 Task: Create a due date automation trigger when advanced on, 2 days after a card is due add fields without custom field "Resume" set to a date between 1 and 7 days from now at 11:00 AM.
Action: Mouse moved to (1146, 331)
Screenshot: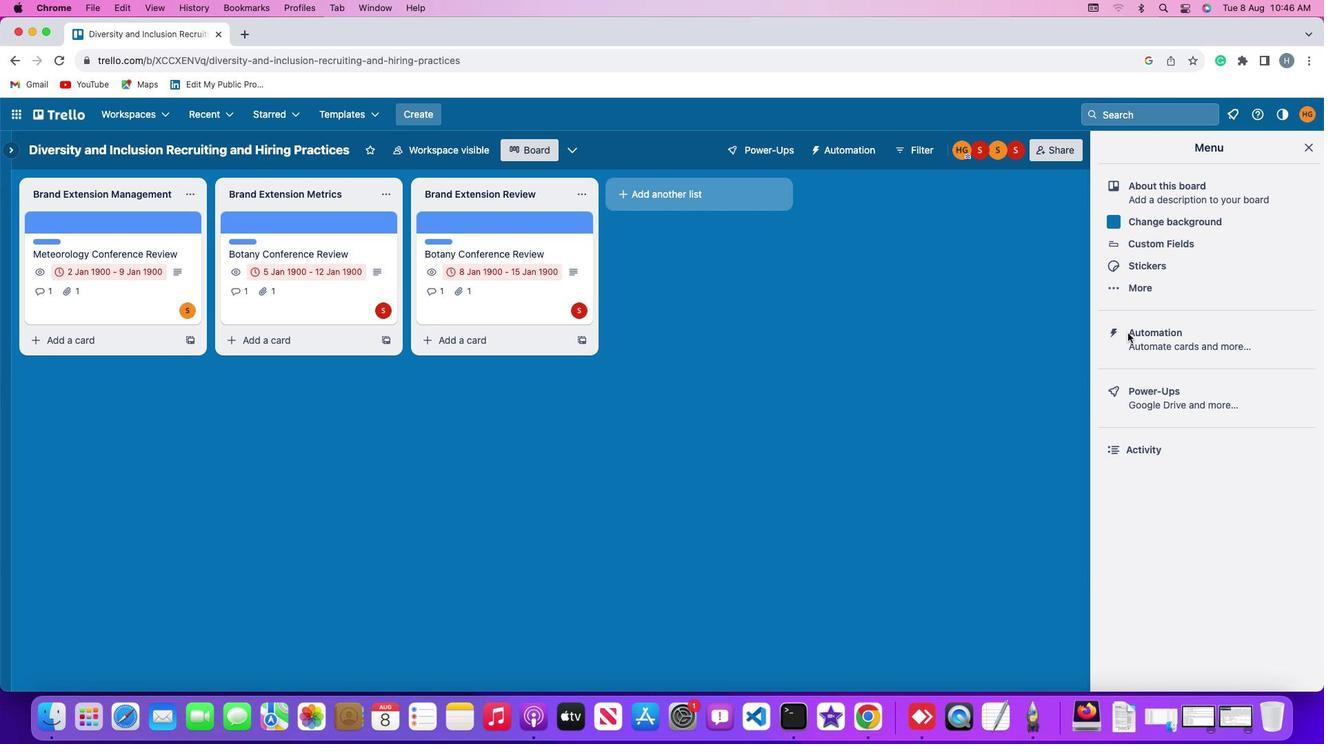 
Action: Mouse pressed left at (1146, 331)
Screenshot: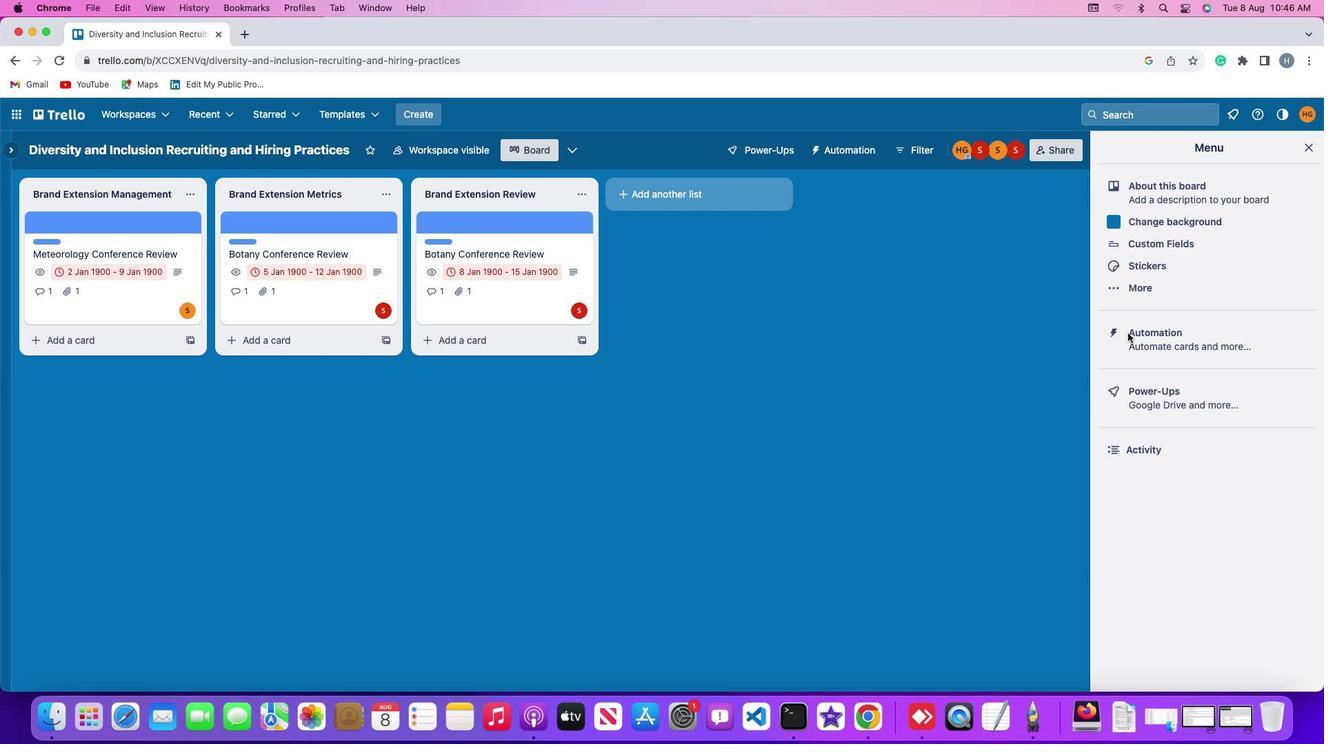 
Action: Mouse pressed left at (1146, 331)
Screenshot: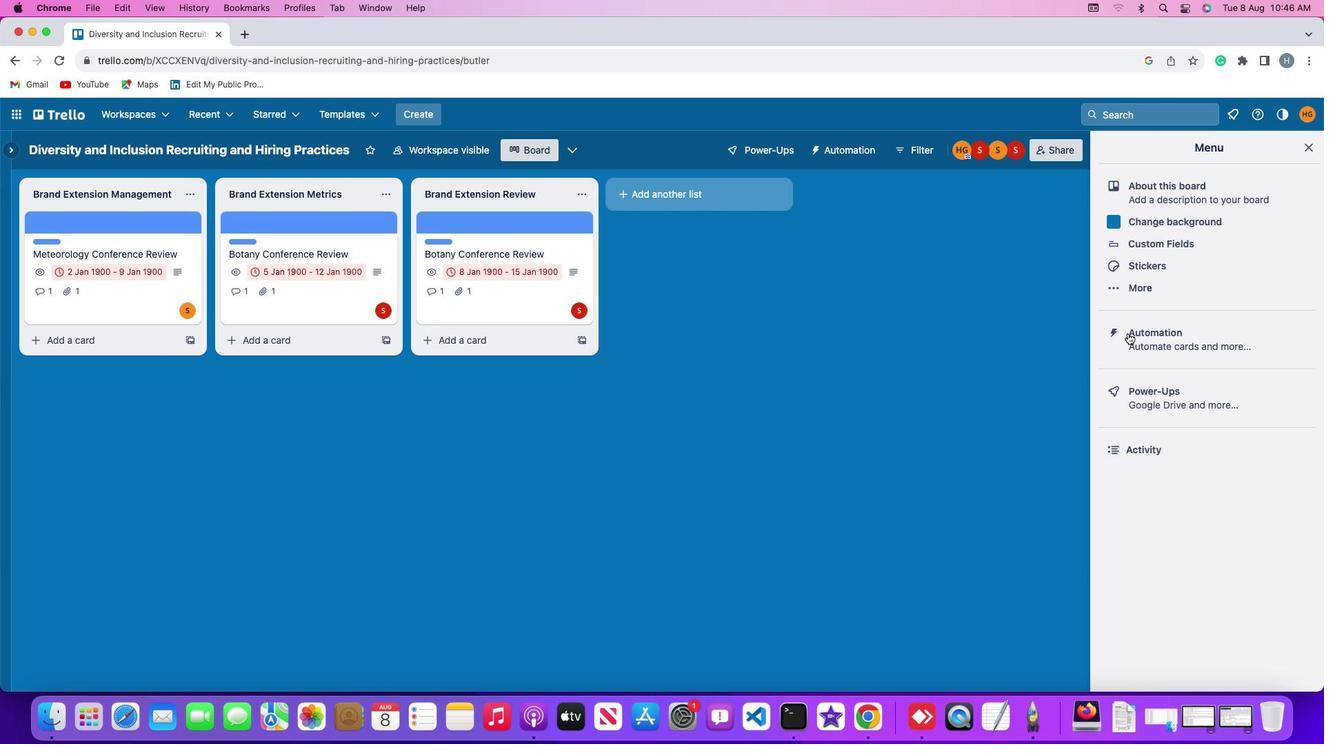 
Action: Mouse moved to (113, 329)
Screenshot: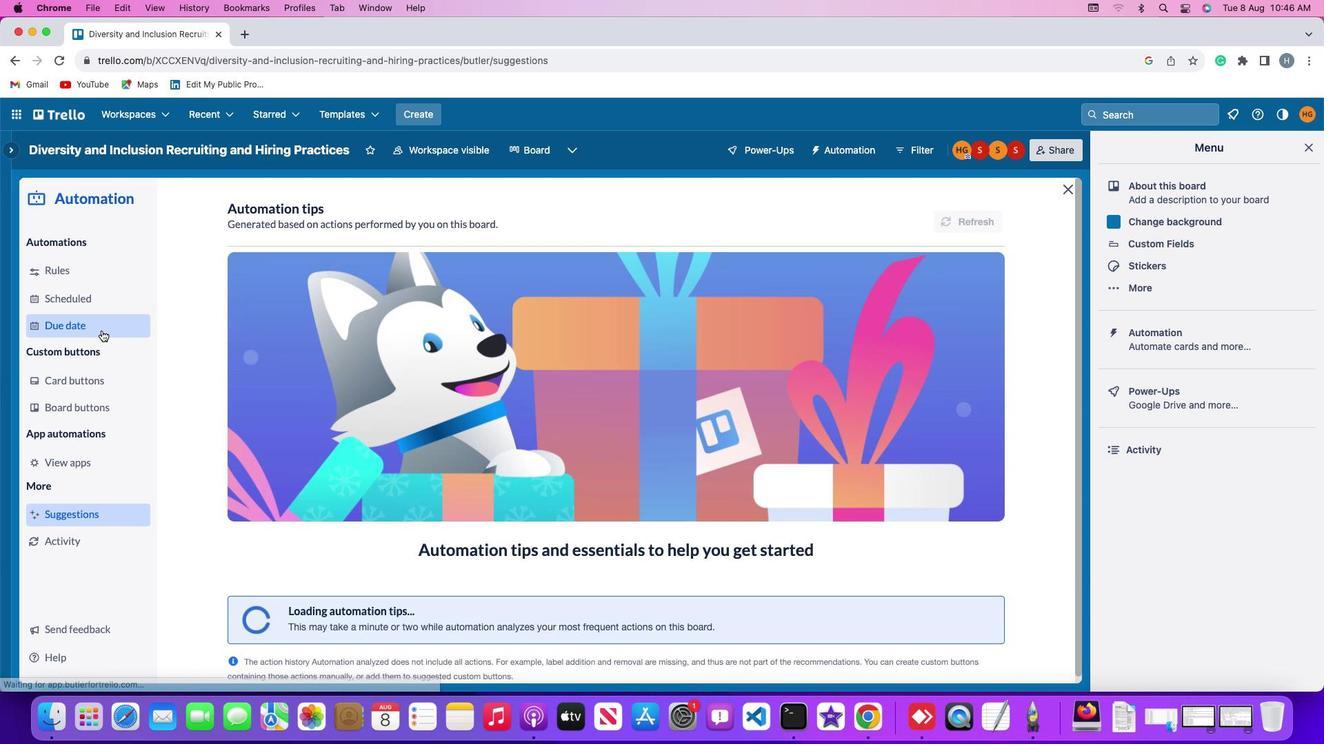 
Action: Mouse pressed left at (113, 329)
Screenshot: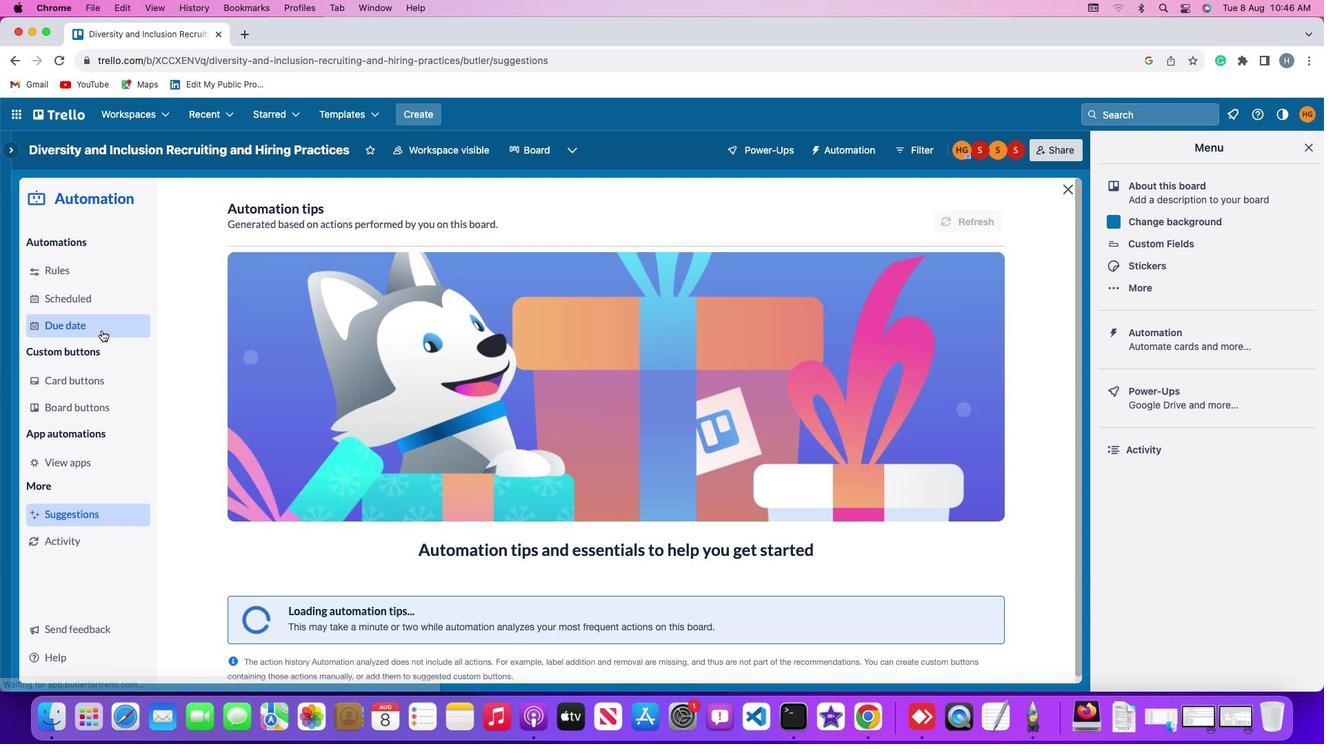 
Action: Mouse moved to (939, 222)
Screenshot: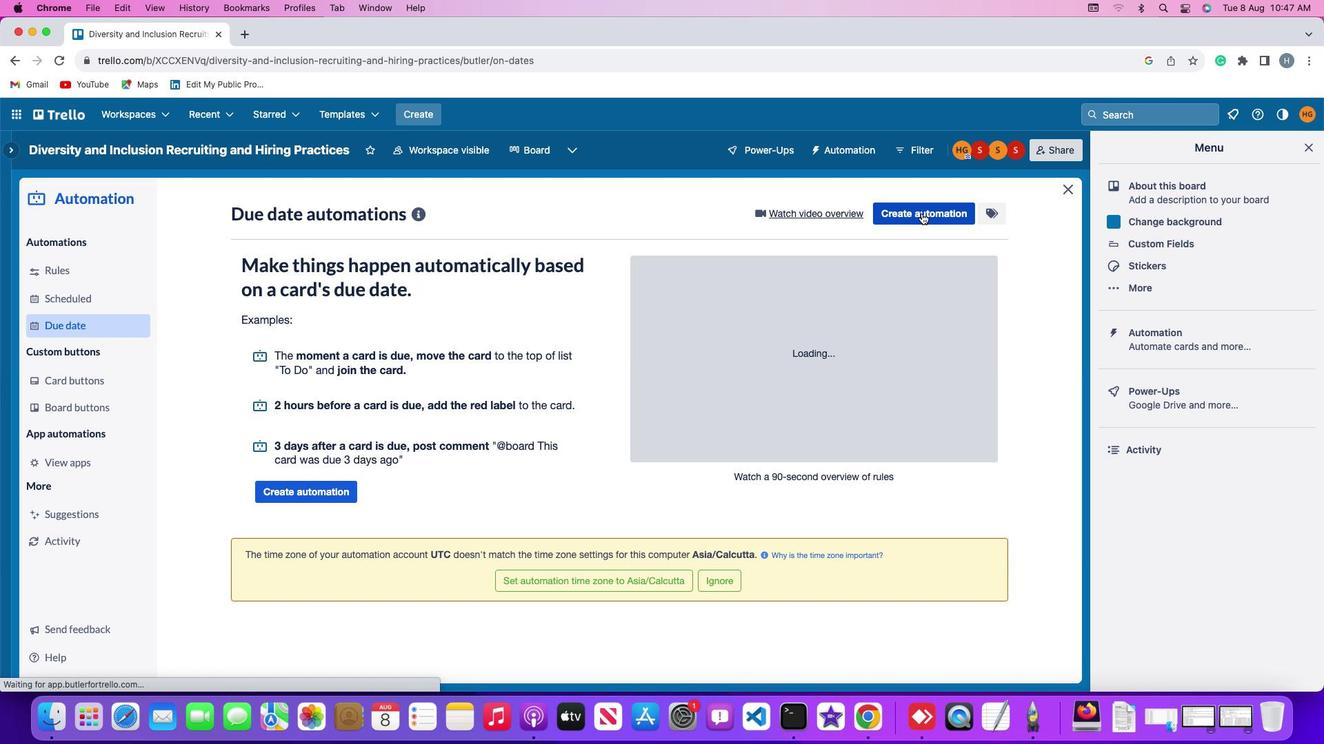 
Action: Mouse pressed left at (939, 222)
Screenshot: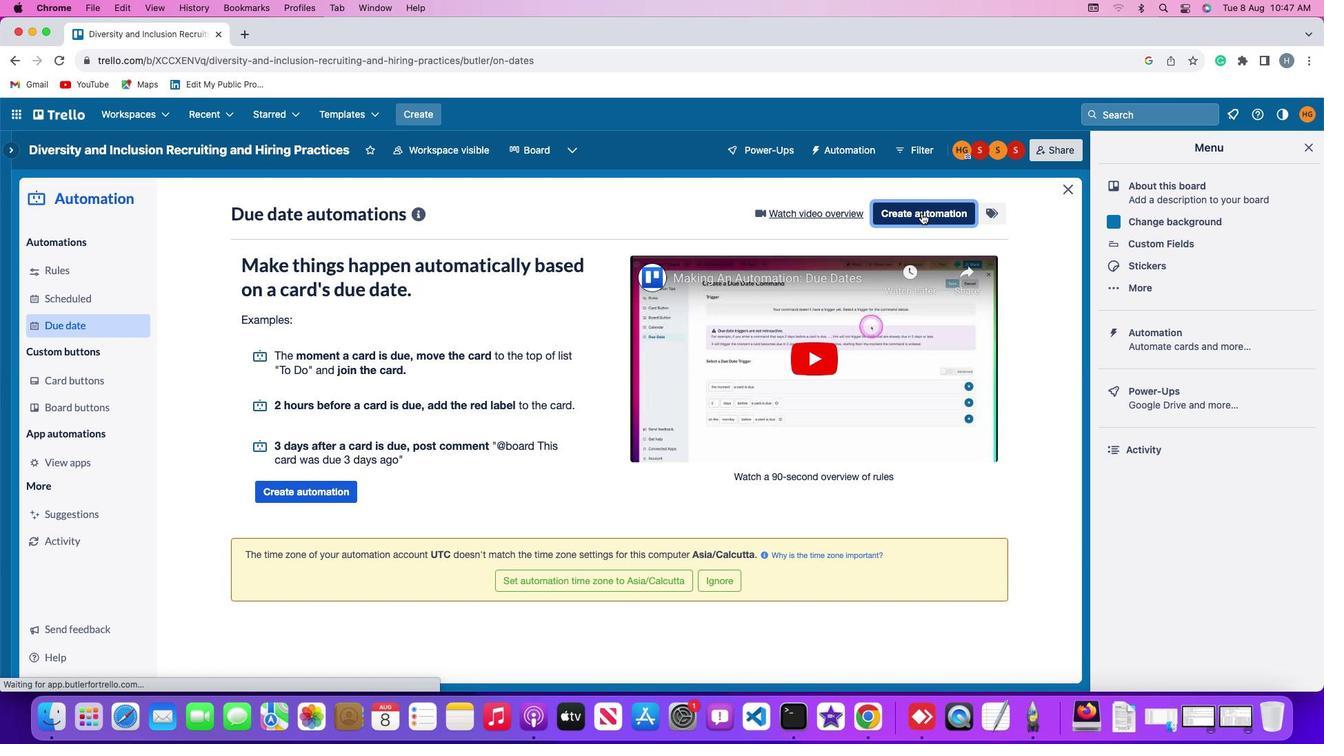 
Action: Mouse moved to (379, 343)
Screenshot: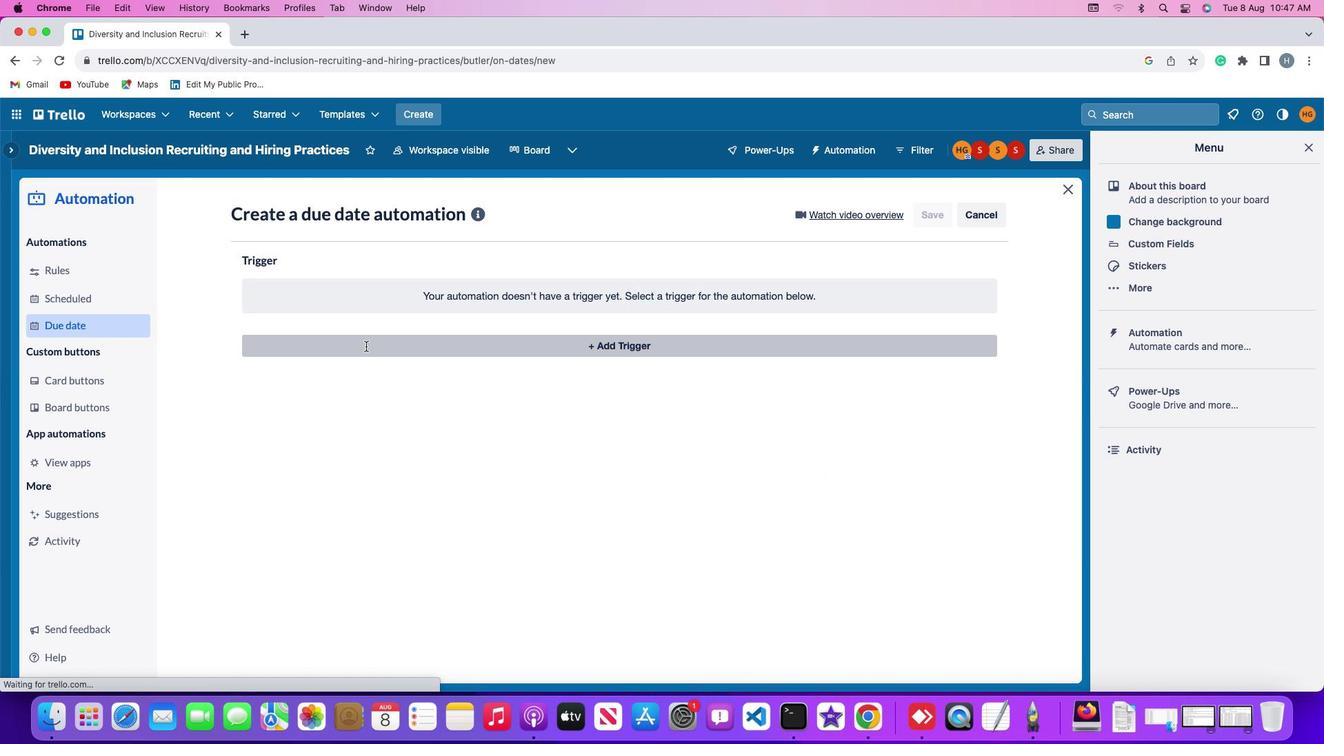
Action: Mouse pressed left at (379, 343)
Screenshot: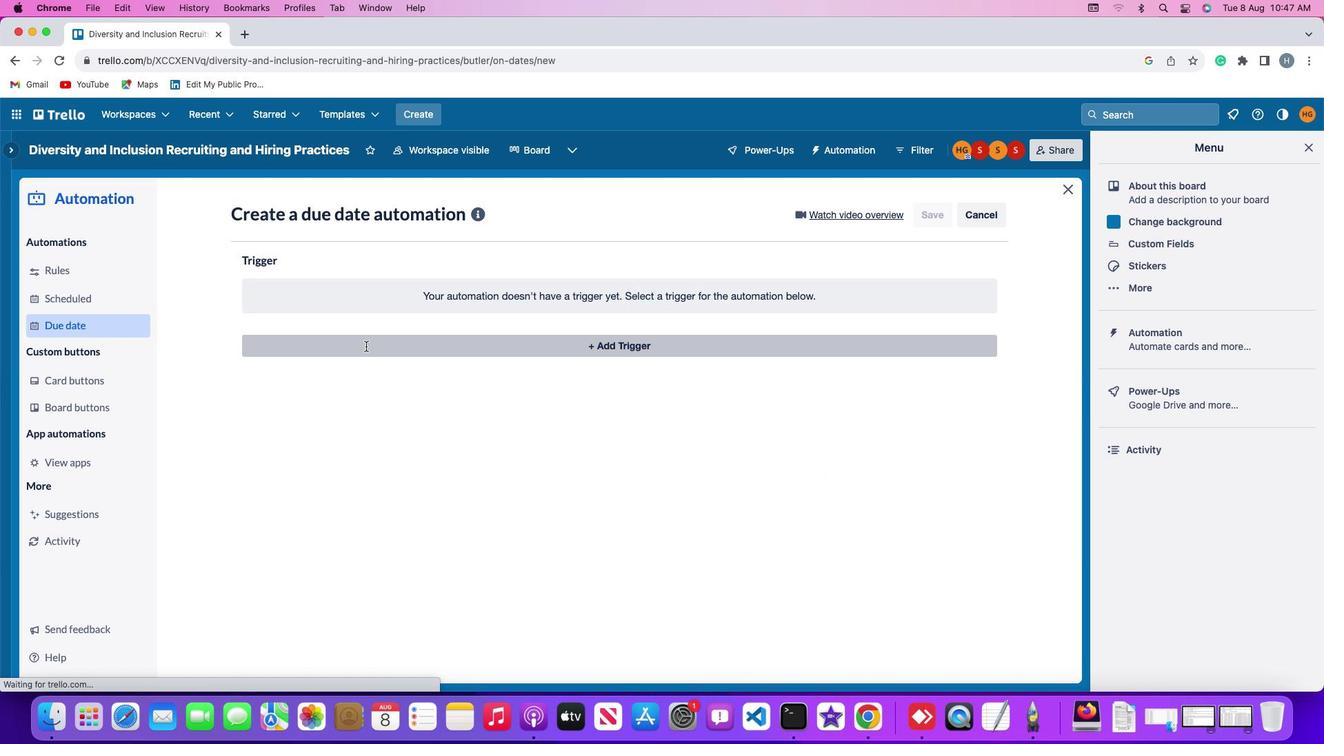 
Action: Mouse moved to (280, 528)
Screenshot: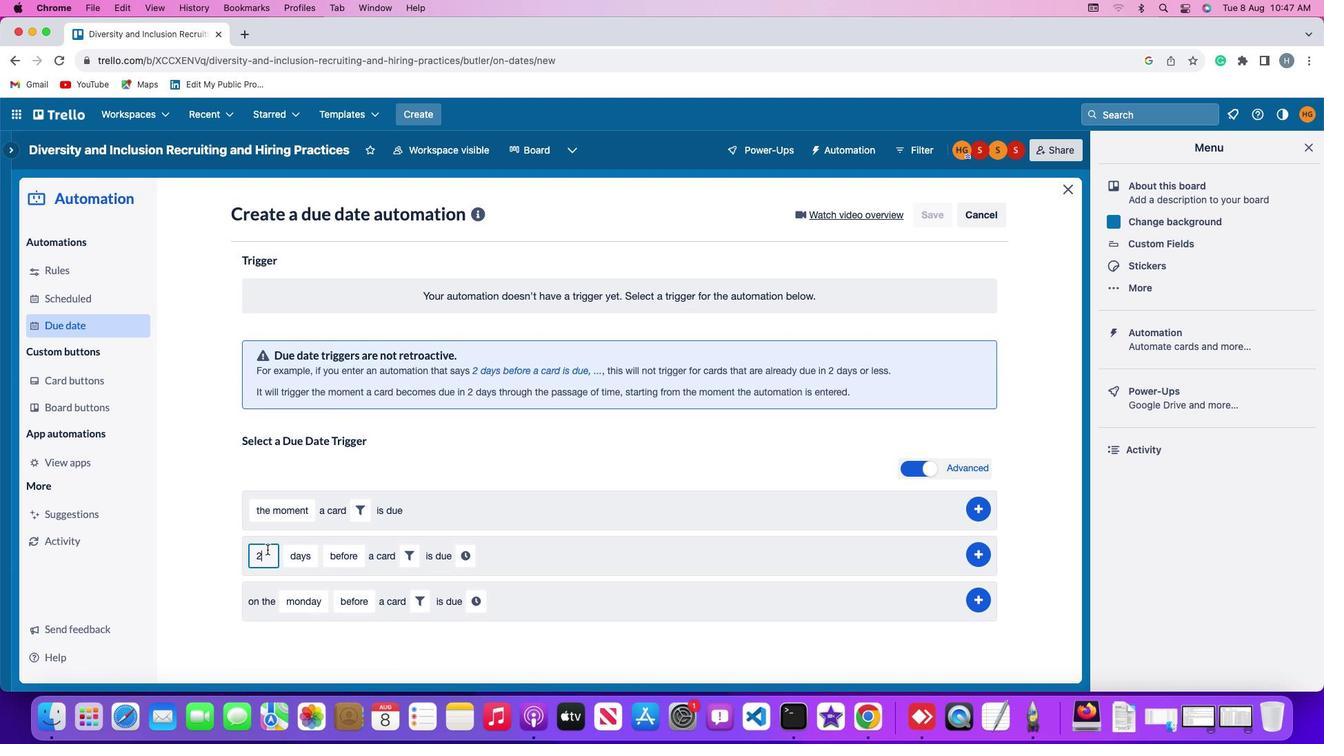 
Action: Mouse pressed left at (280, 528)
Screenshot: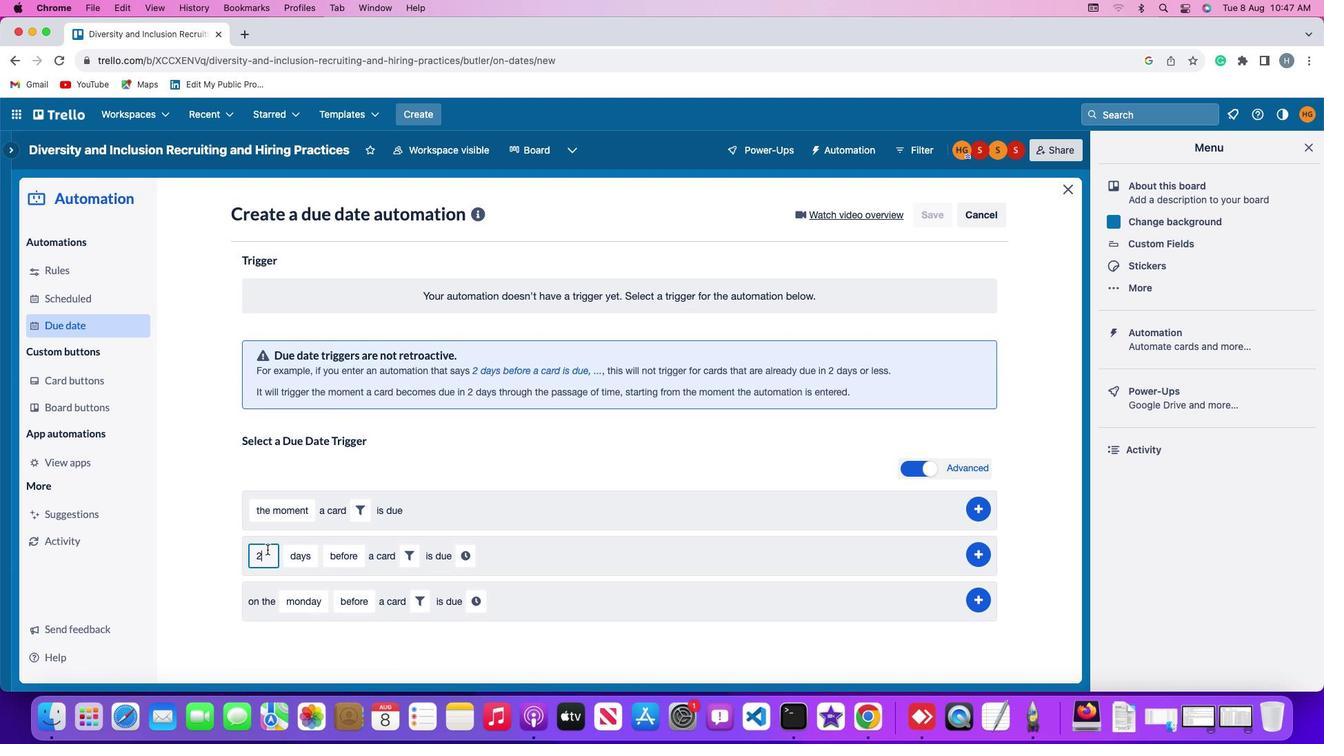 
Action: Mouse moved to (280, 528)
Screenshot: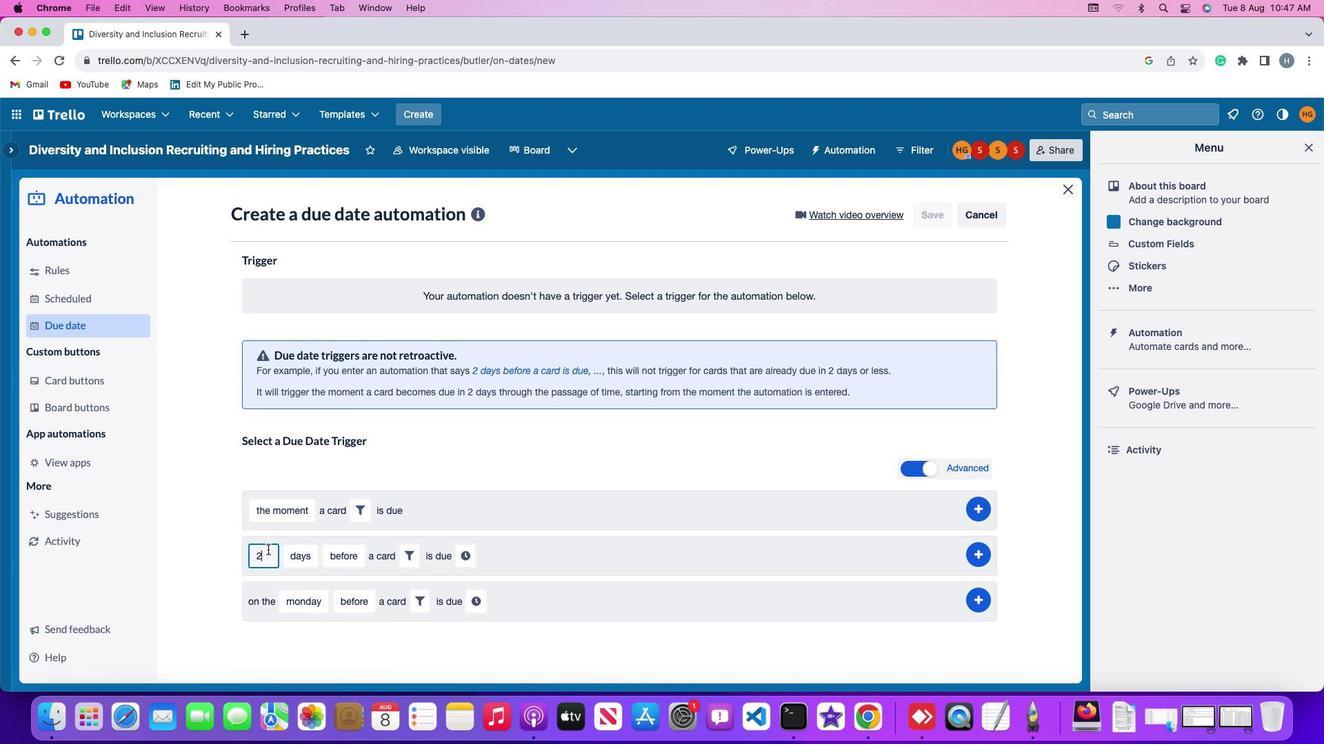 
Action: Key pressed Key.backspace'2'
Screenshot: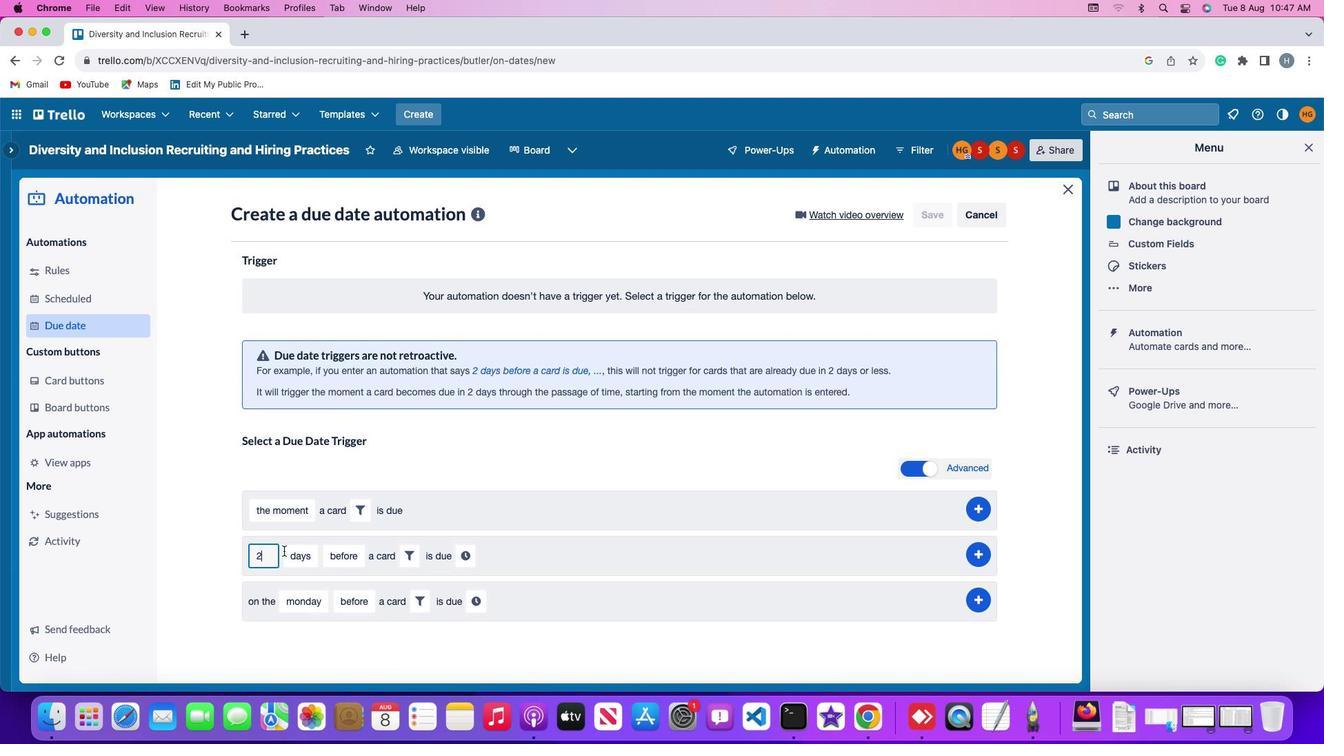 
Action: Mouse moved to (304, 529)
Screenshot: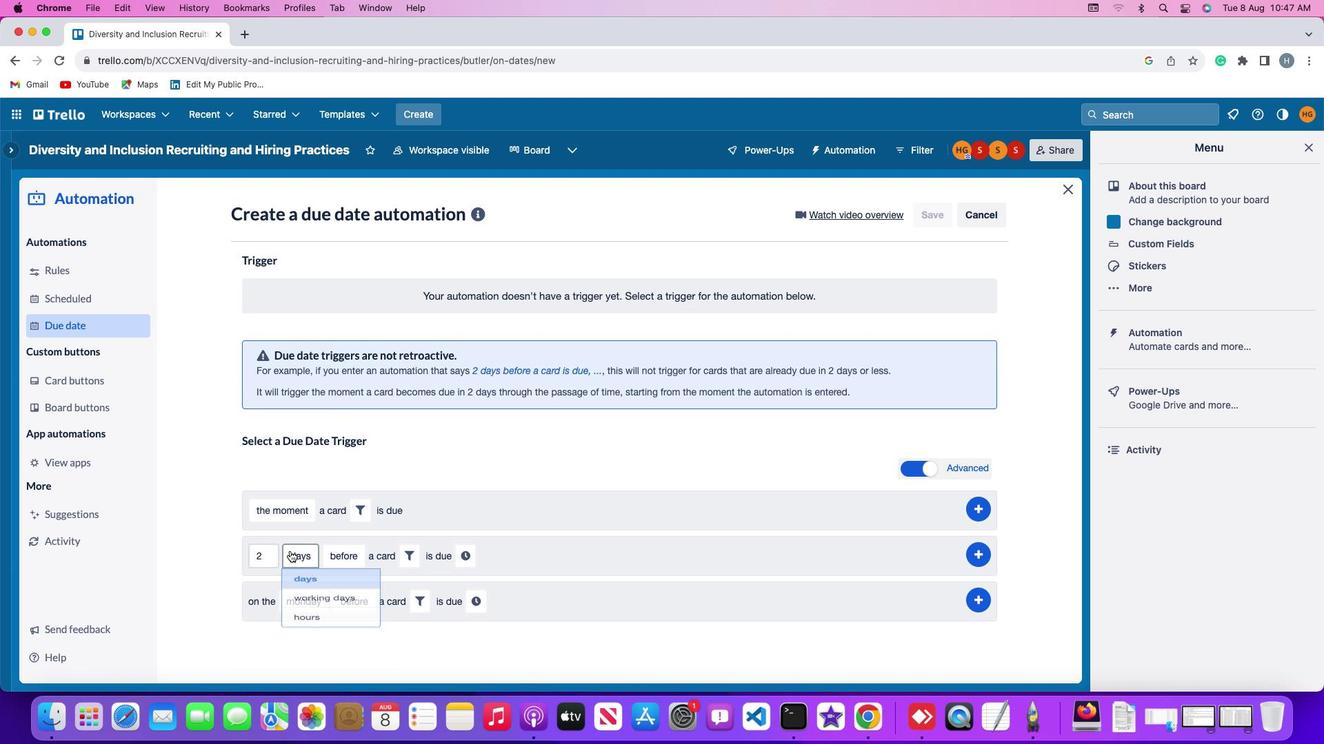 
Action: Mouse pressed left at (304, 529)
Screenshot: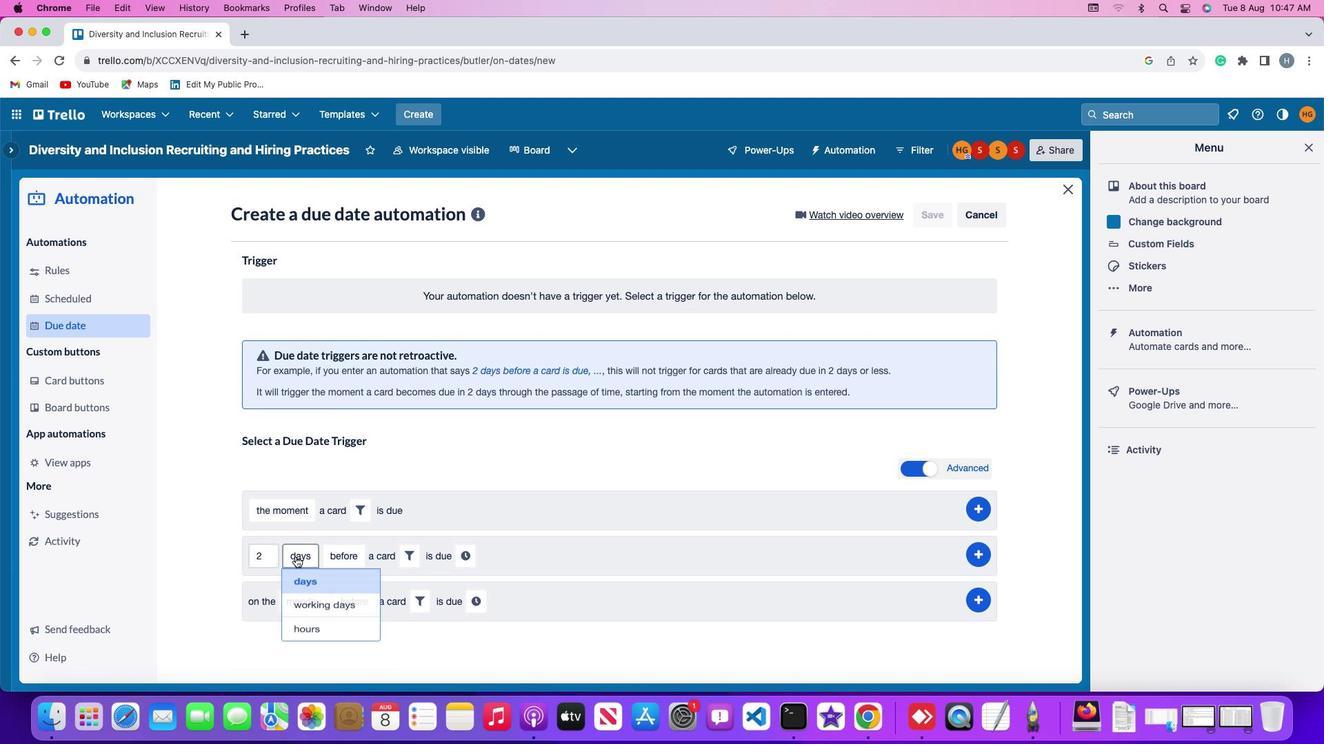 
Action: Mouse moved to (319, 558)
Screenshot: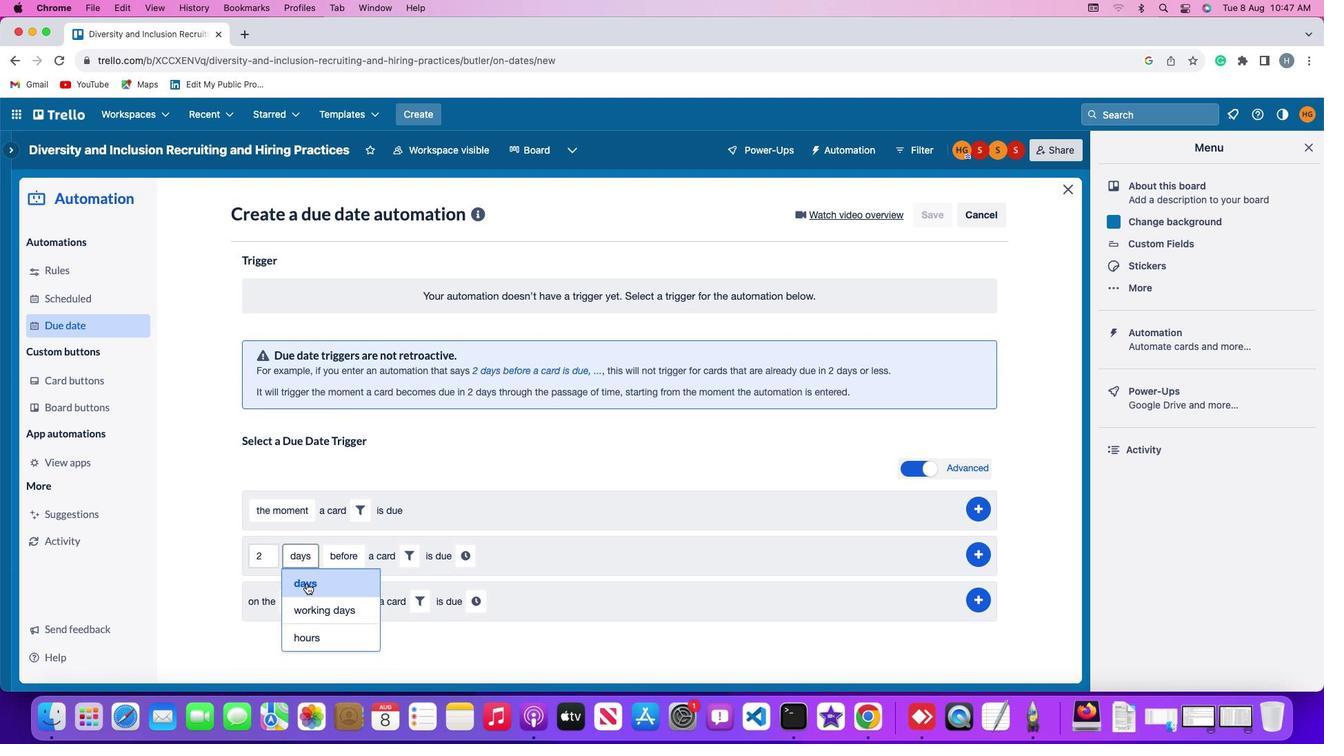 
Action: Mouse pressed left at (319, 558)
Screenshot: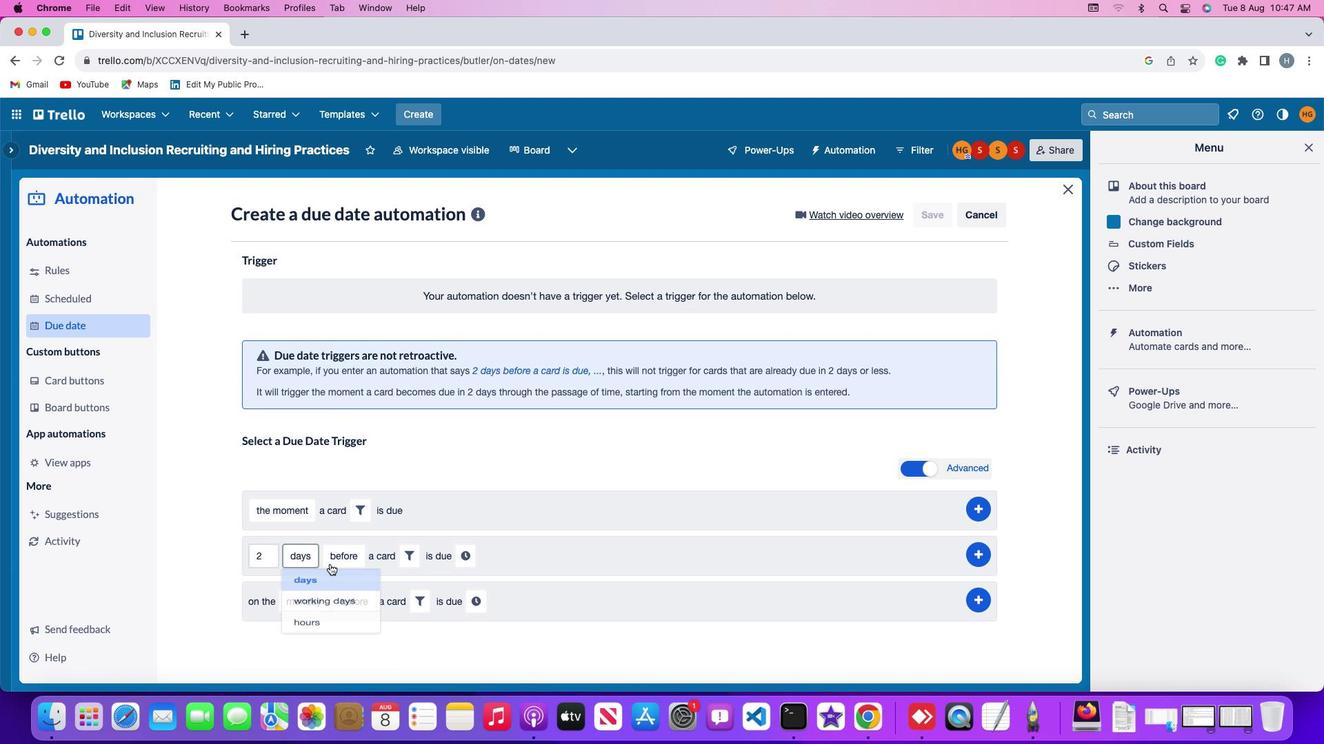 
Action: Mouse moved to (345, 536)
Screenshot: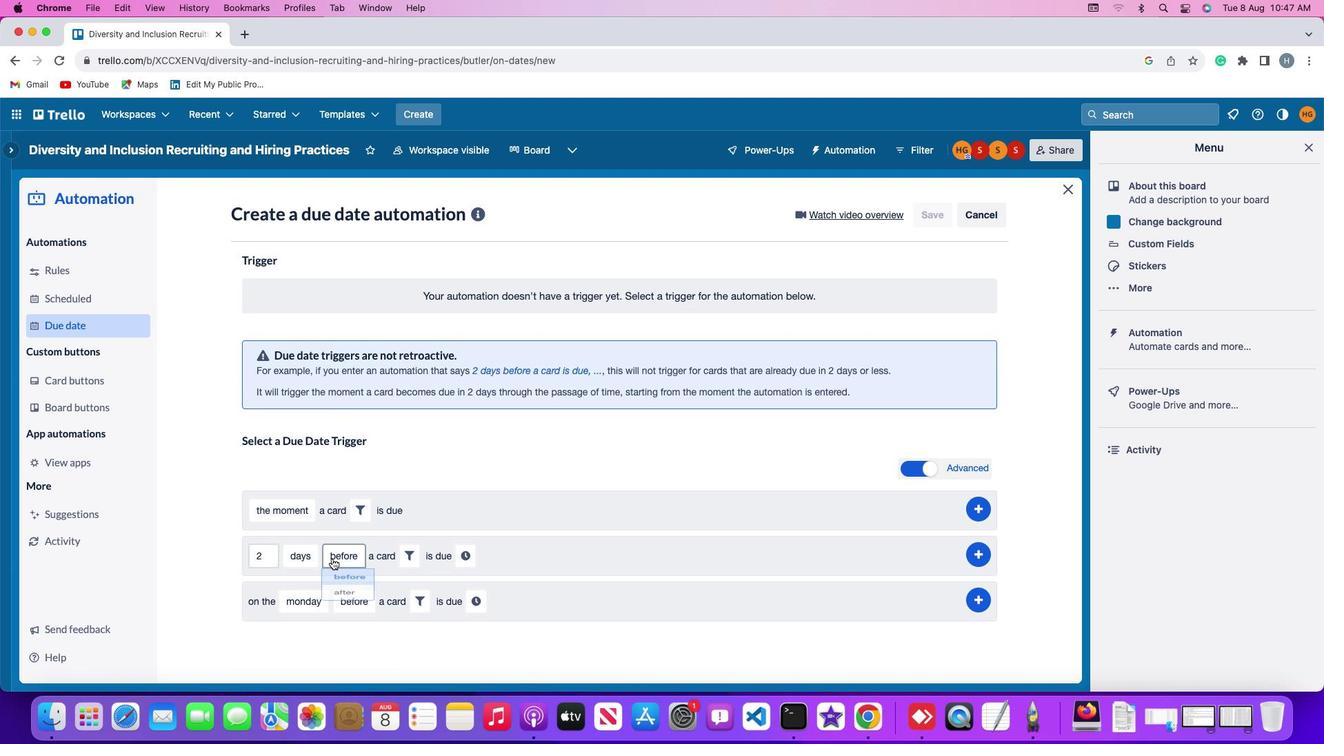 
Action: Mouse pressed left at (345, 536)
Screenshot: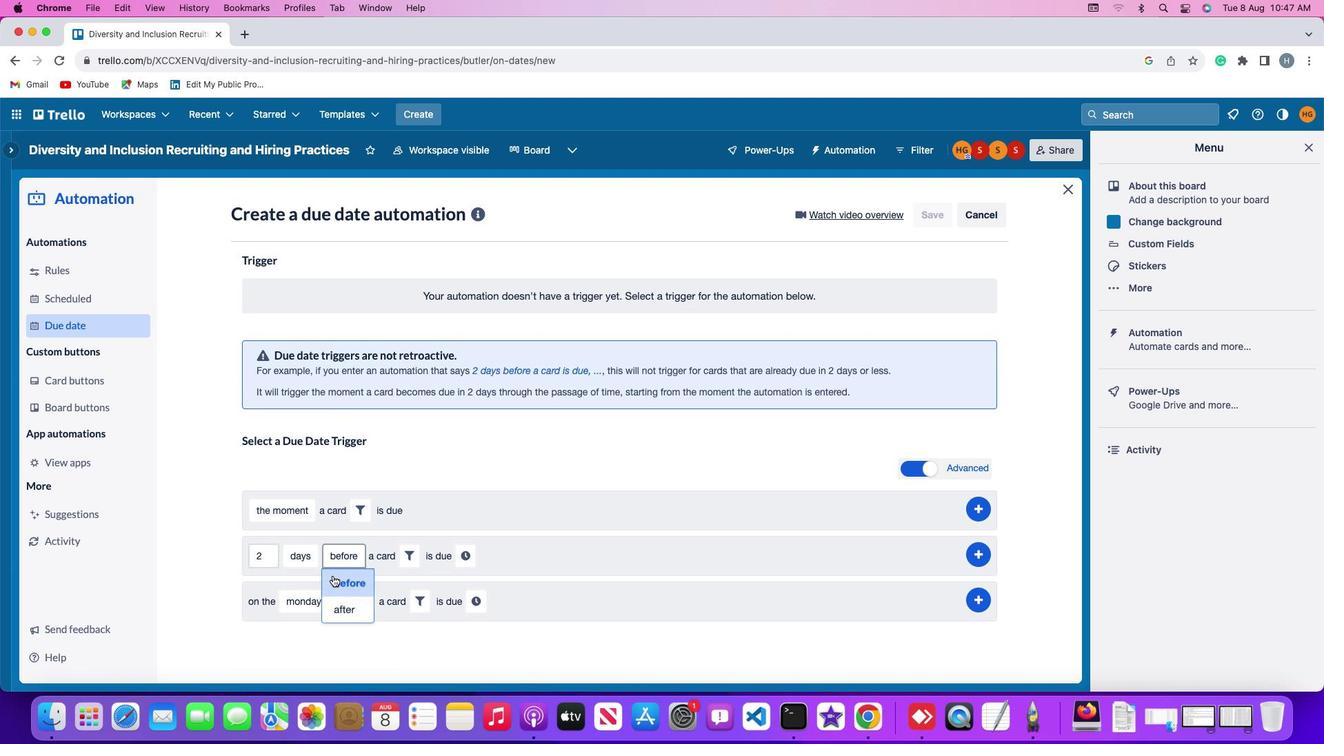 
Action: Mouse moved to (345, 582)
Screenshot: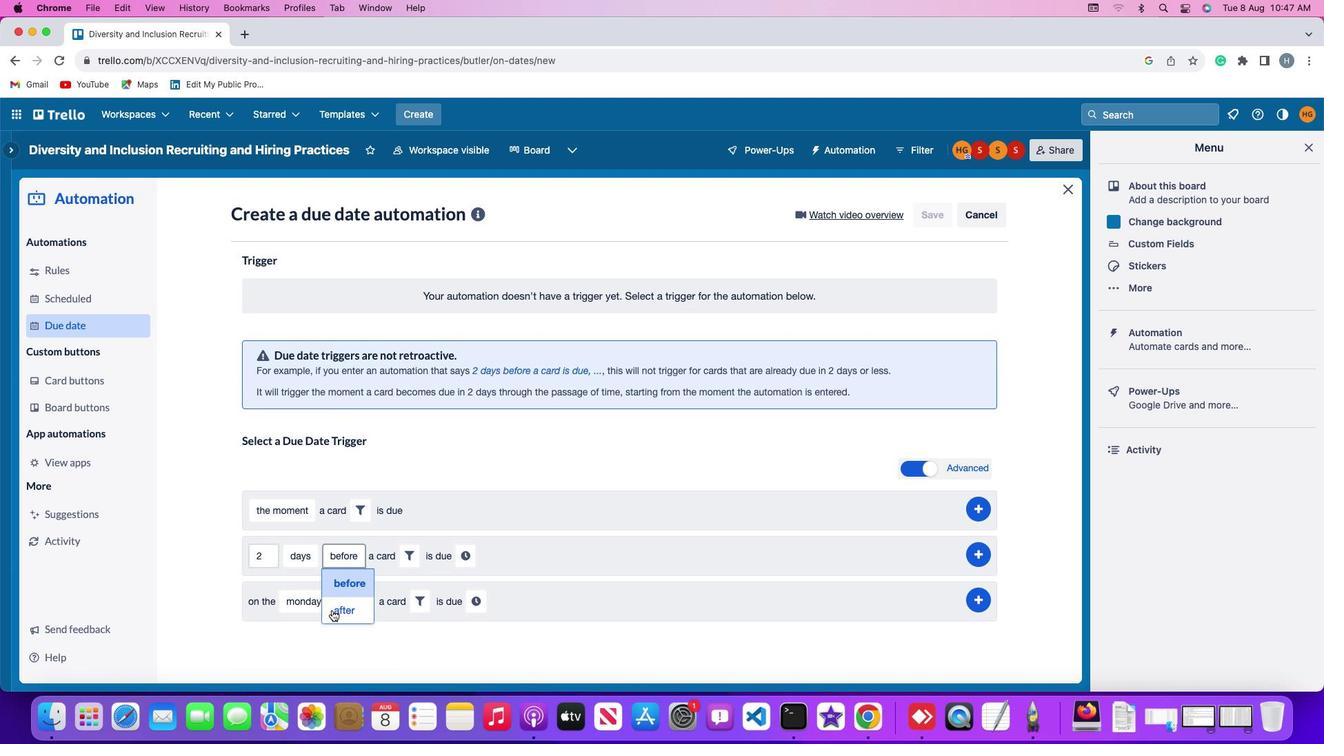 
Action: Mouse pressed left at (345, 582)
Screenshot: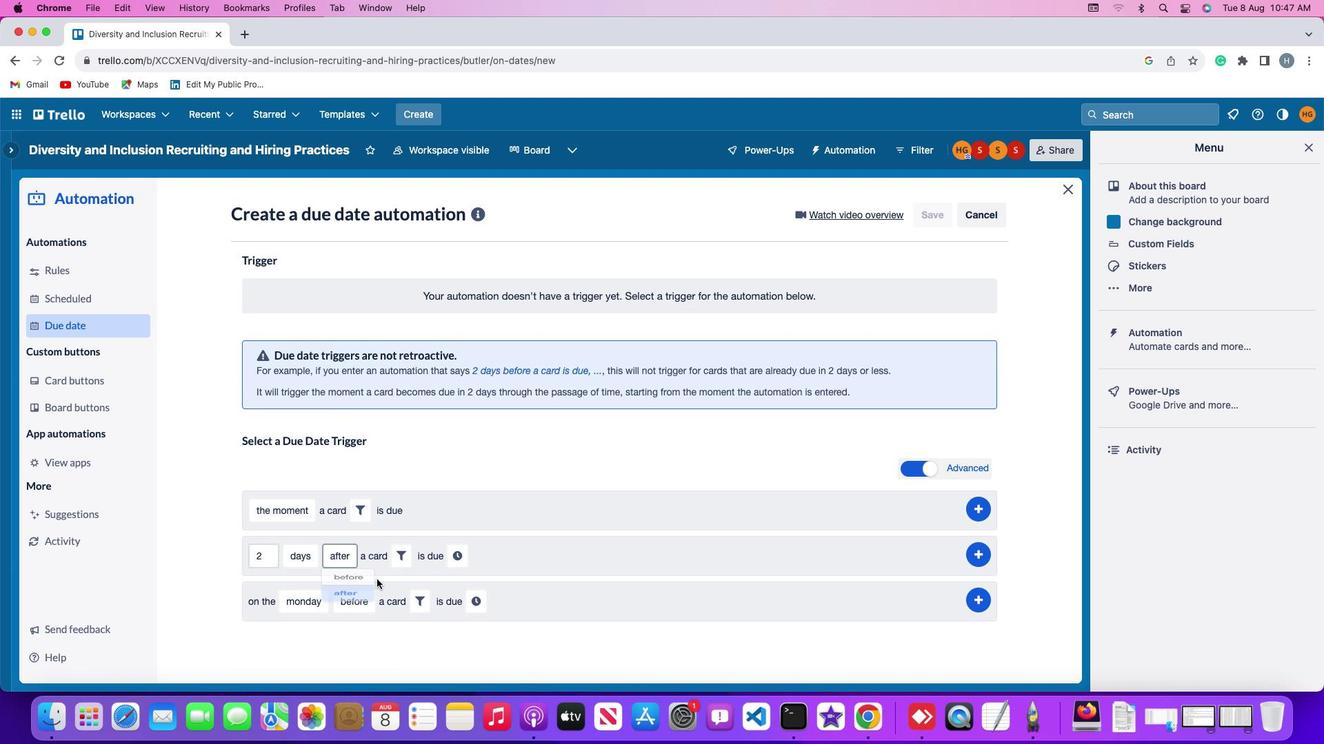 
Action: Mouse moved to (413, 533)
Screenshot: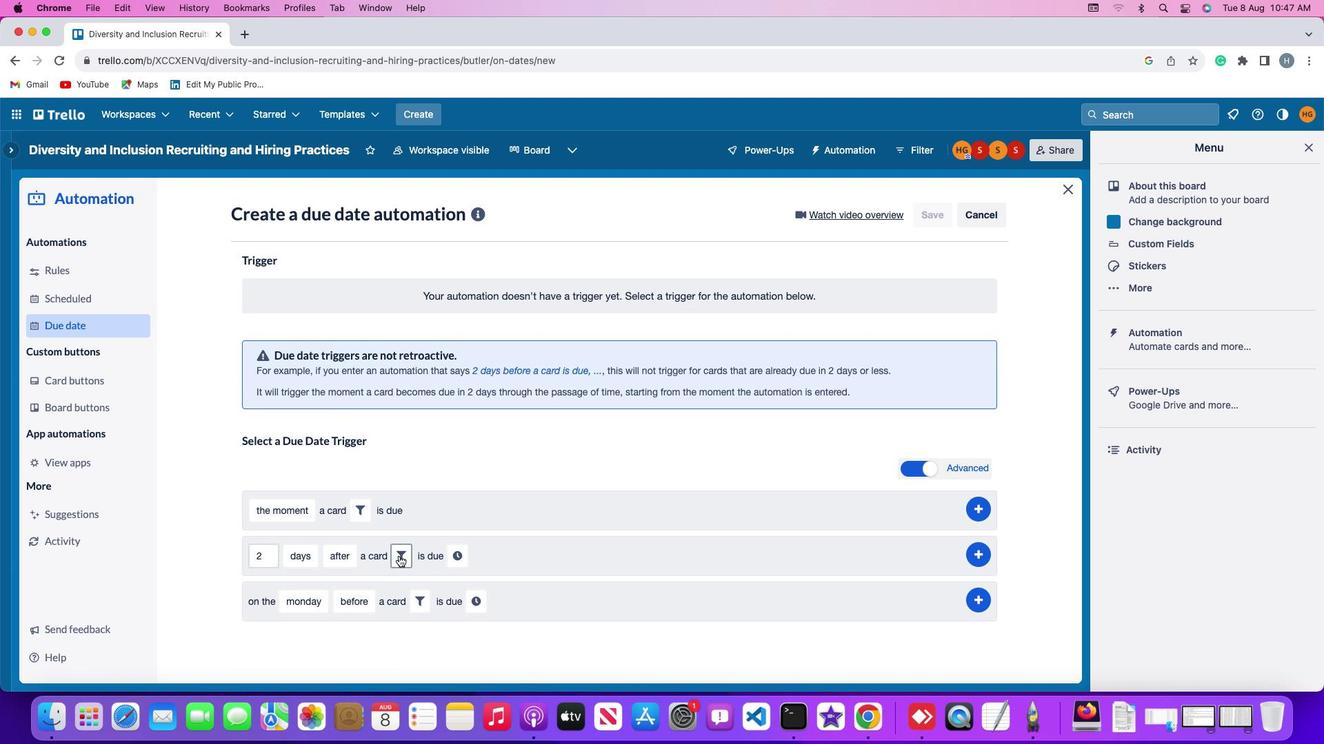 
Action: Mouse pressed left at (413, 533)
Screenshot: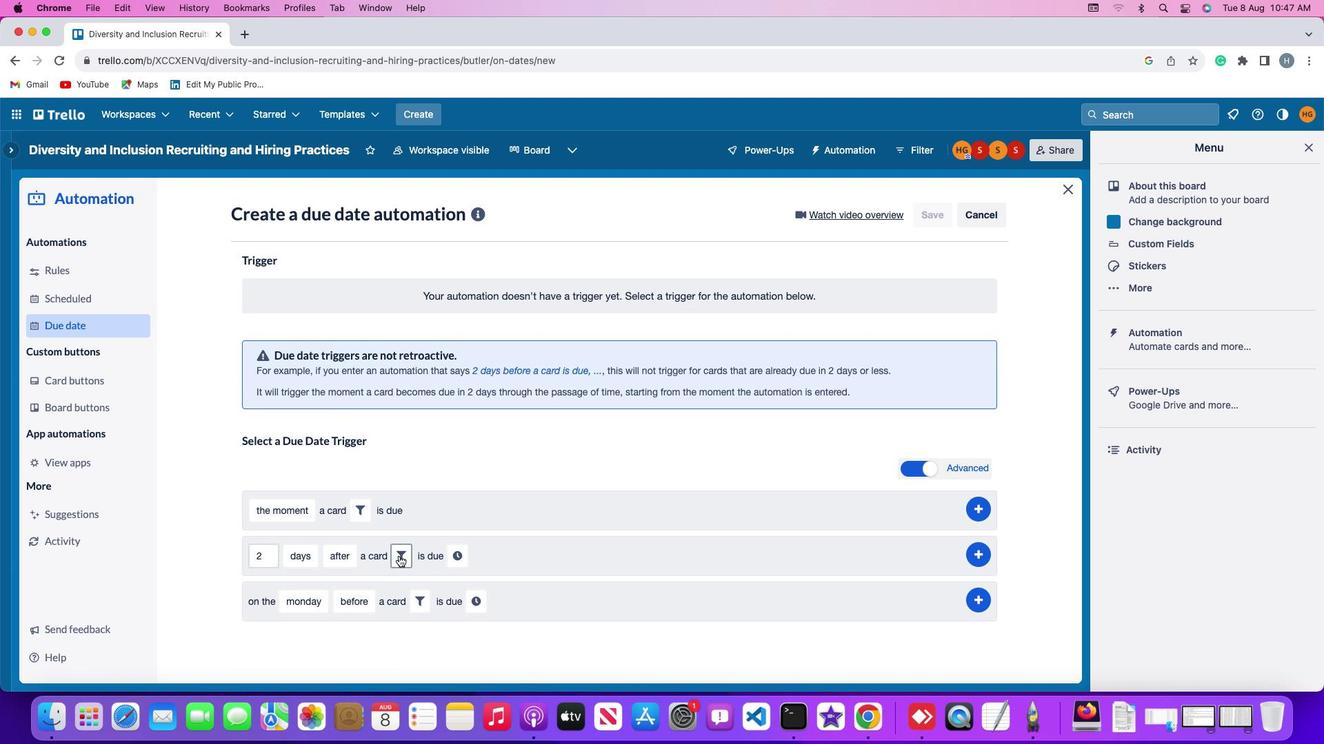 
Action: Mouse moved to (641, 570)
Screenshot: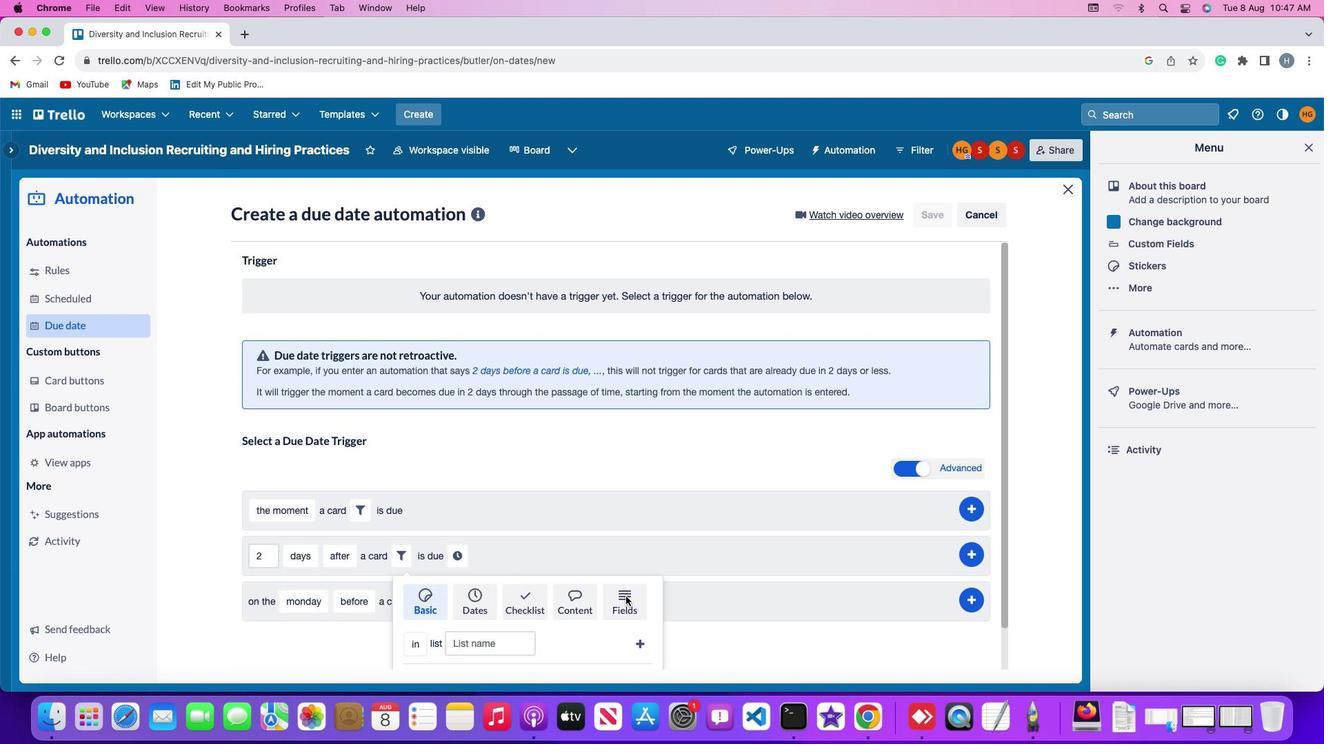 
Action: Mouse pressed left at (641, 570)
Screenshot: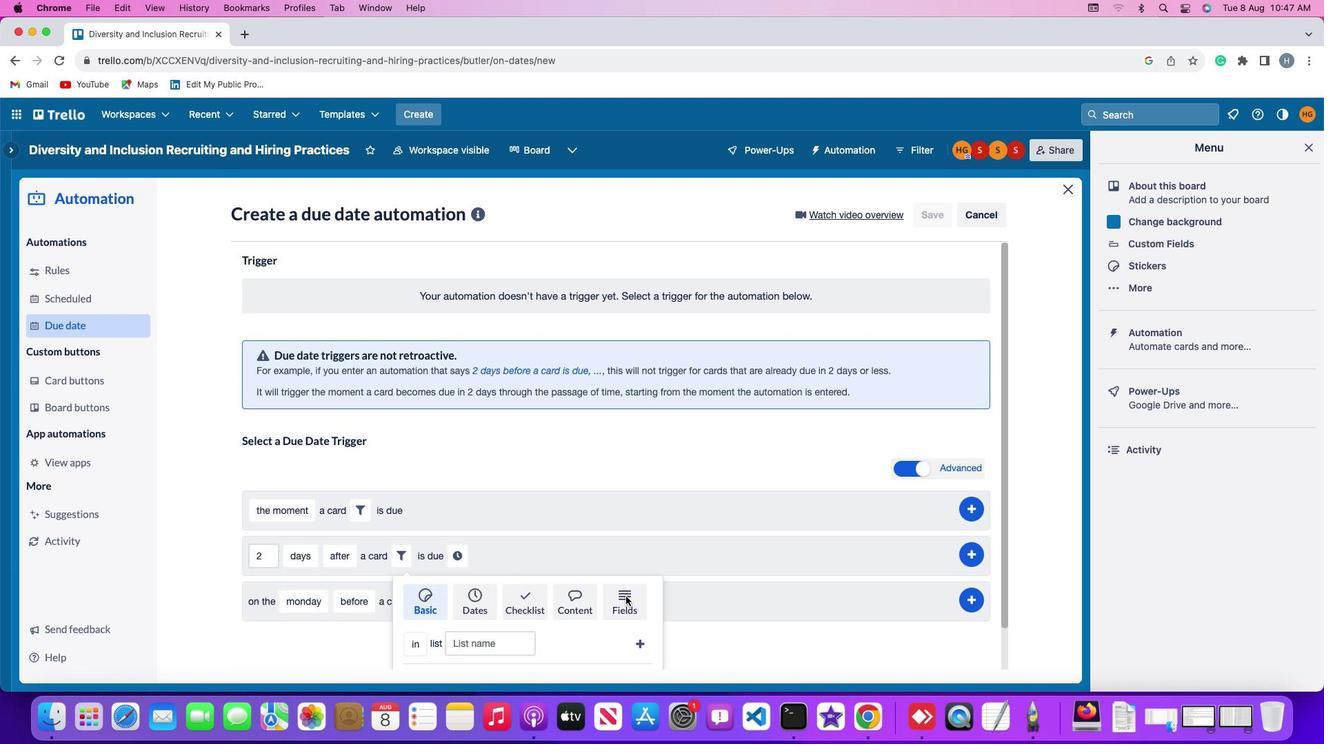 
Action: Mouse moved to (383, 600)
Screenshot: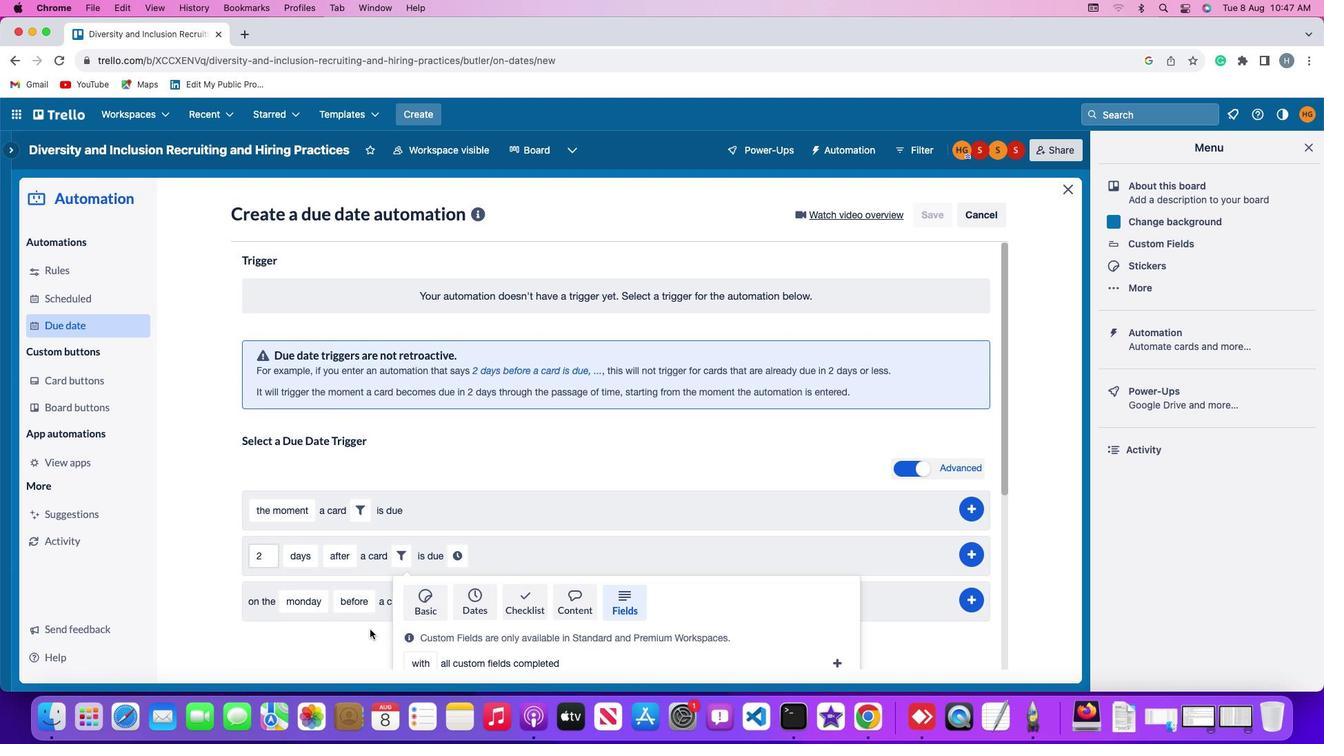 
Action: Mouse scrolled (383, 600) with delta (11, 28)
Screenshot: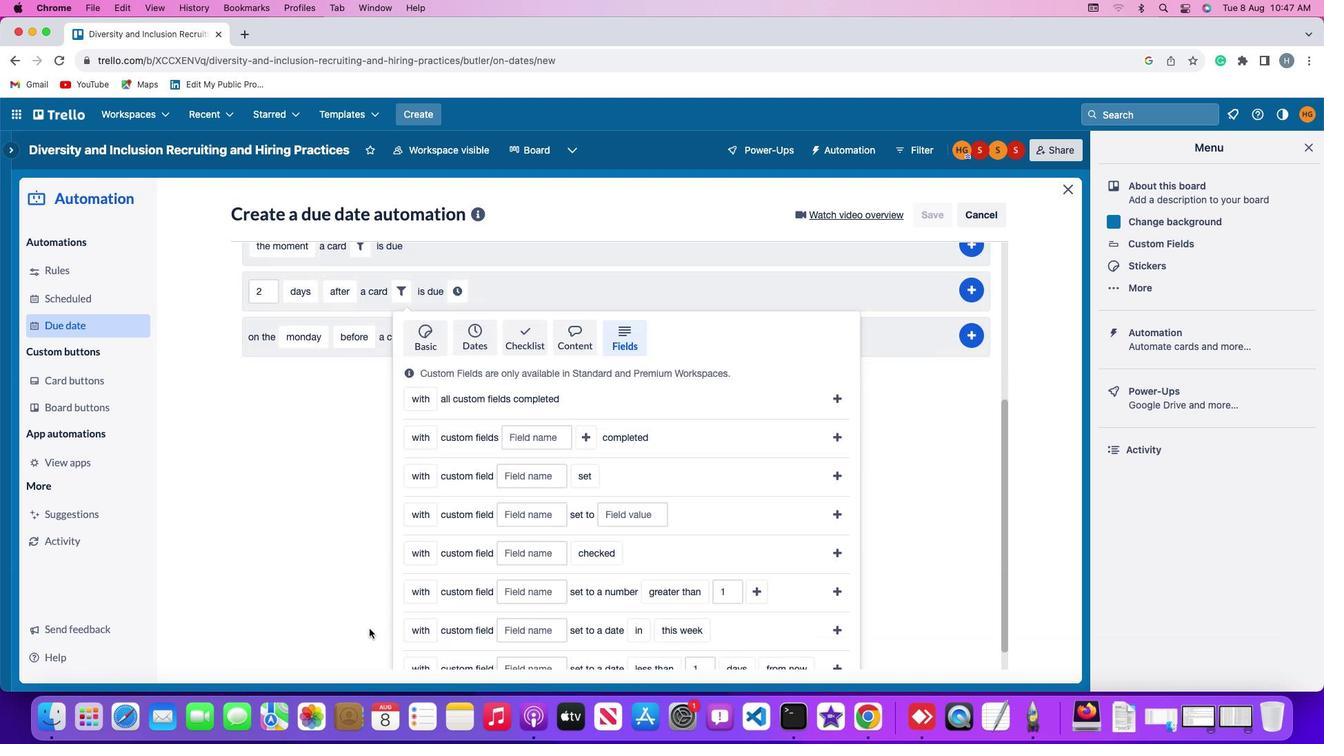 
Action: Mouse scrolled (383, 600) with delta (11, 28)
Screenshot: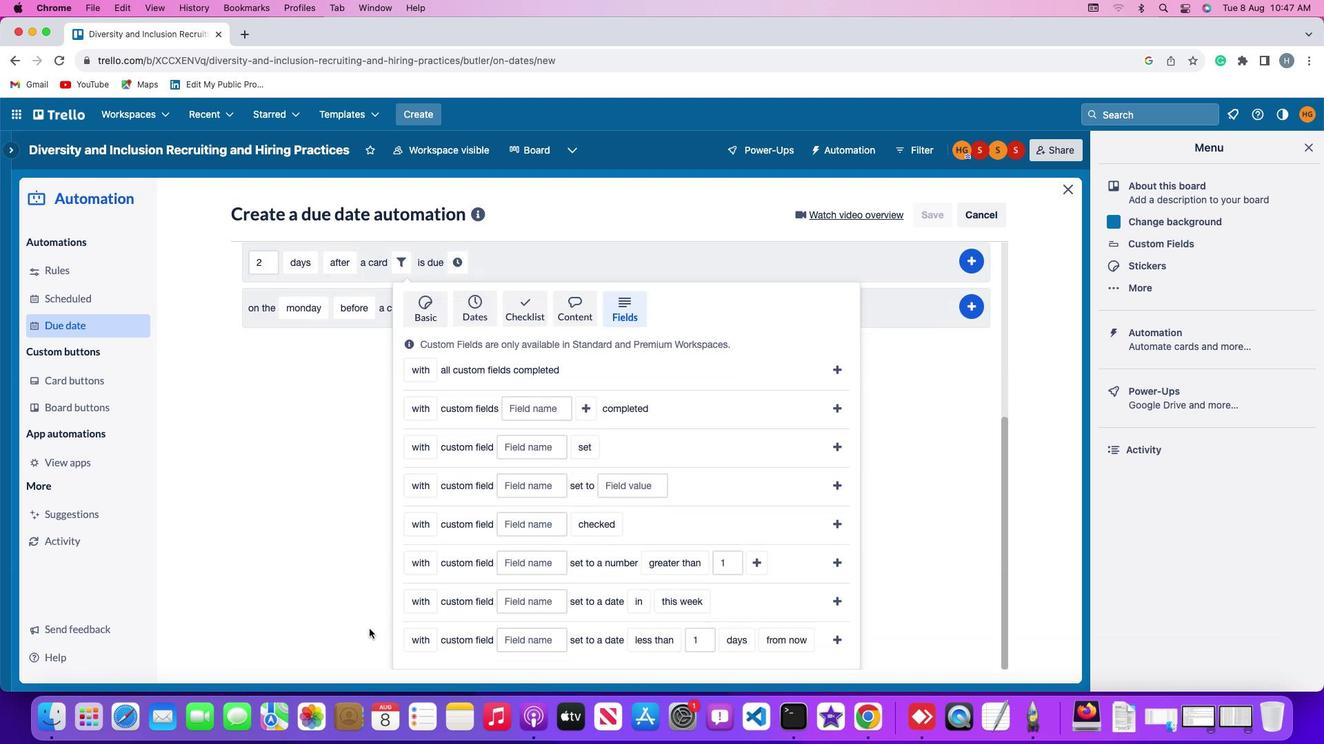
Action: Mouse scrolled (383, 600) with delta (11, 26)
Screenshot: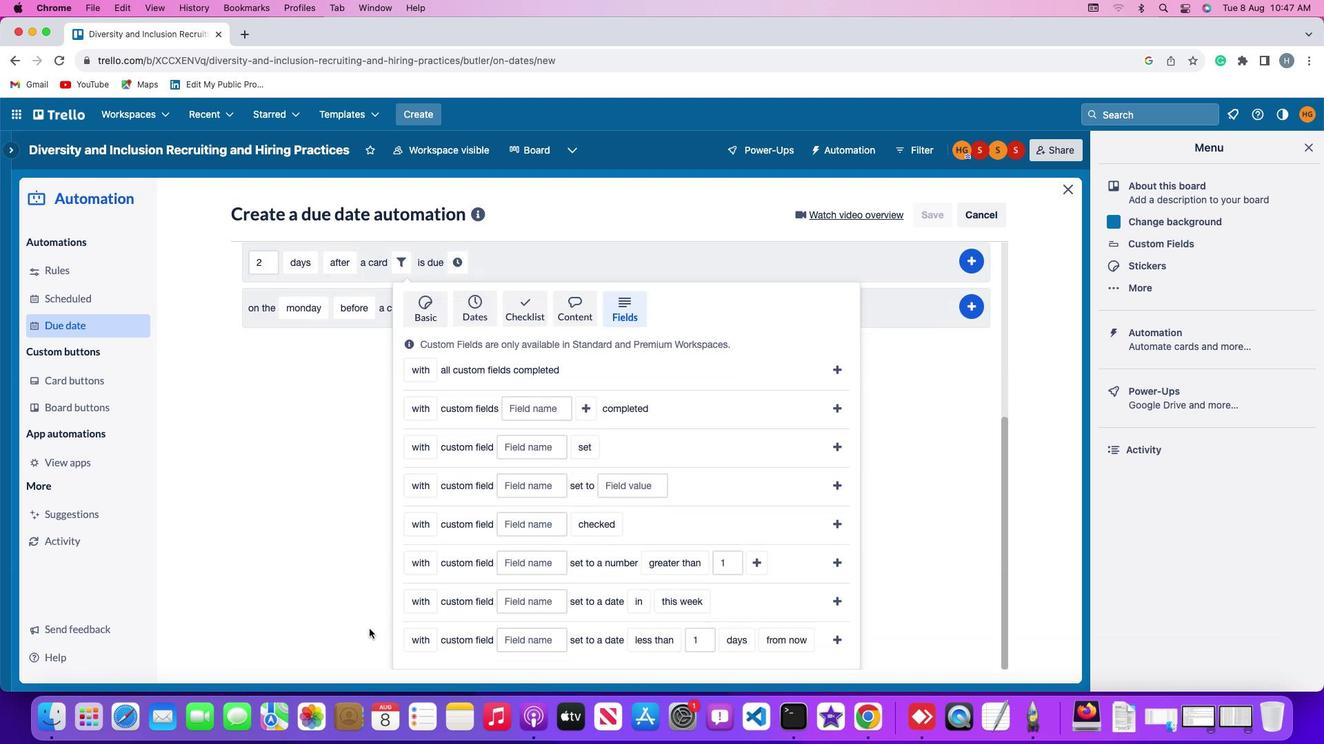 
Action: Mouse scrolled (383, 600) with delta (11, 25)
Screenshot: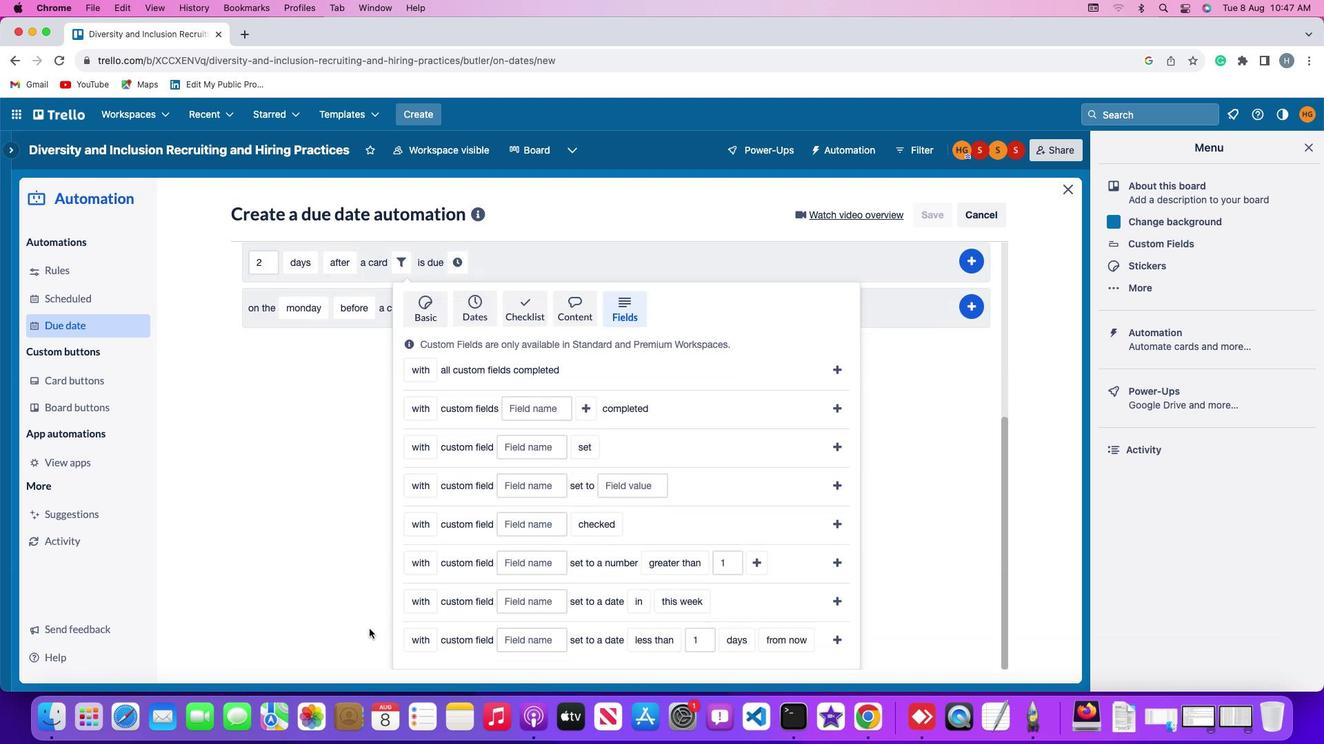 
Action: Mouse scrolled (383, 600) with delta (11, 24)
Screenshot: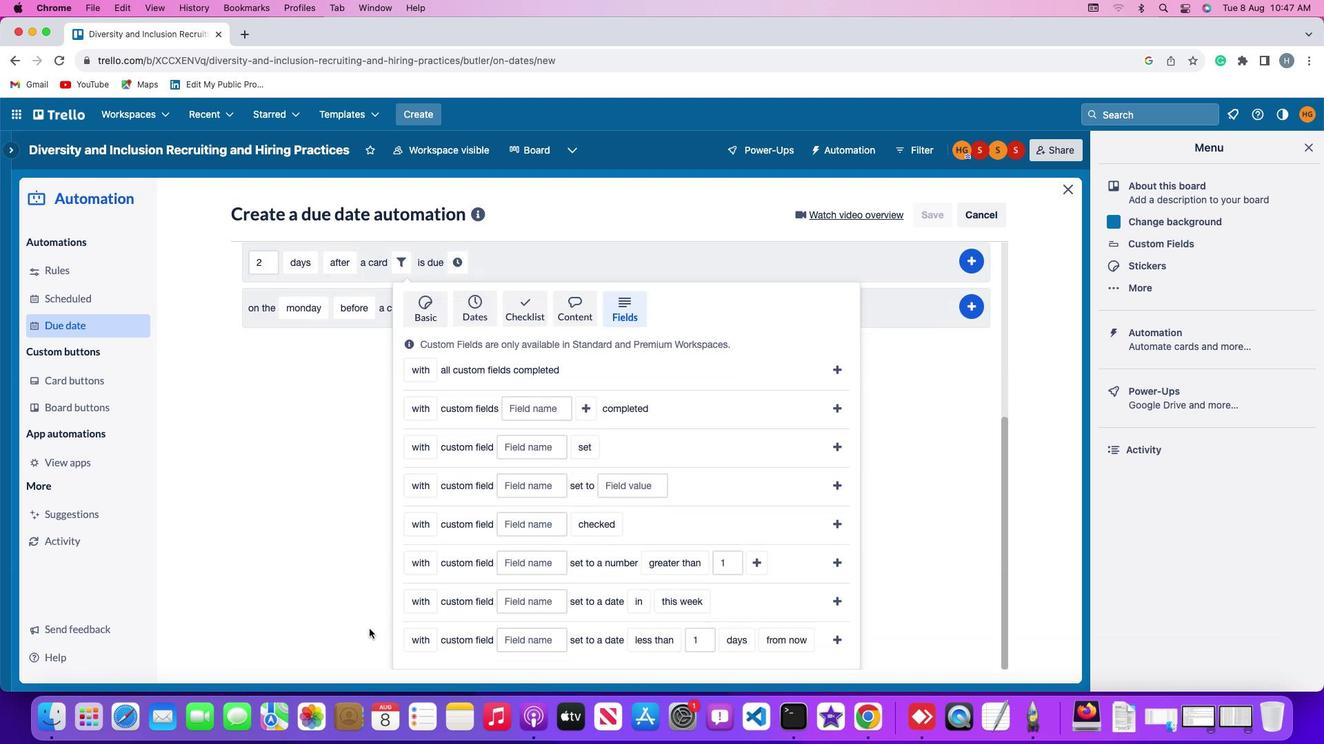 
Action: Mouse scrolled (383, 600) with delta (11, 24)
Screenshot: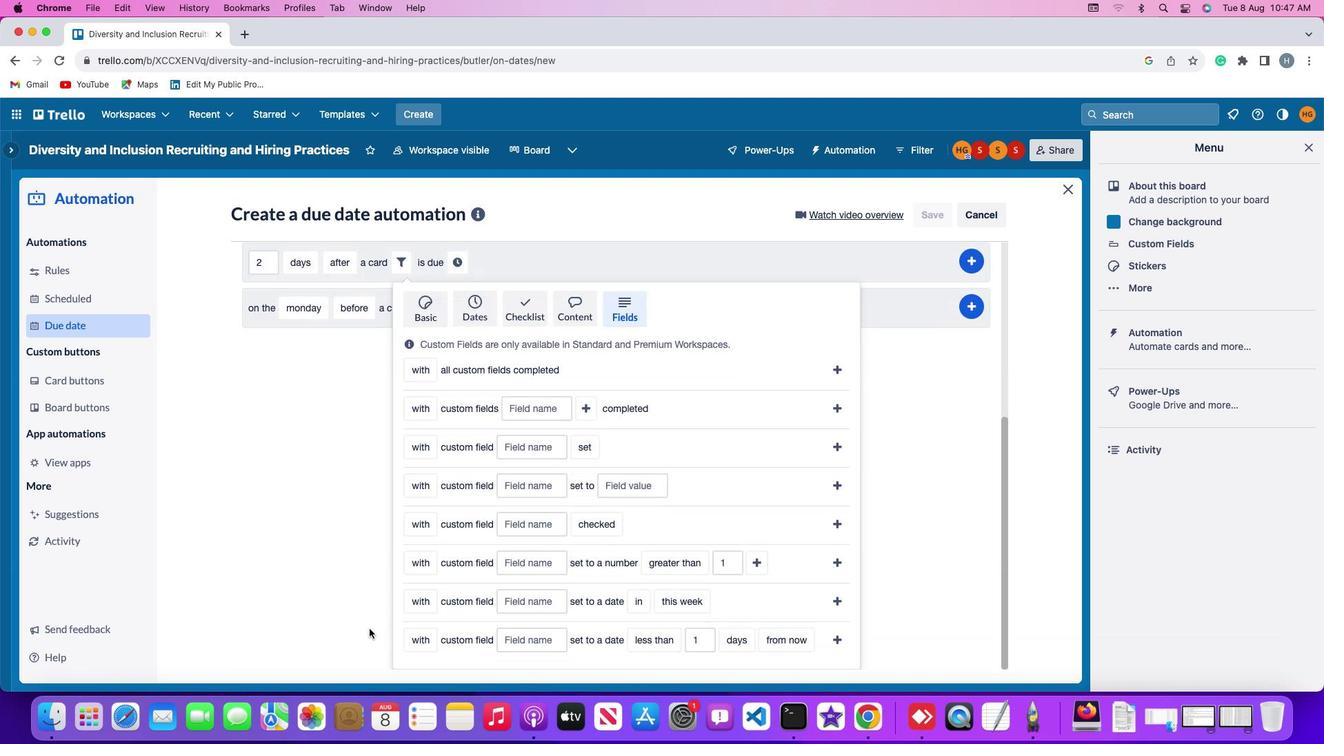 
Action: Mouse scrolled (383, 600) with delta (11, 24)
Screenshot: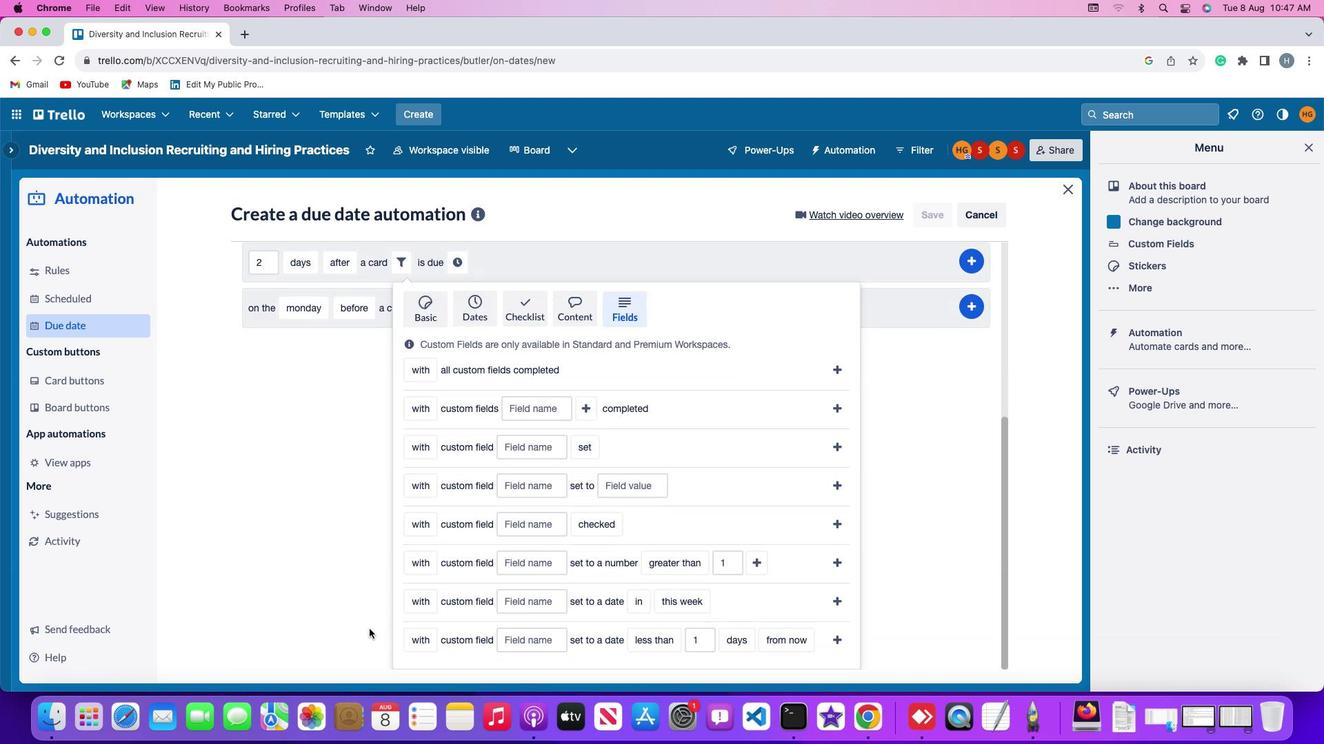 
Action: Mouse moved to (383, 600)
Screenshot: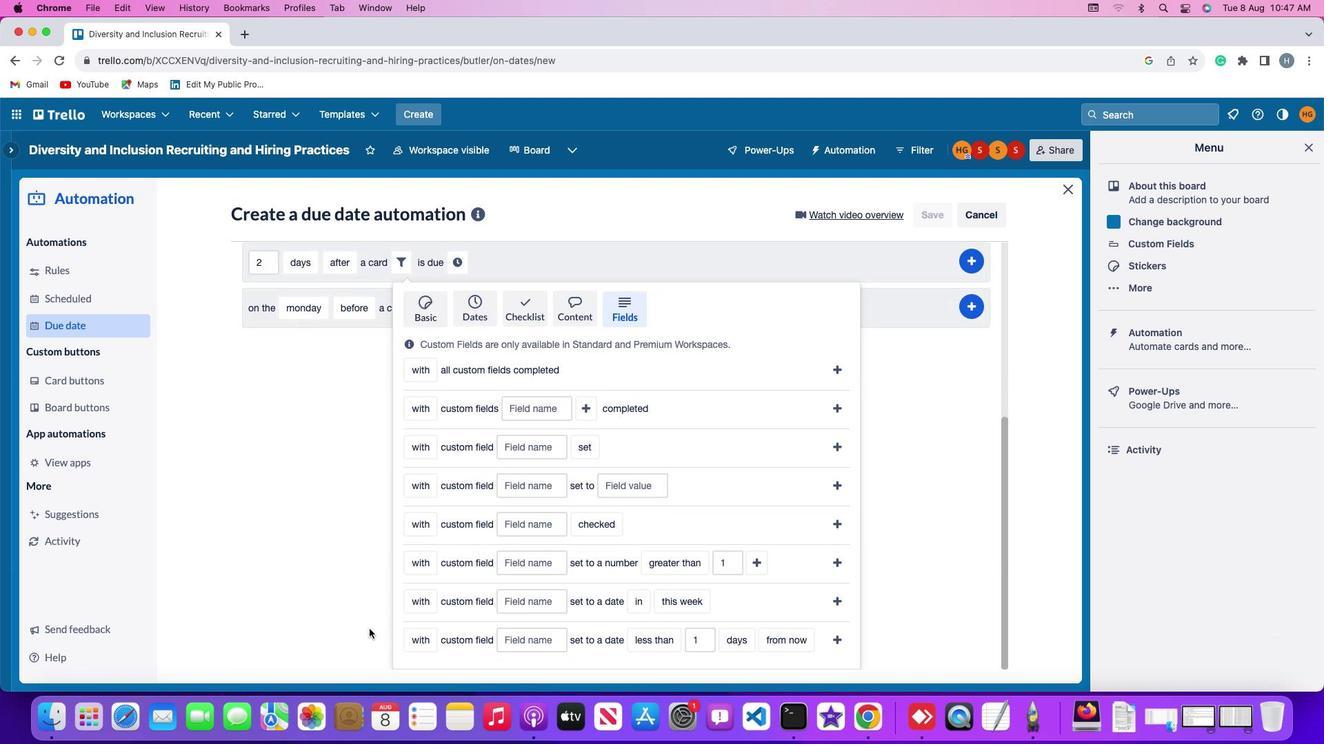 
Action: Mouse scrolled (383, 600) with delta (11, 28)
Screenshot: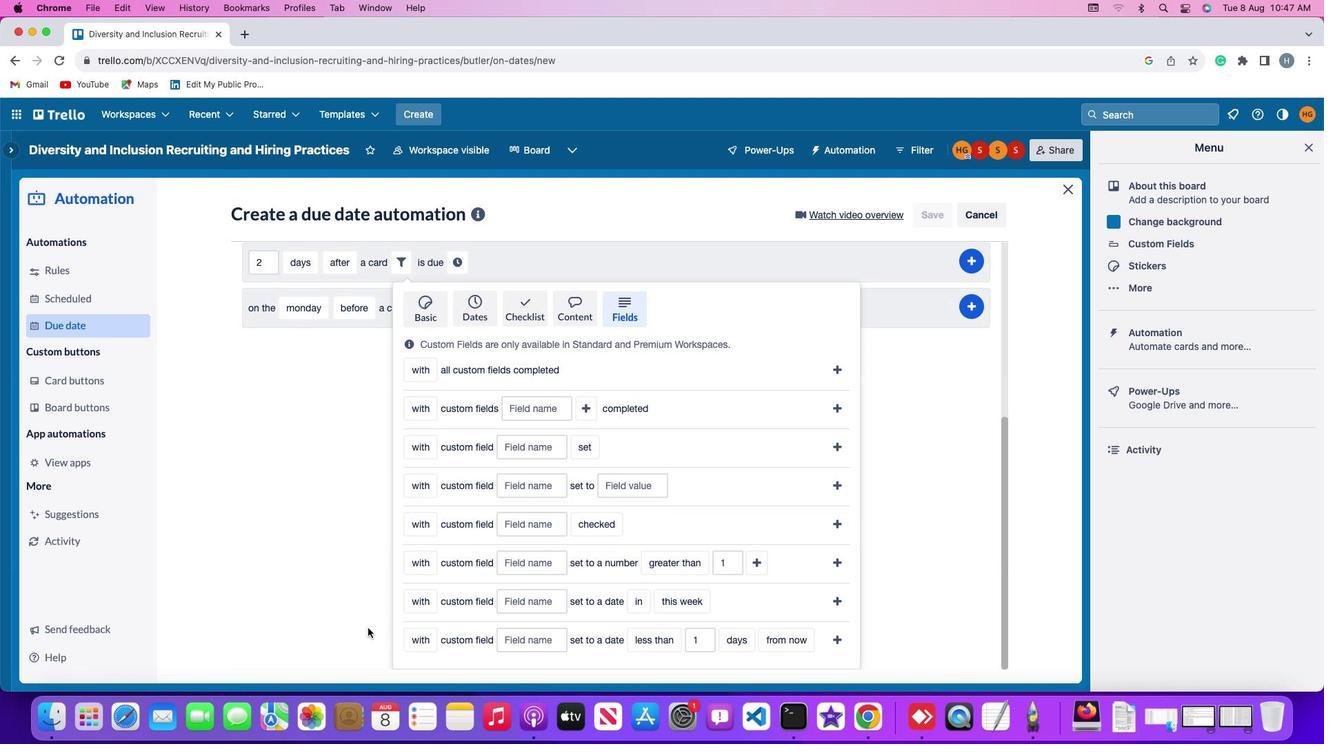 
Action: Mouse scrolled (383, 600) with delta (11, 28)
Screenshot: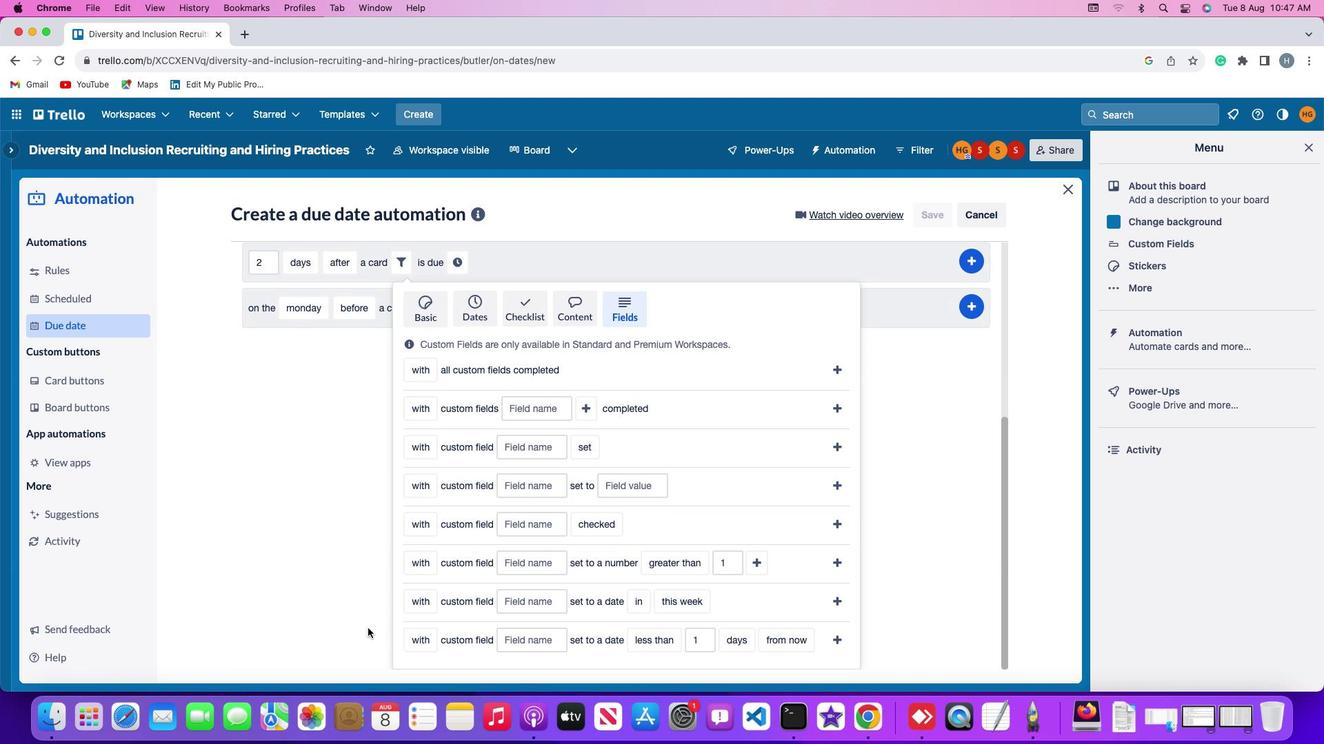 
Action: Mouse scrolled (383, 600) with delta (11, 26)
Screenshot: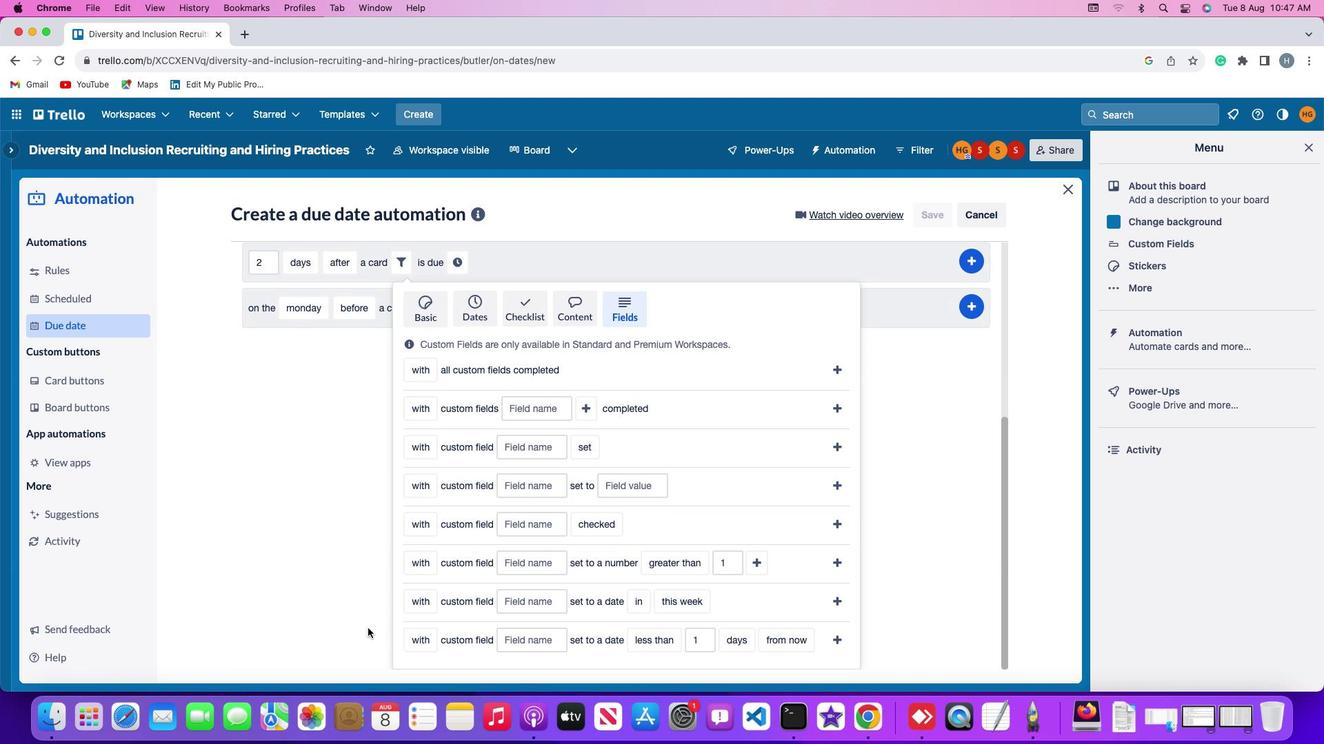 
Action: Mouse scrolled (383, 600) with delta (11, 25)
Screenshot: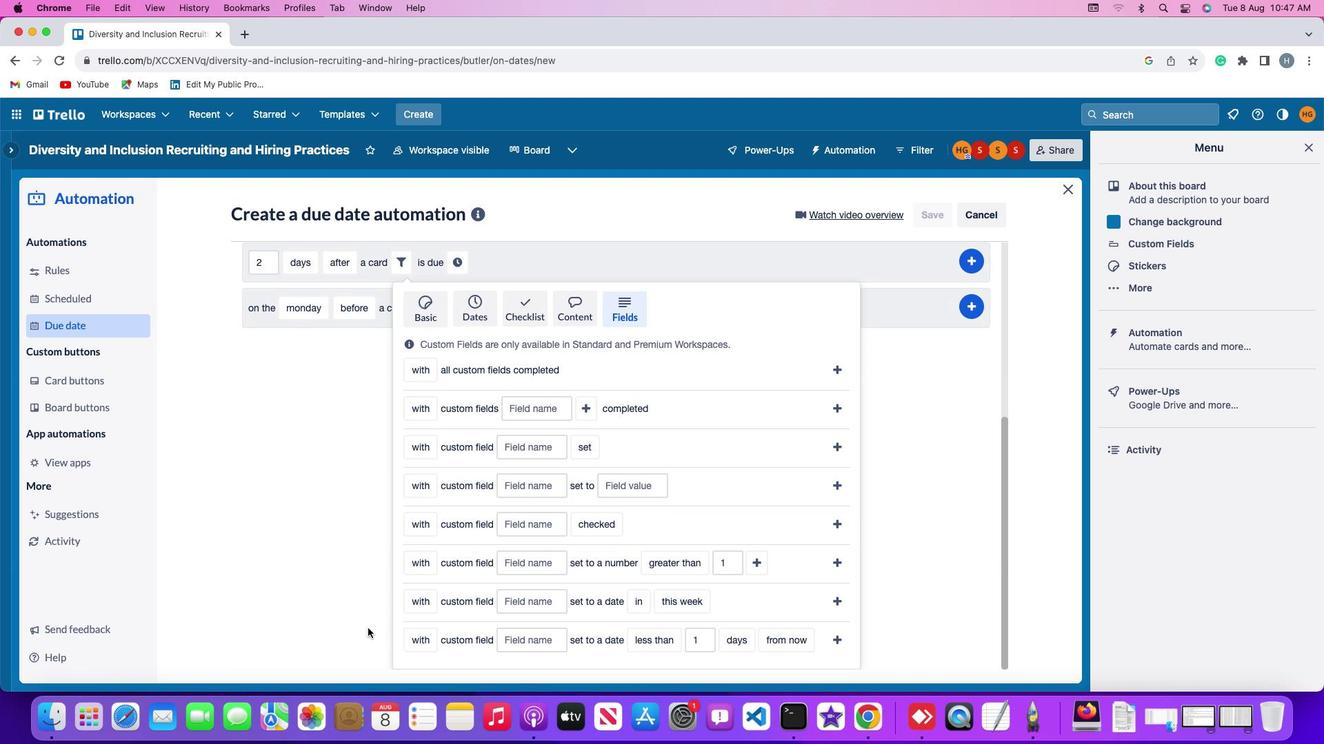 
Action: Mouse scrolled (383, 600) with delta (11, 24)
Screenshot: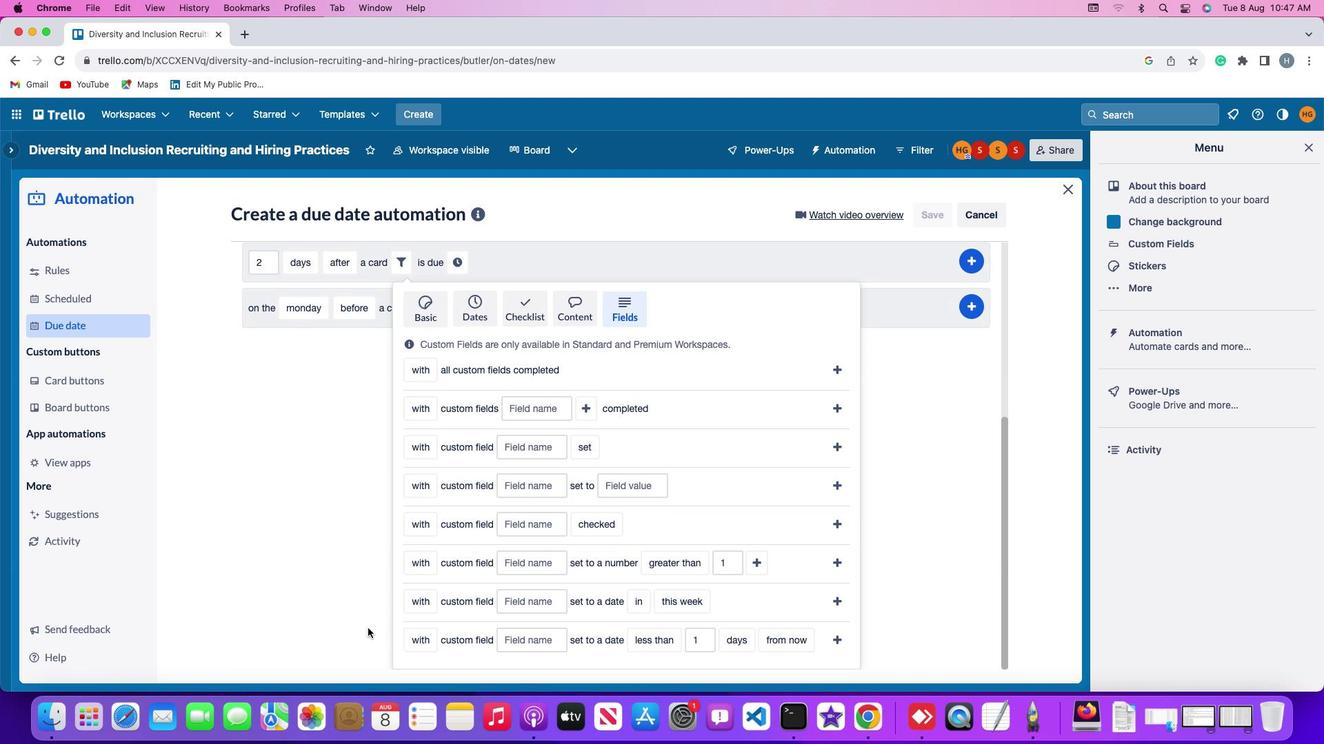 
Action: Mouse moved to (427, 611)
Screenshot: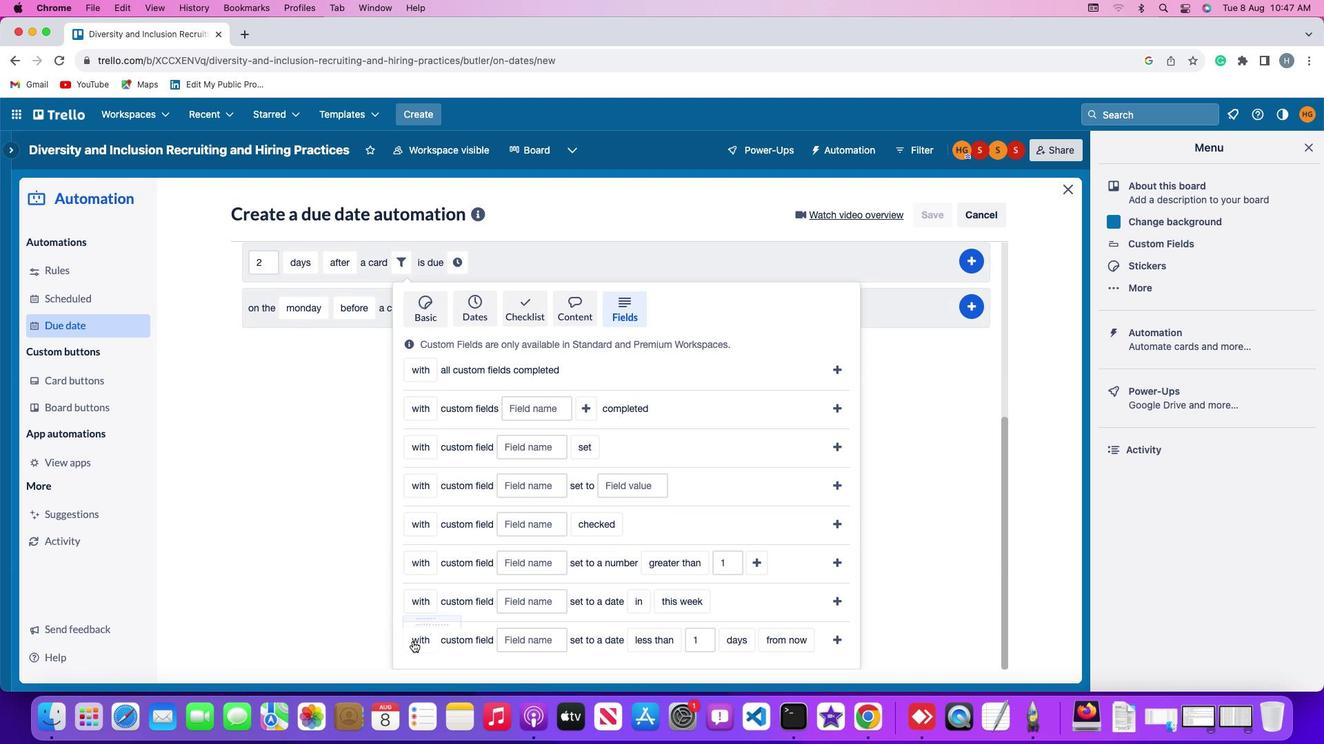 
Action: Mouse pressed left at (427, 611)
Screenshot: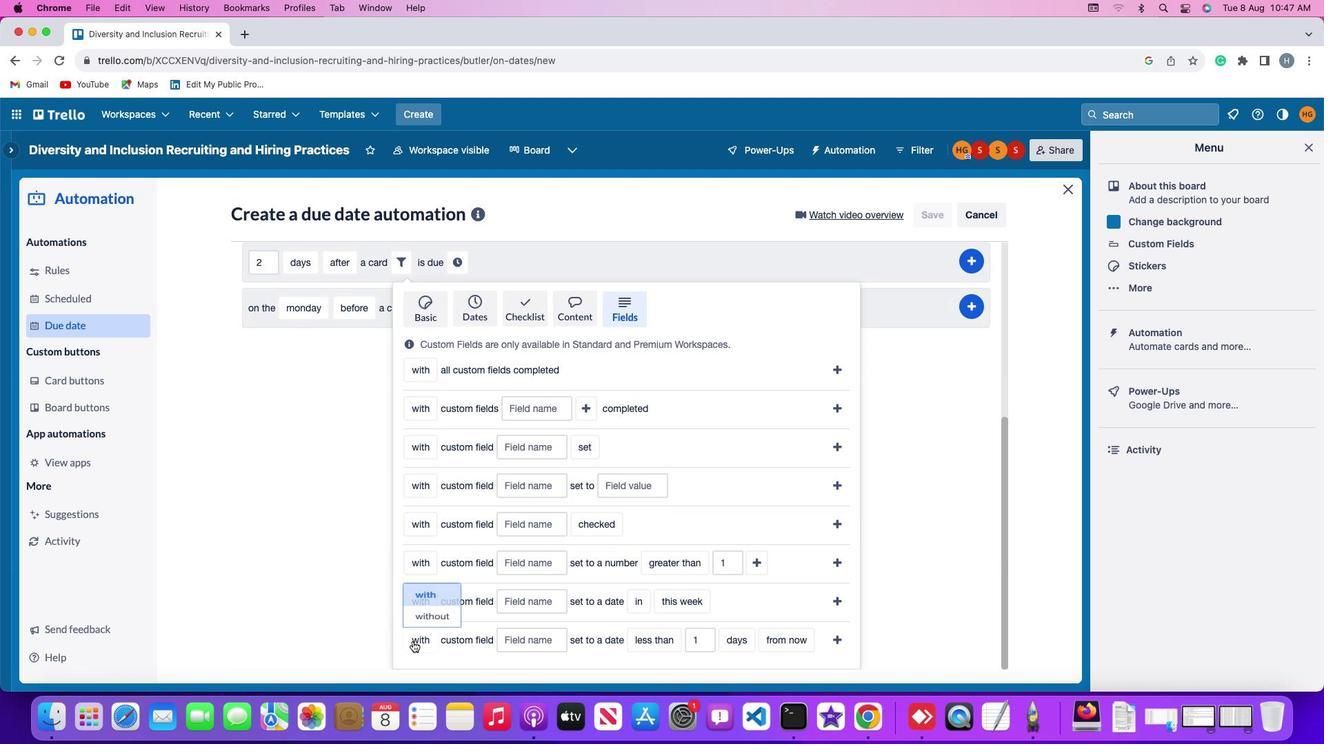 
Action: Mouse moved to (438, 582)
Screenshot: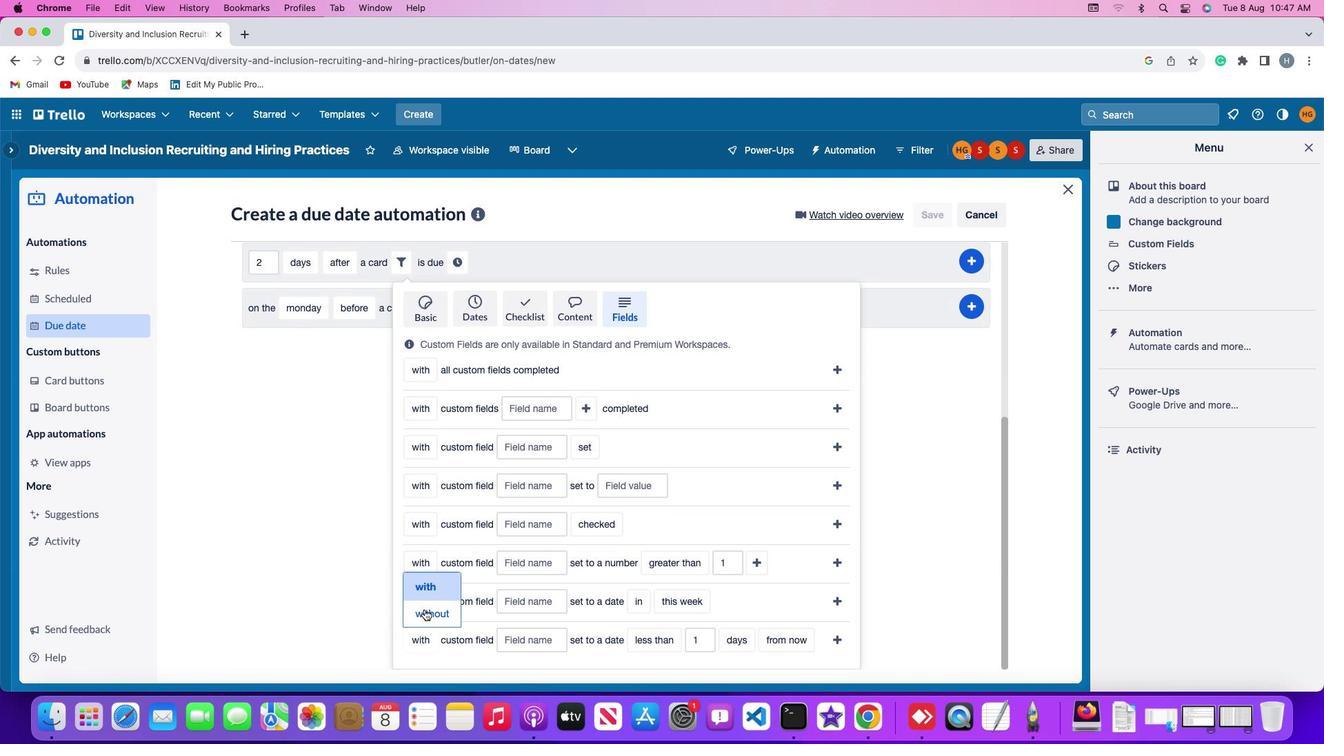 
Action: Mouse pressed left at (438, 582)
Screenshot: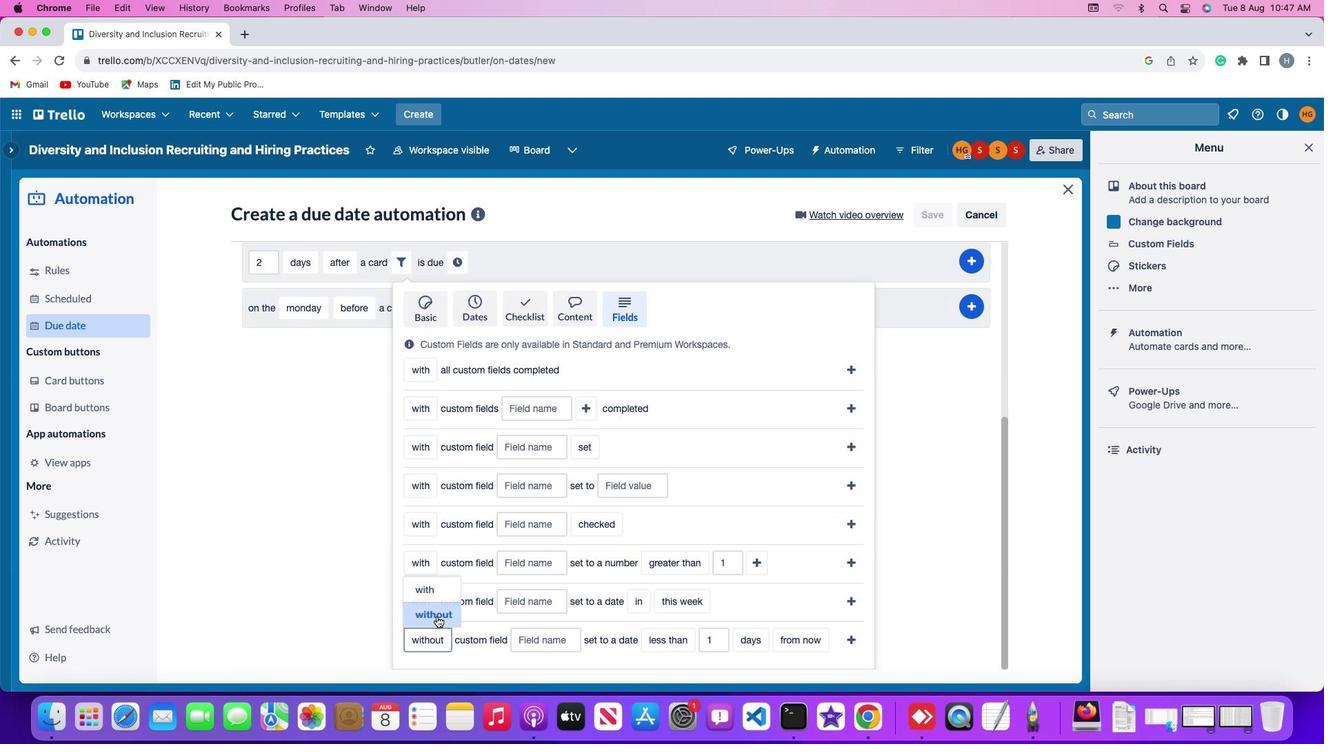 
Action: Mouse moved to (535, 607)
Screenshot: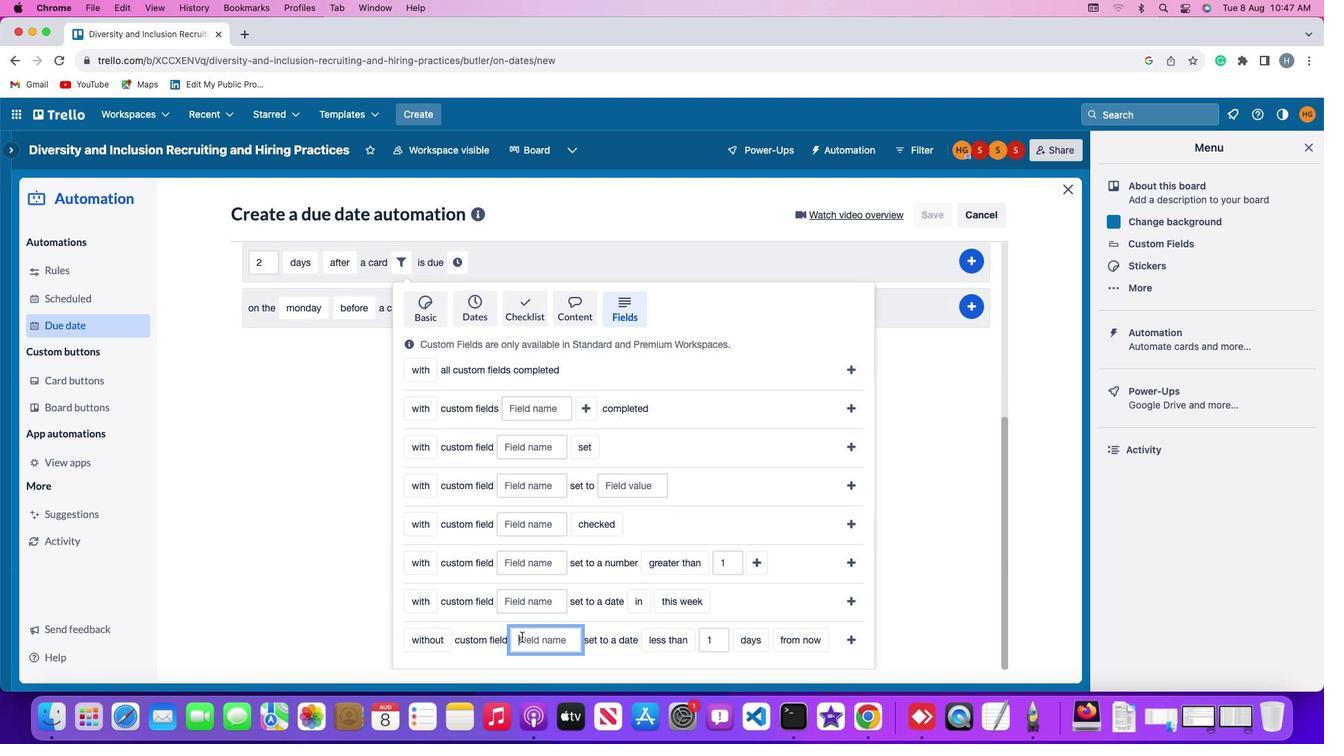 
Action: Mouse pressed left at (535, 607)
Screenshot: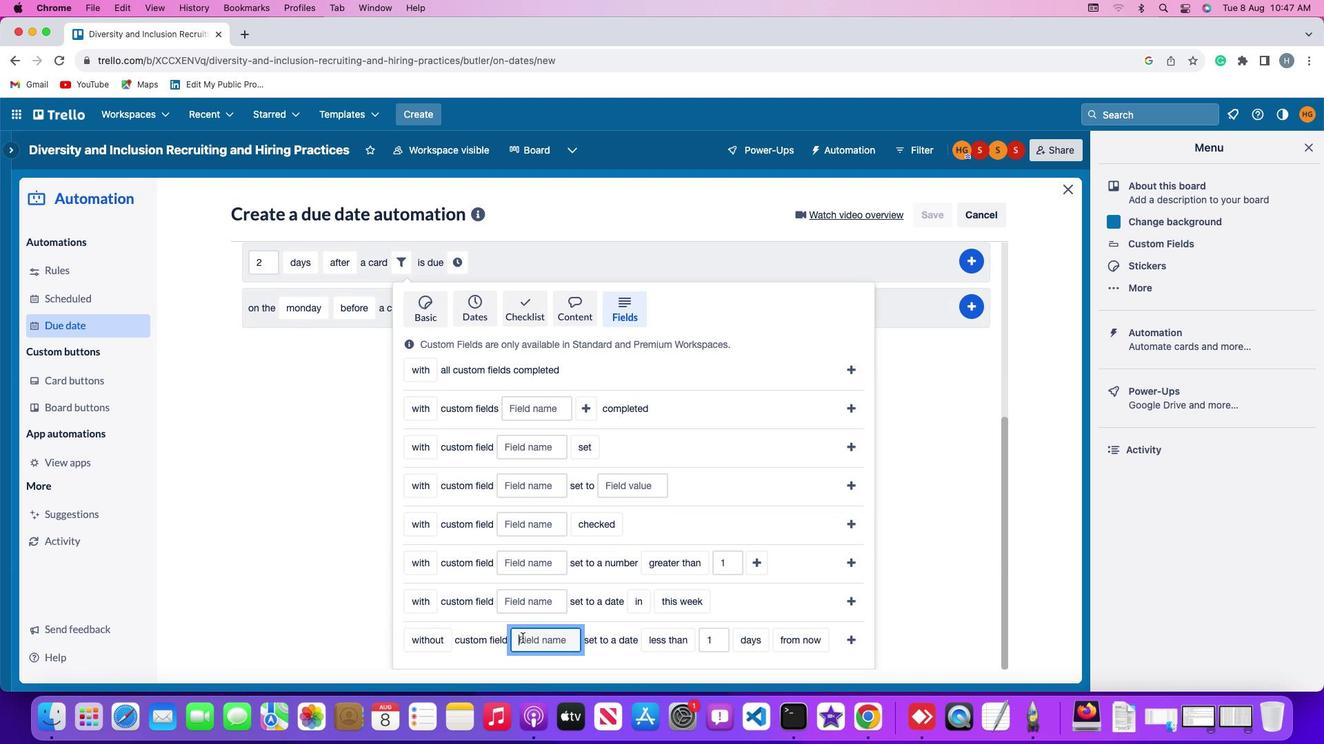 
Action: Mouse moved to (537, 608)
Screenshot: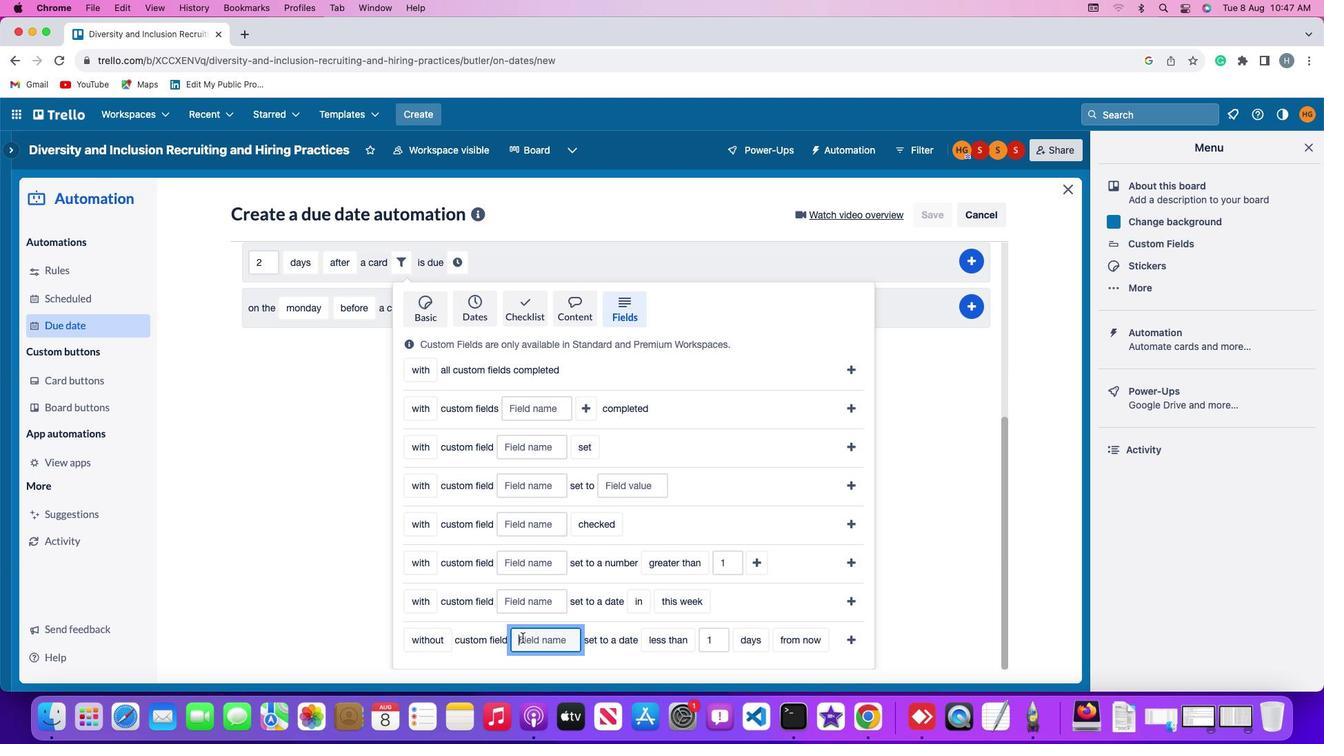 
Action: Key pressed Key.shift'R''e''s''u''m''e'
Screenshot: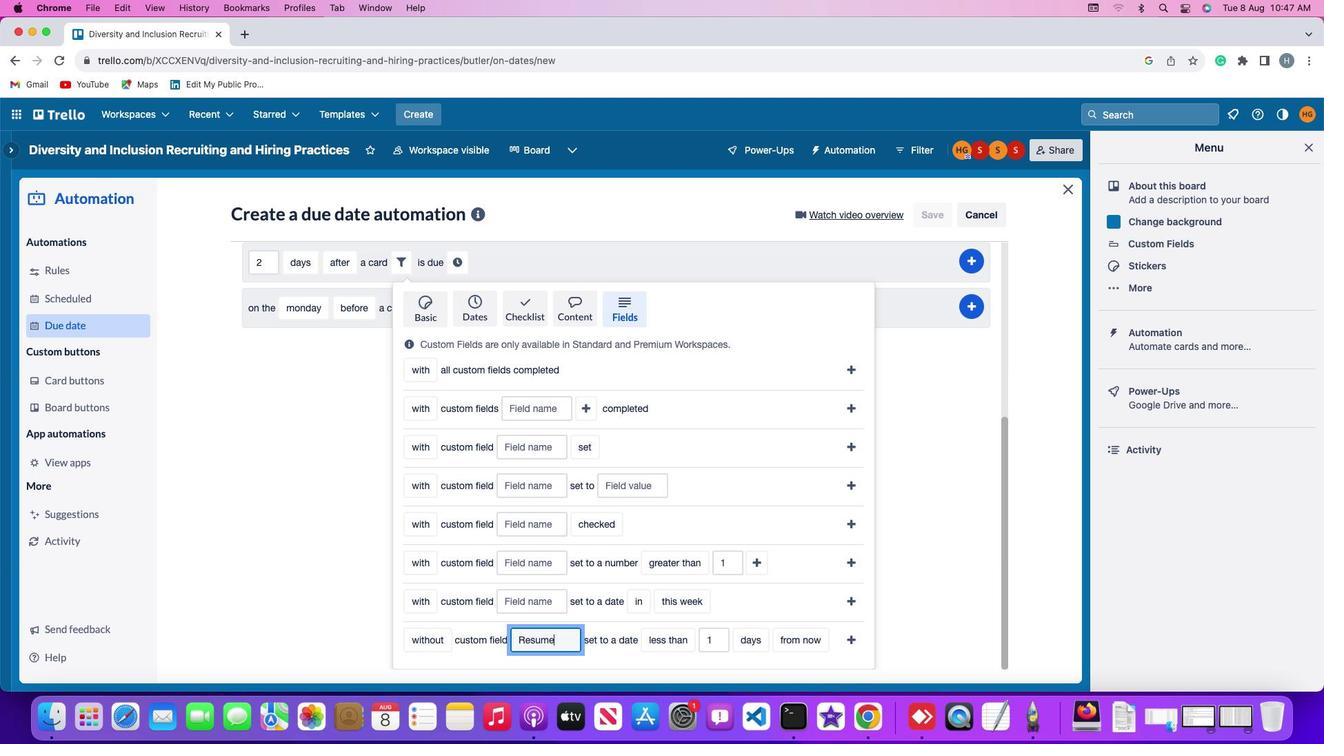
Action: Mouse moved to (683, 613)
Screenshot: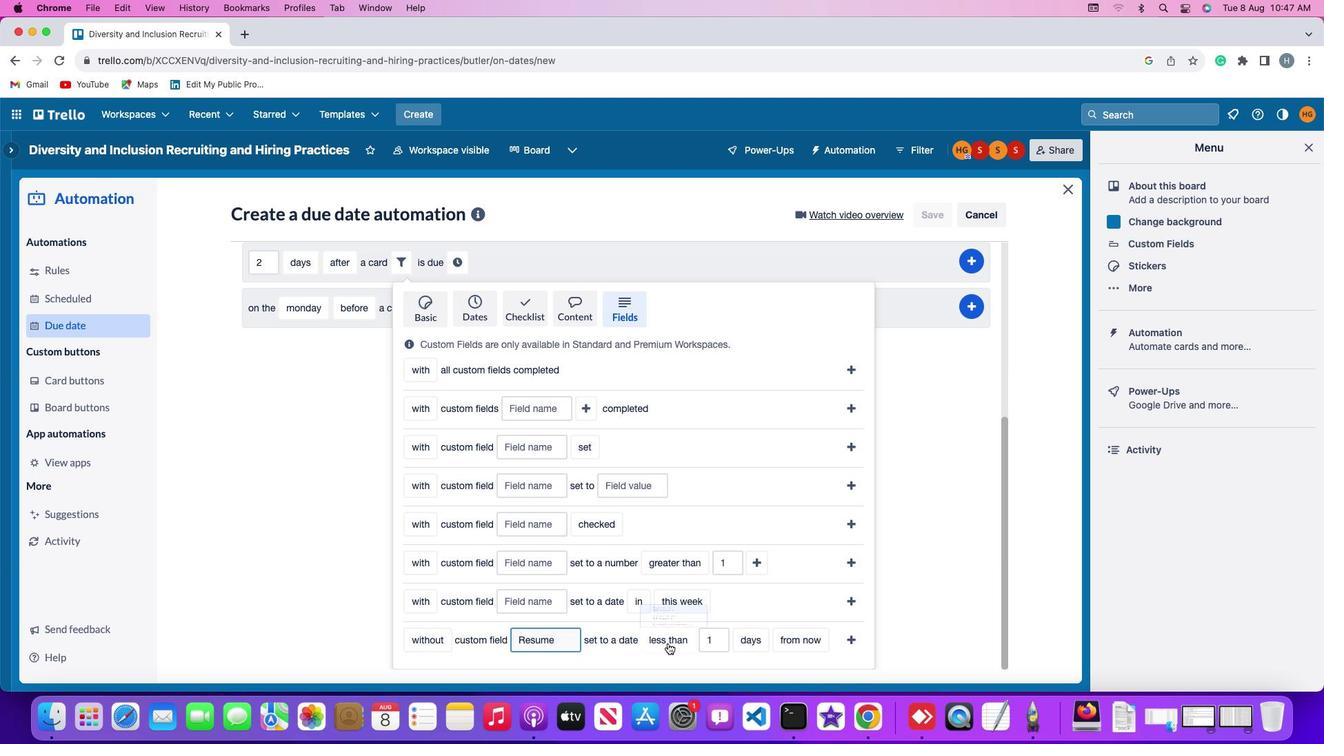 
Action: Mouse pressed left at (683, 613)
Screenshot: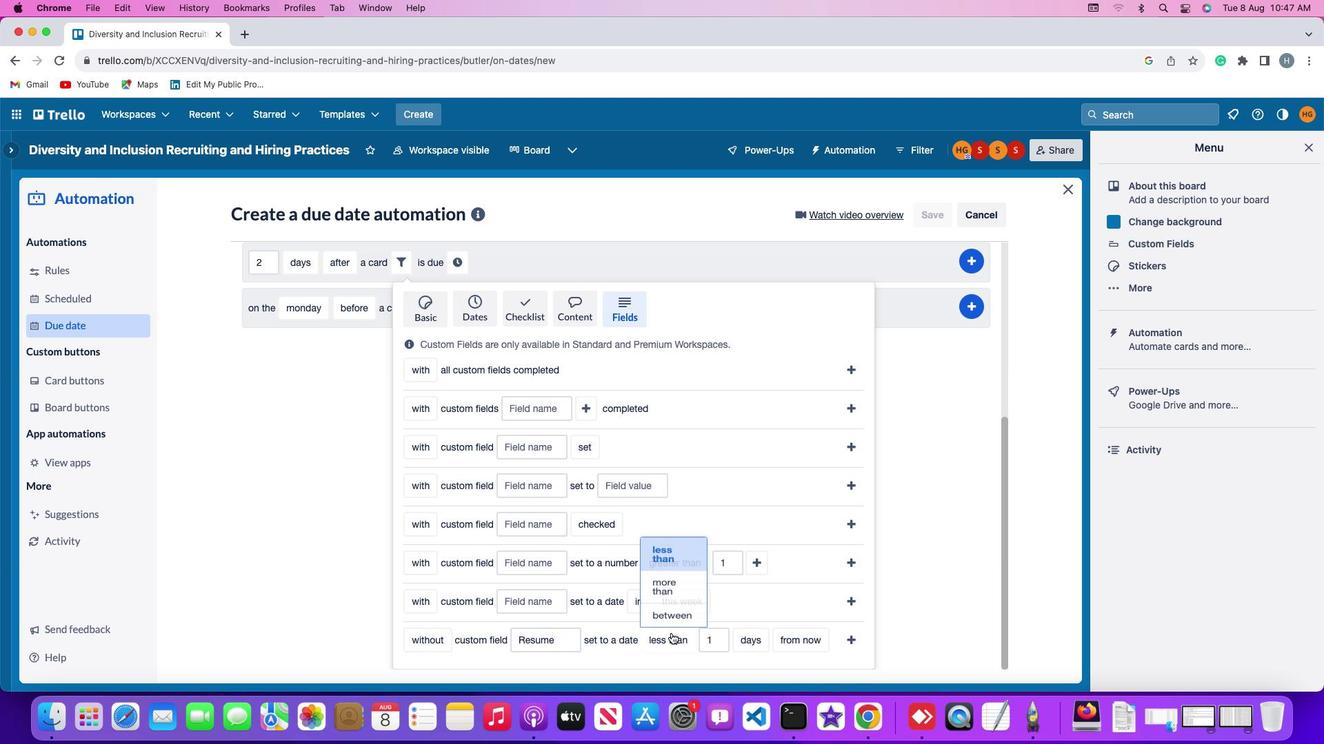 
Action: Mouse moved to (695, 581)
Screenshot: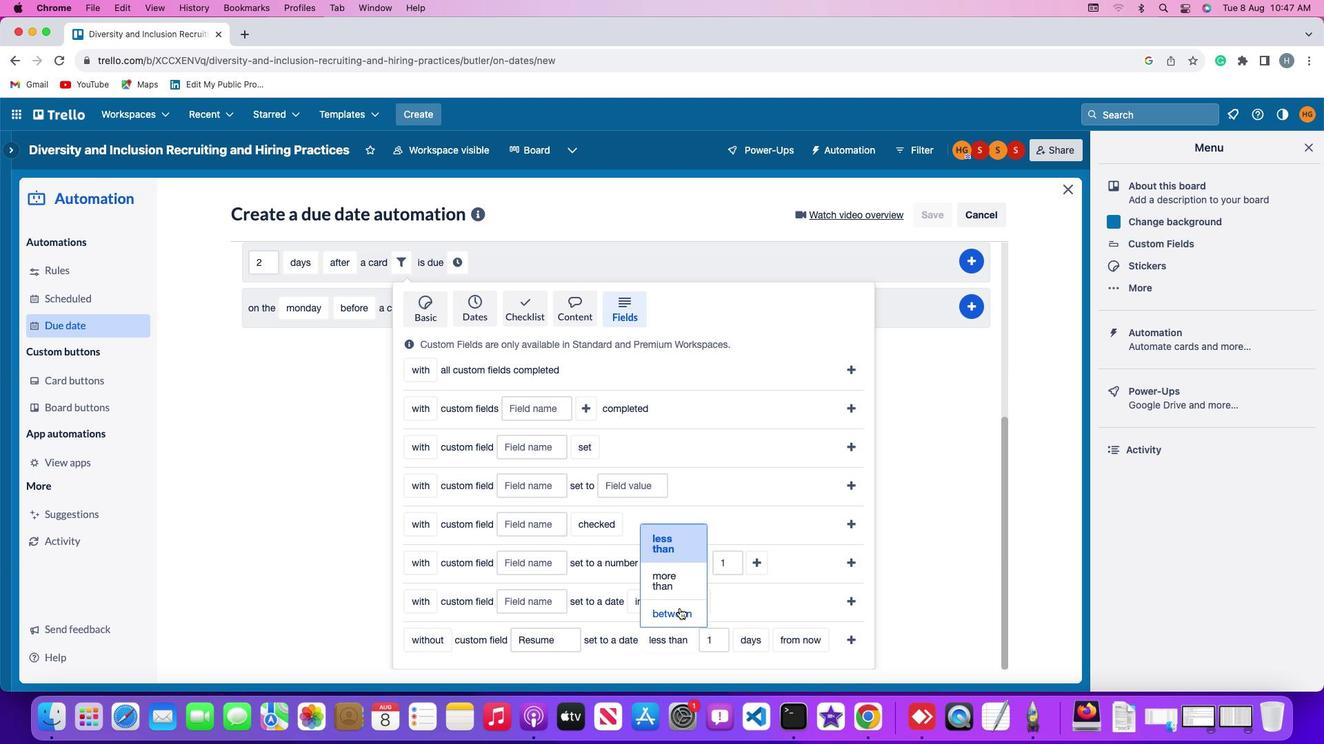 
Action: Mouse pressed left at (695, 581)
Screenshot: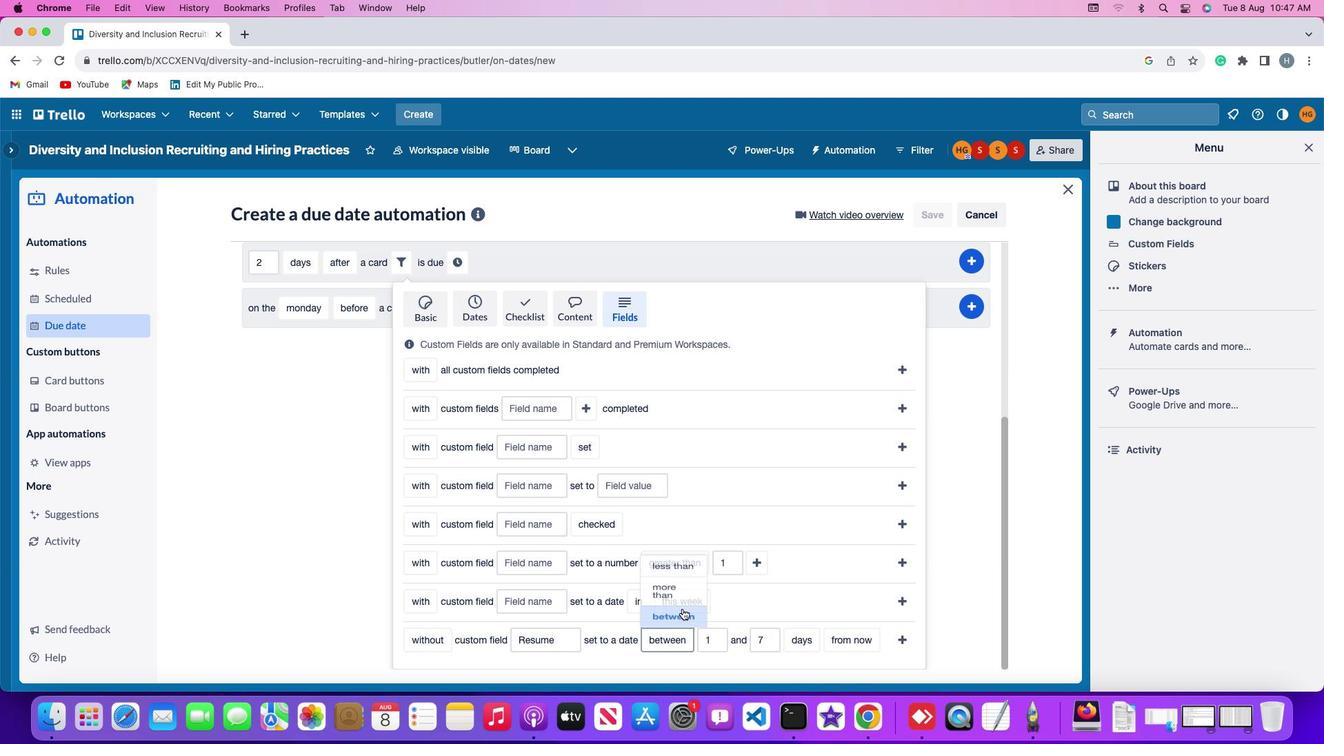 
Action: Mouse moved to (733, 608)
Screenshot: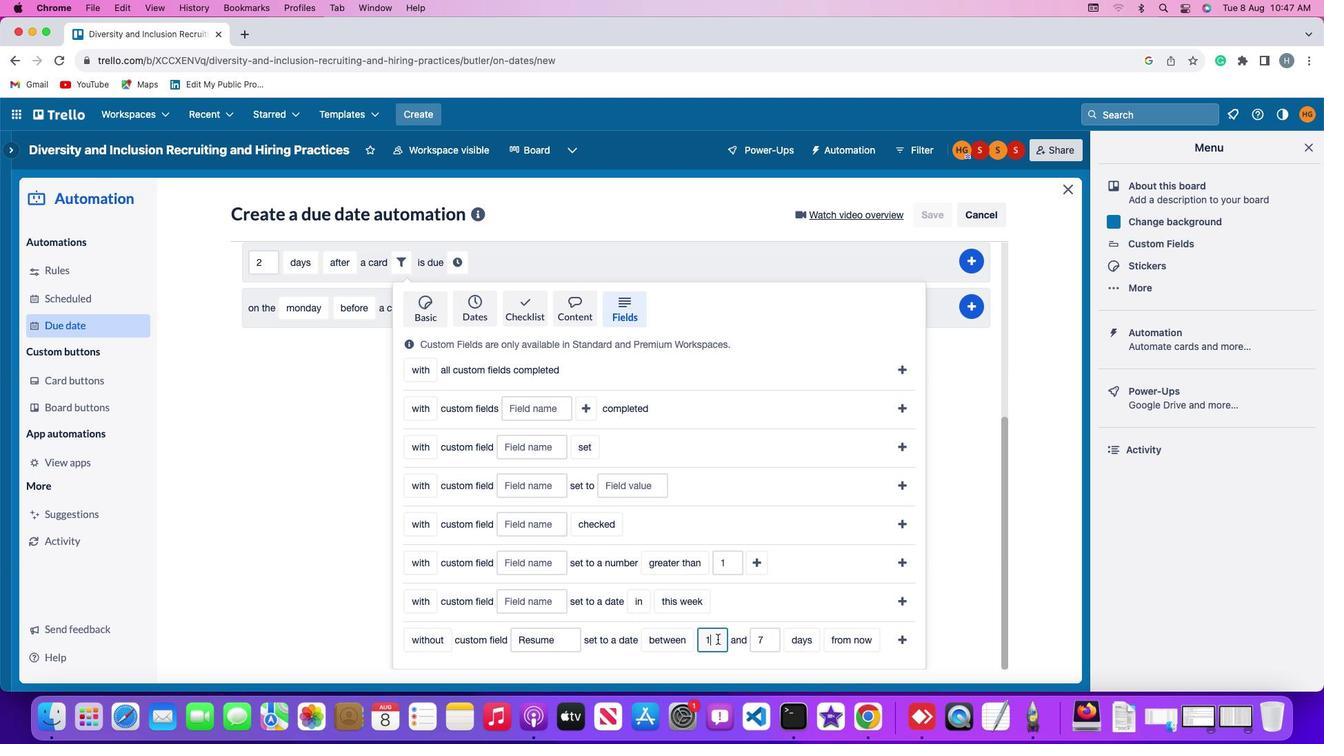 
Action: Mouse pressed left at (733, 608)
Screenshot: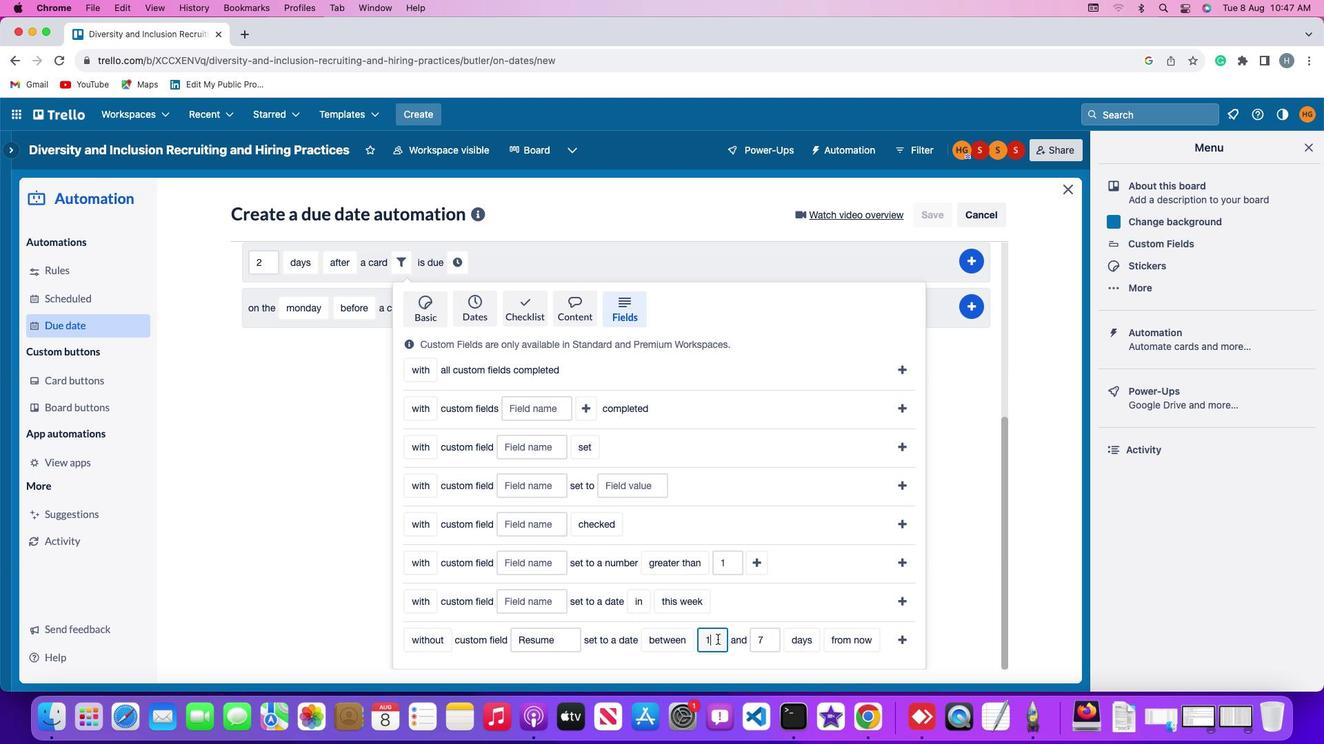 
Action: Key pressed Key.backspace'1'
Screenshot: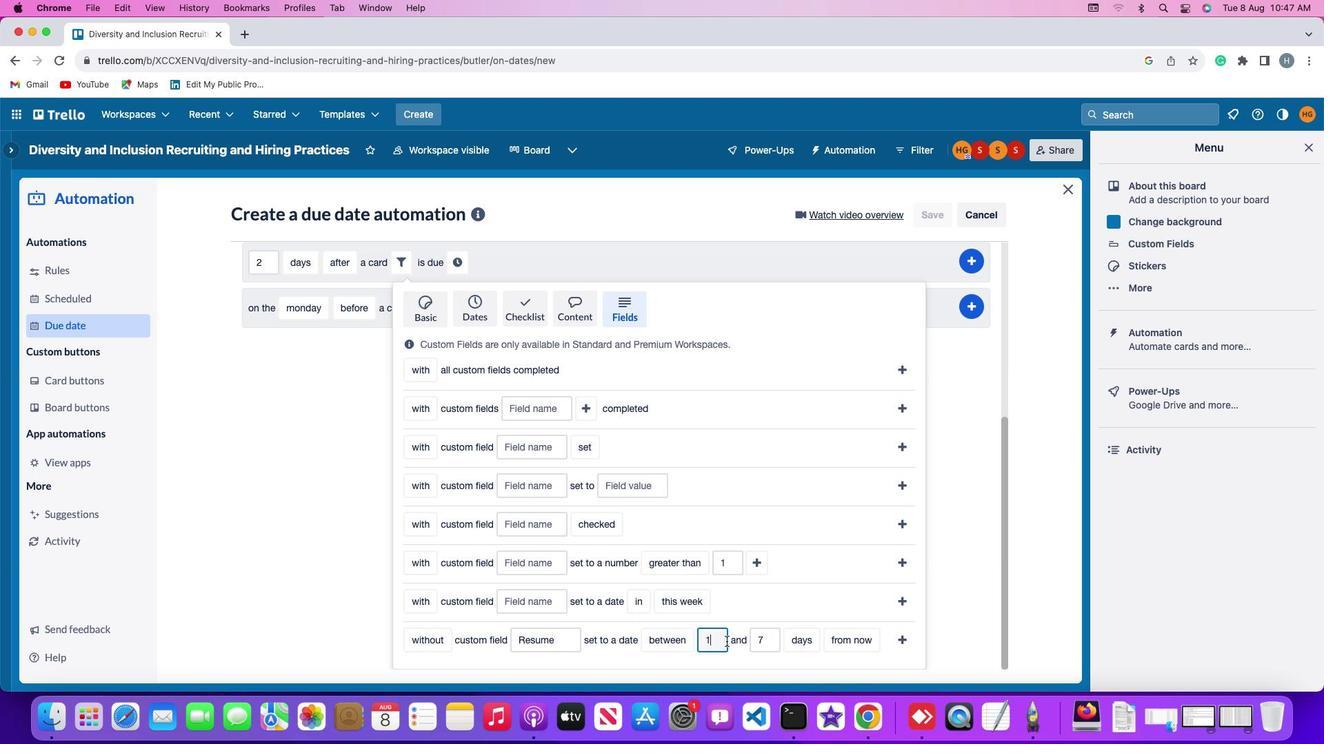 
Action: Mouse moved to (783, 610)
Screenshot: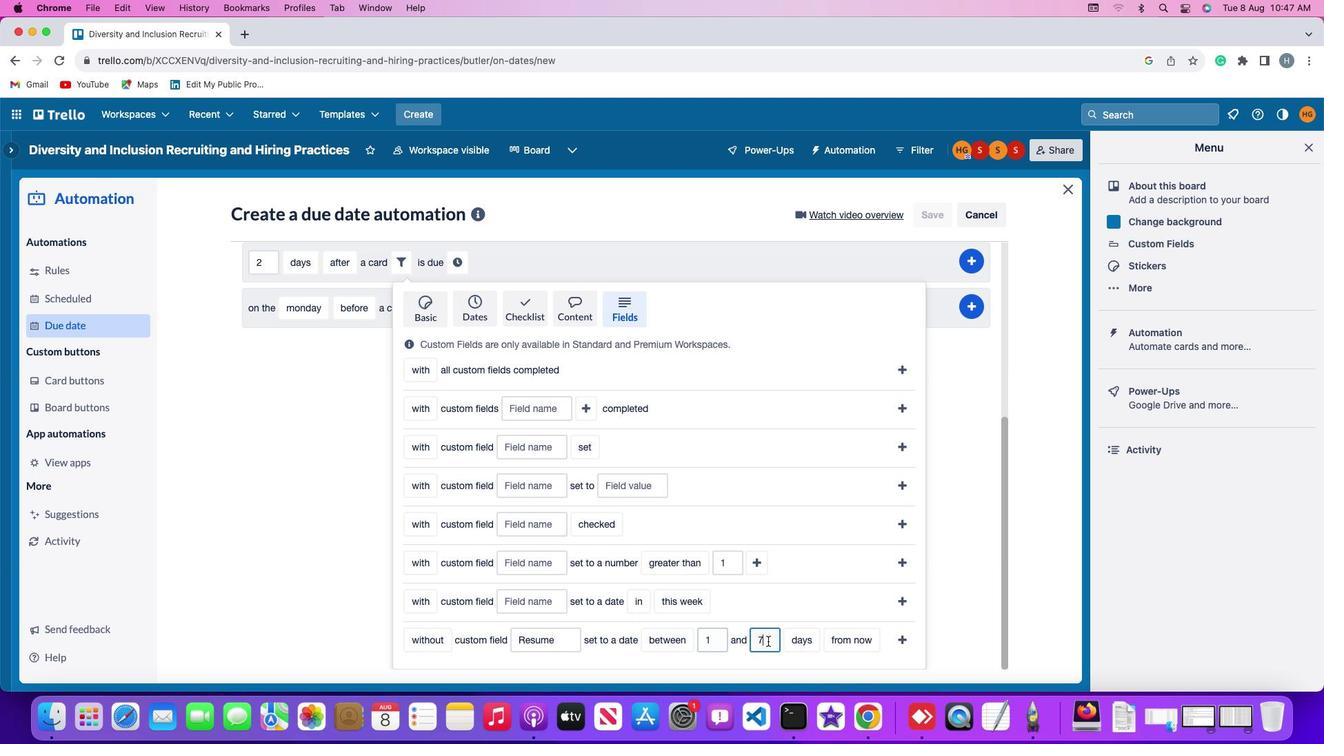 
Action: Mouse pressed left at (783, 610)
Screenshot: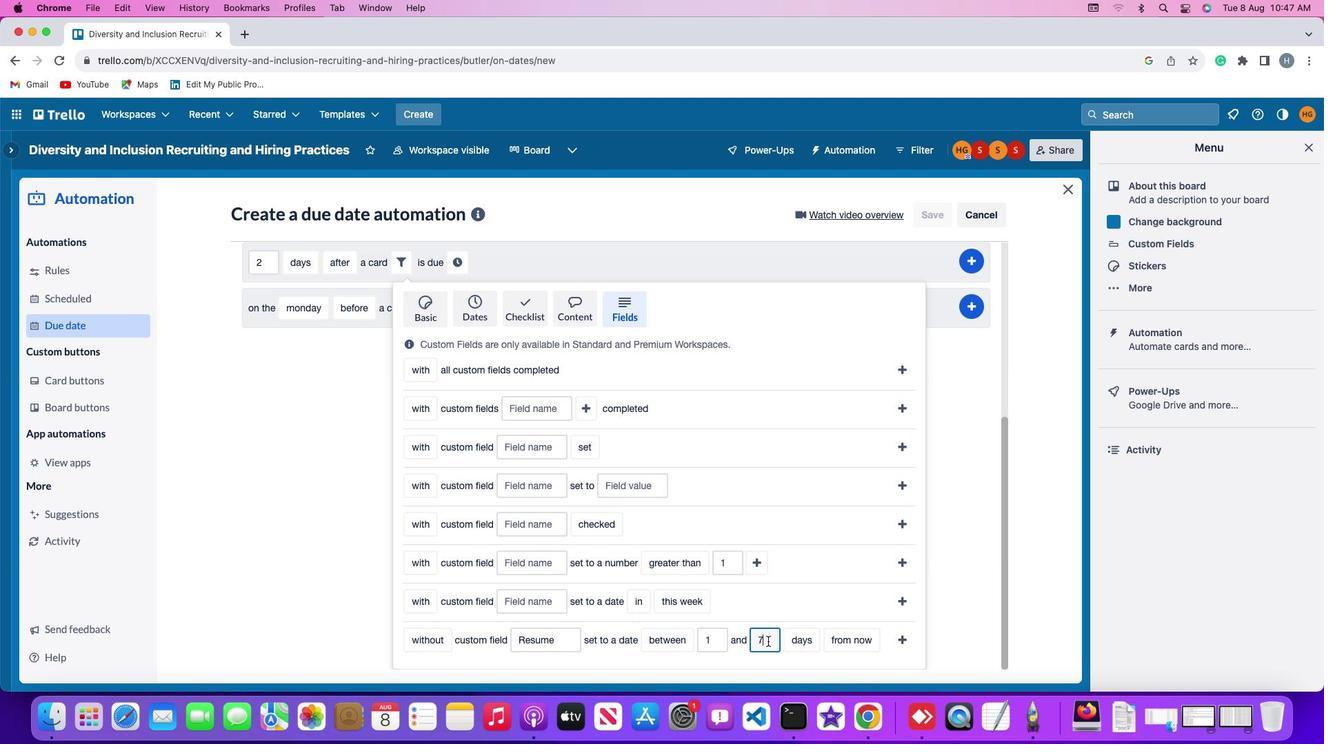 
Action: Key pressed Key.backspace
Screenshot: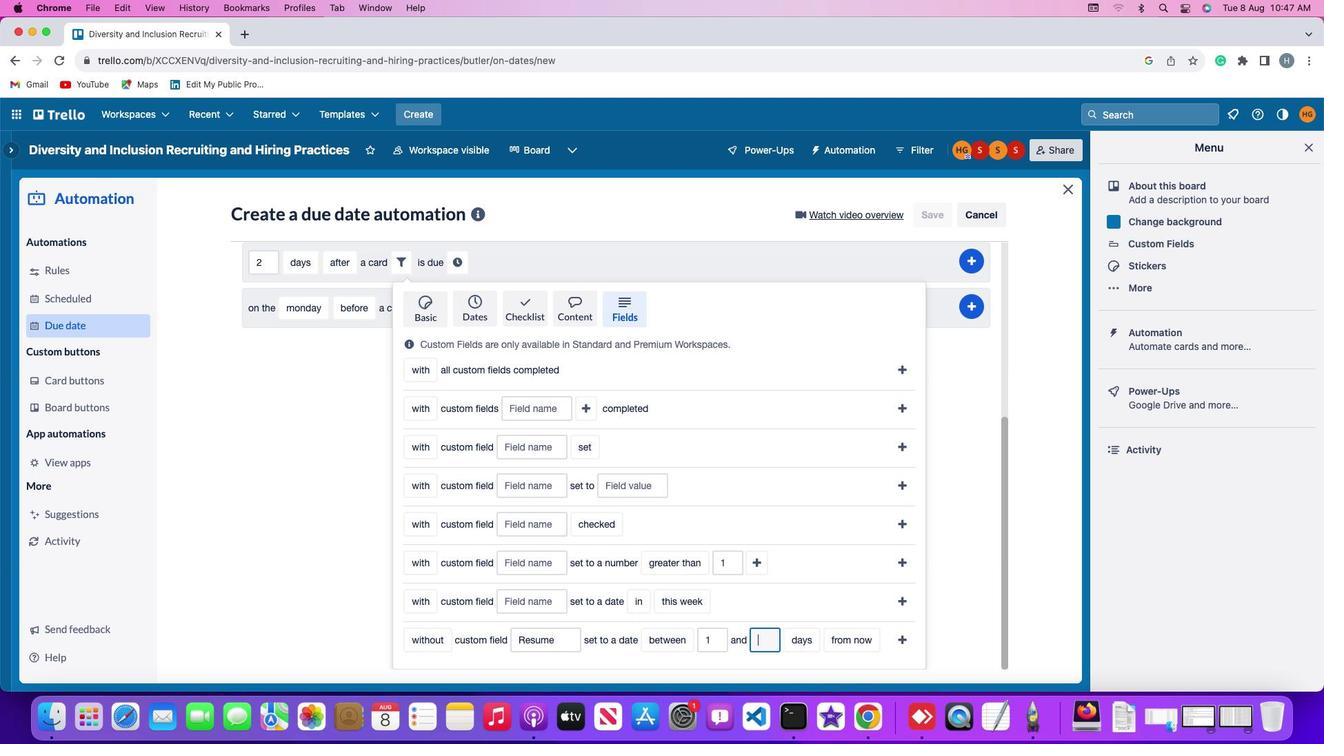 
Action: Mouse moved to (784, 610)
Screenshot: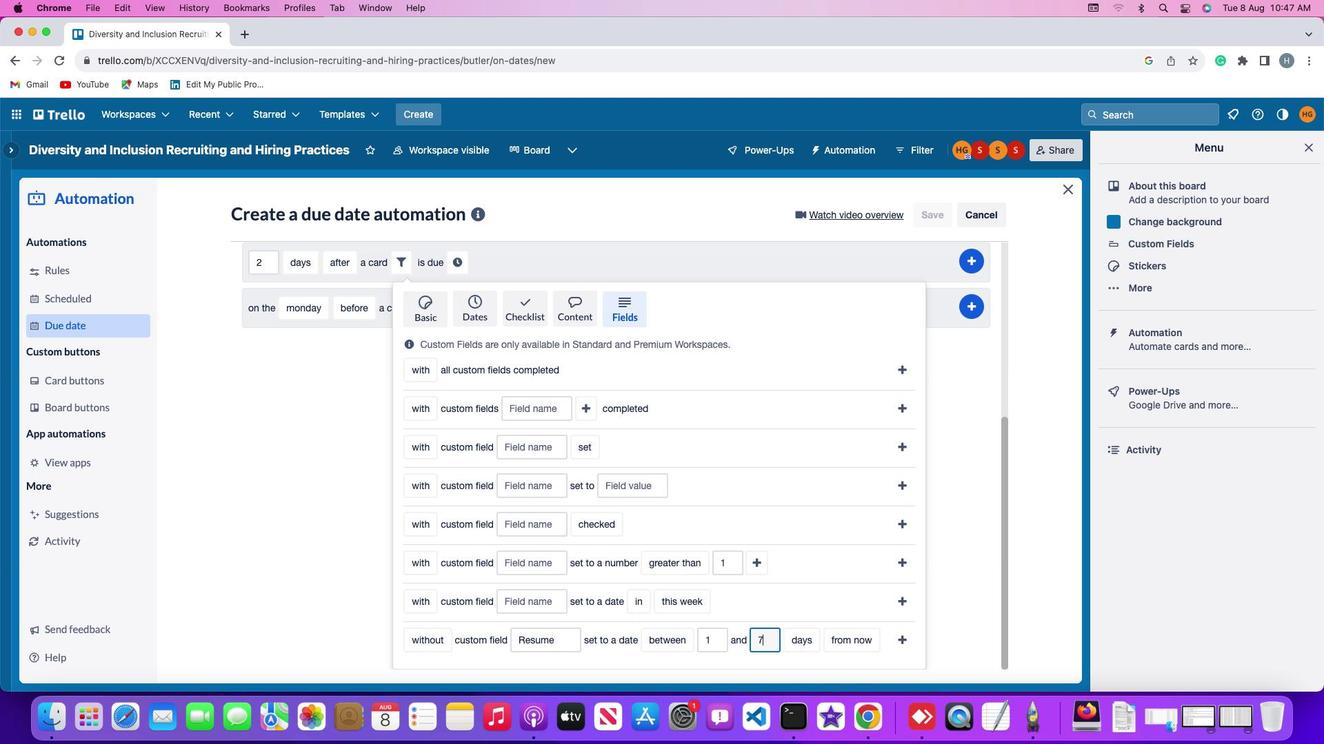
Action: Key pressed '7'
Screenshot: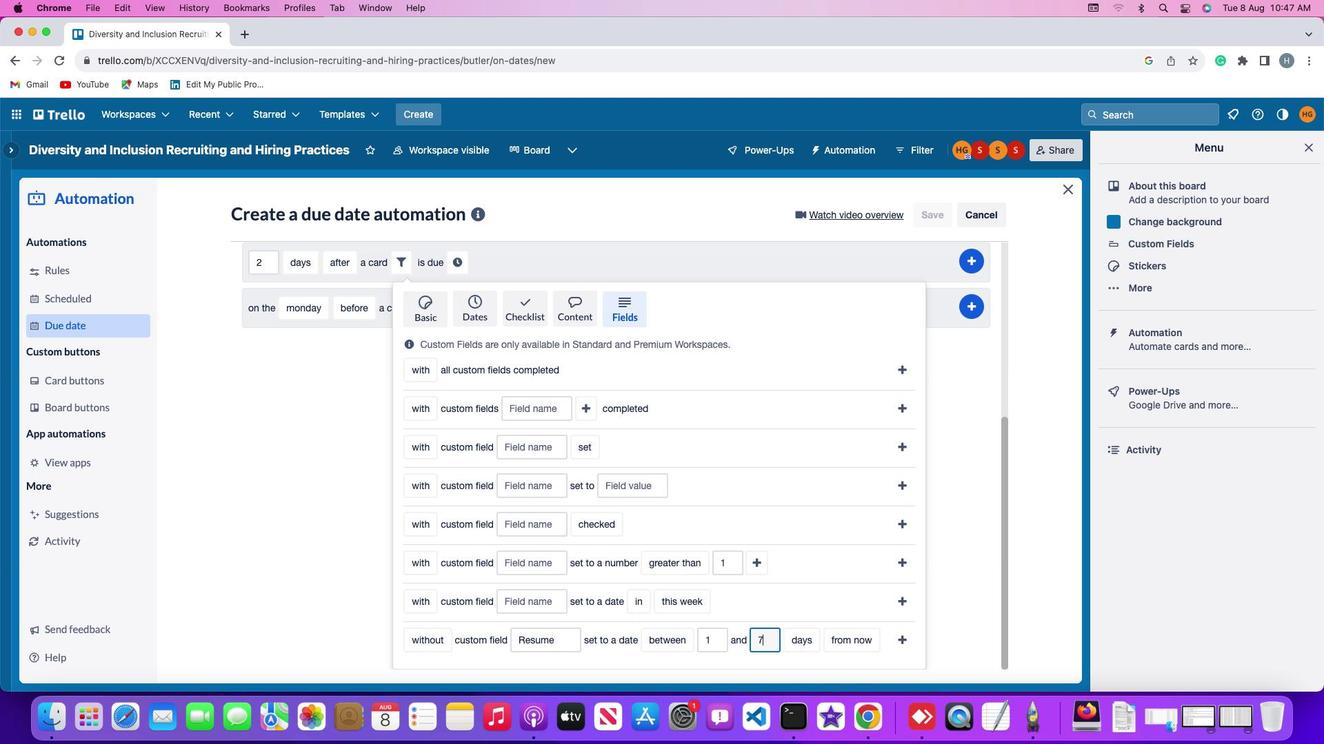 
Action: Mouse moved to (813, 608)
Screenshot: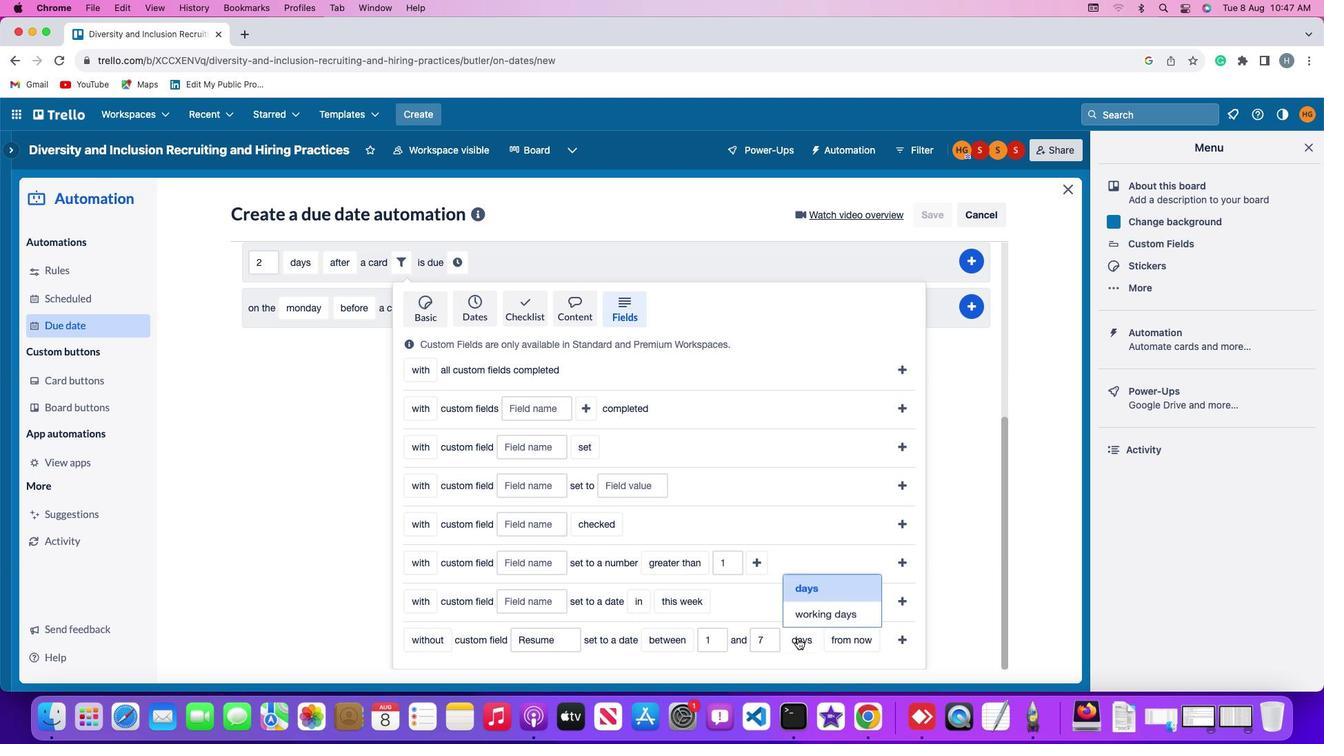 
Action: Mouse pressed left at (813, 608)
Screenshot: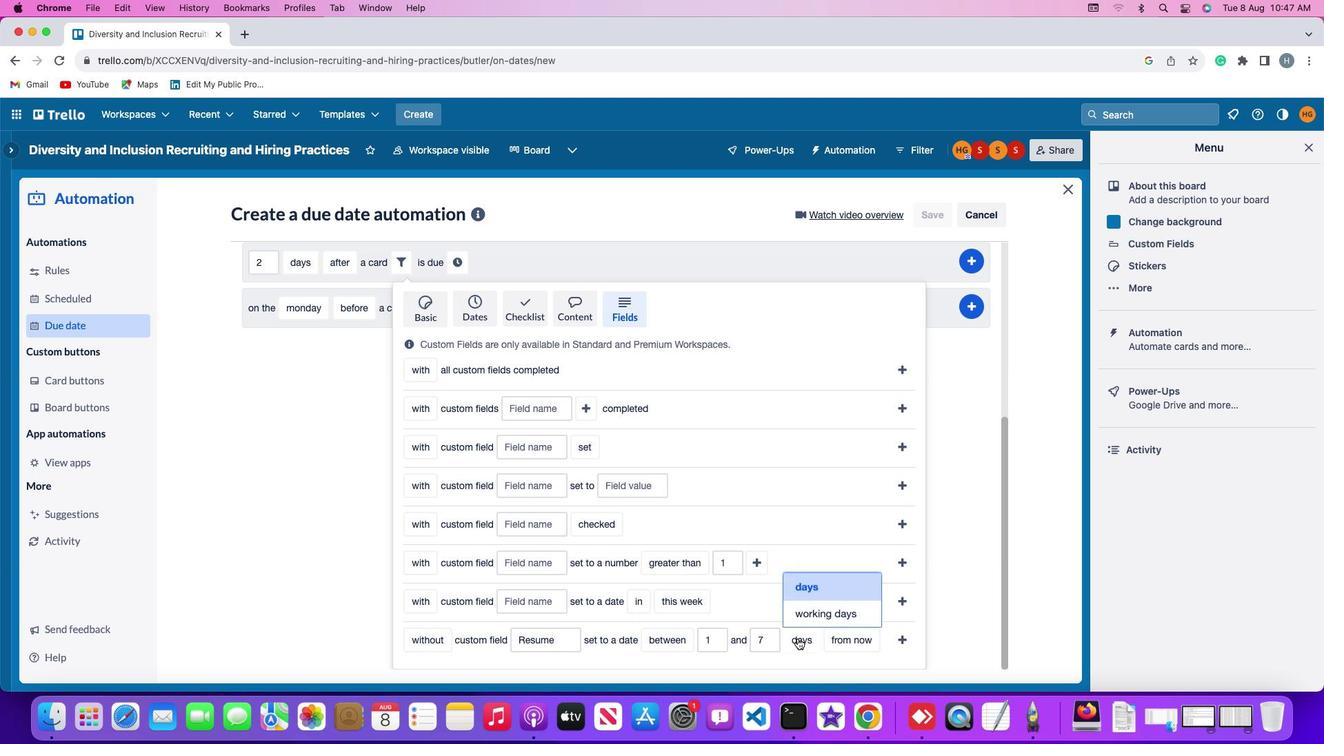 
Action: Mouse moved to (827, 562)
Screenshot: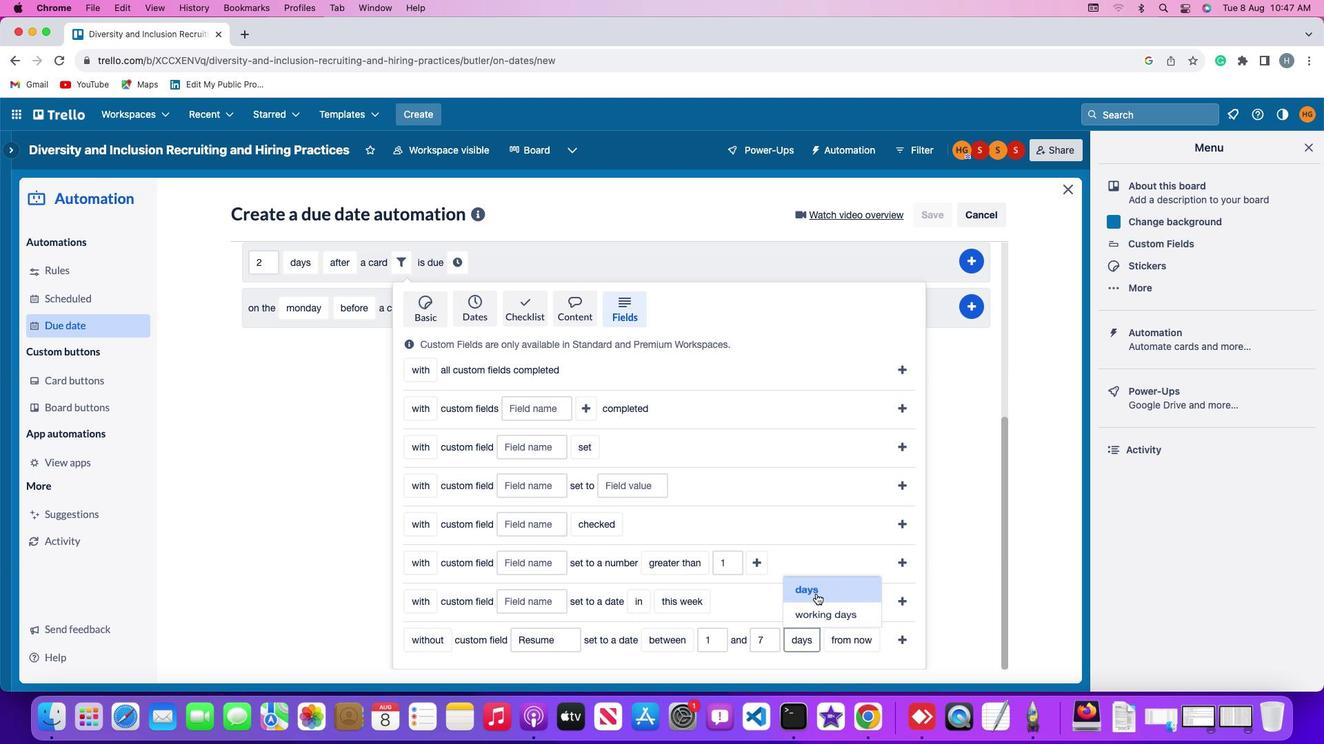 
Action: Mouse pressed left at (827, 562)
Screenshot: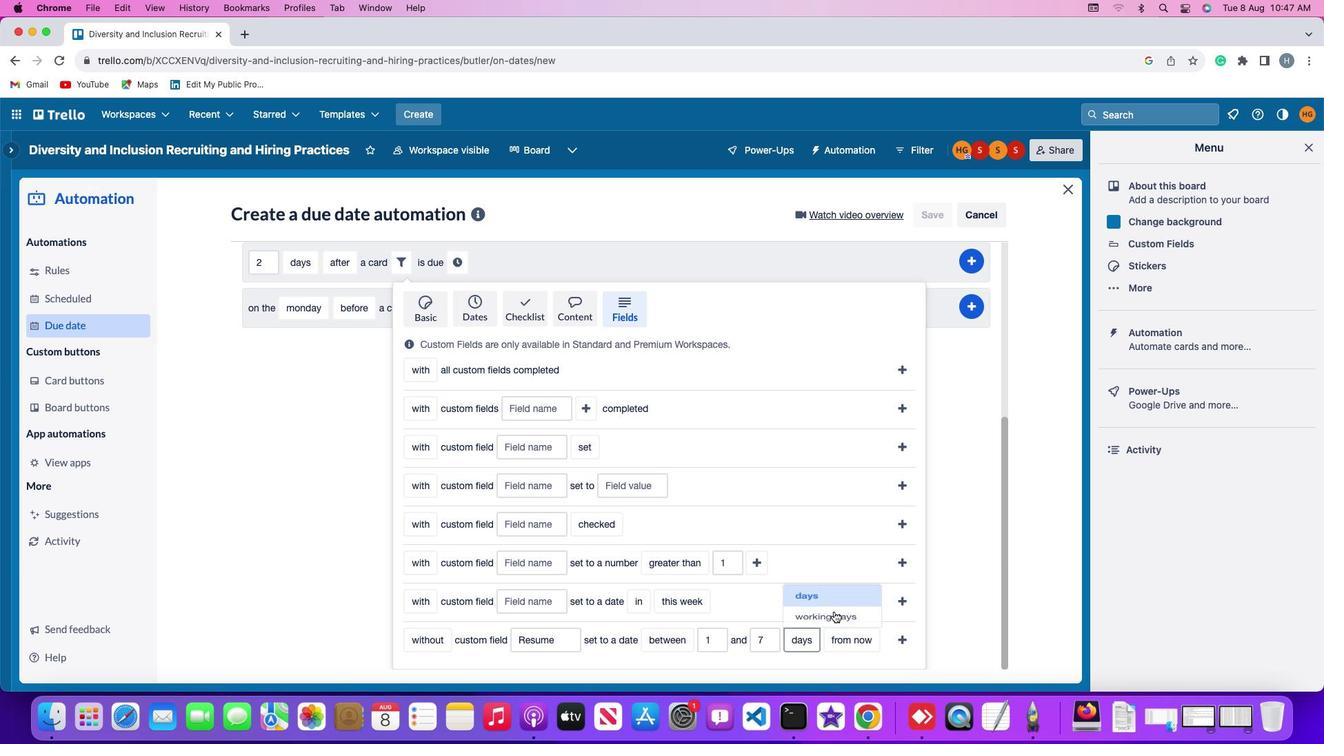 
Action: Mouse moved to (872, 609)
Screenshot: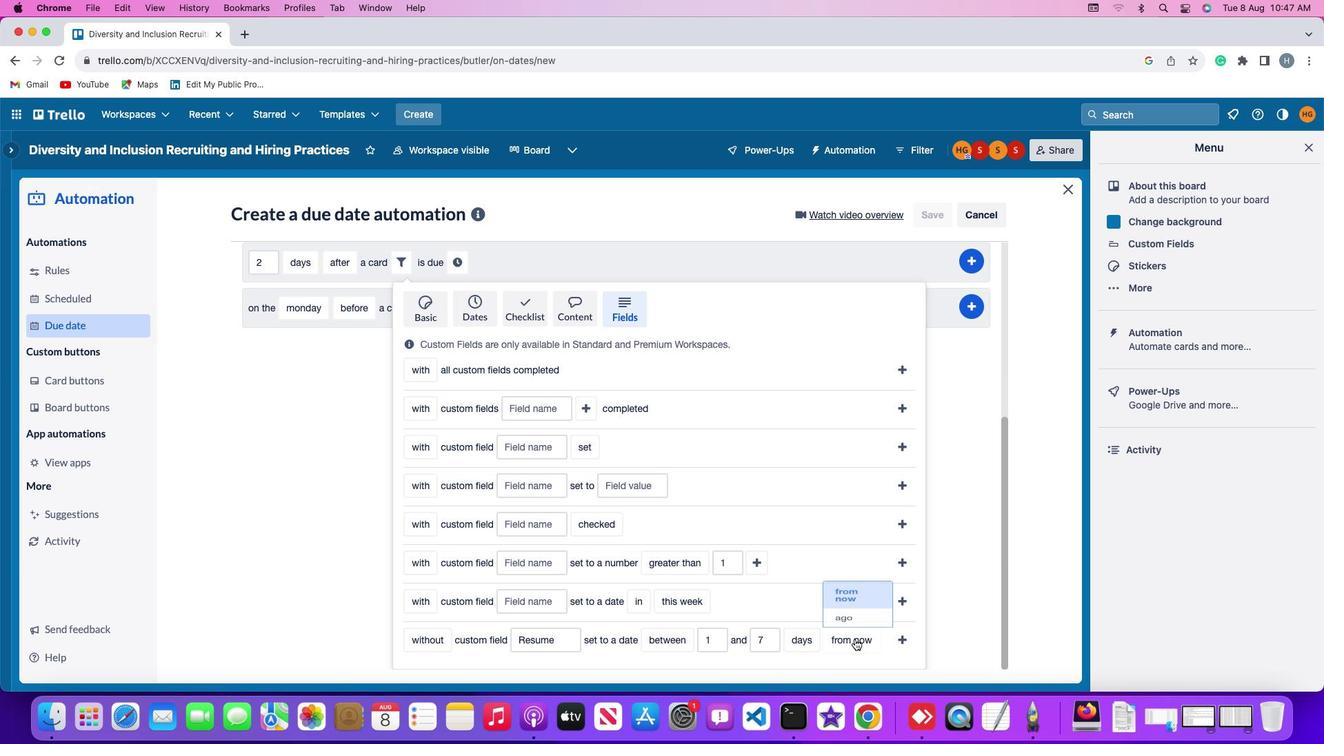 
Action: Mouse pressed left at (872, 609)
Screenshot: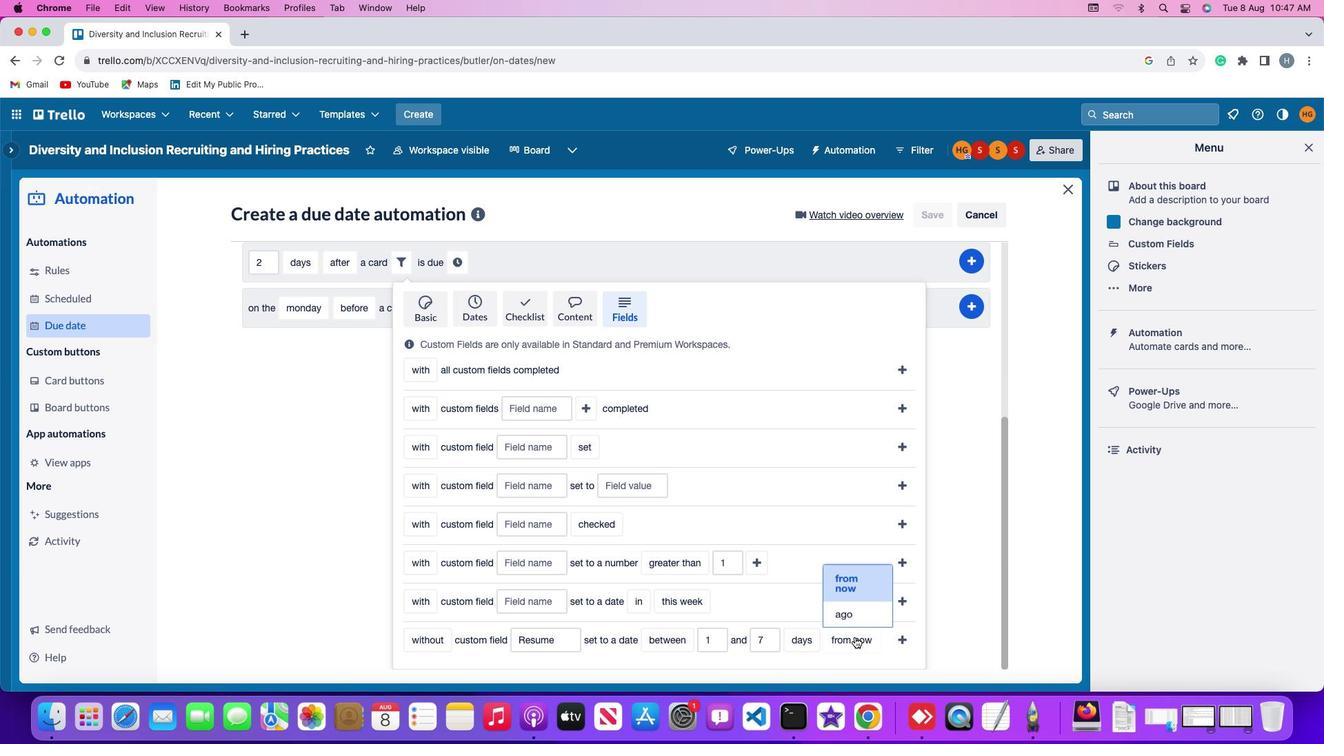 
Action: Mouse moved to (870, 560)
Screenshot: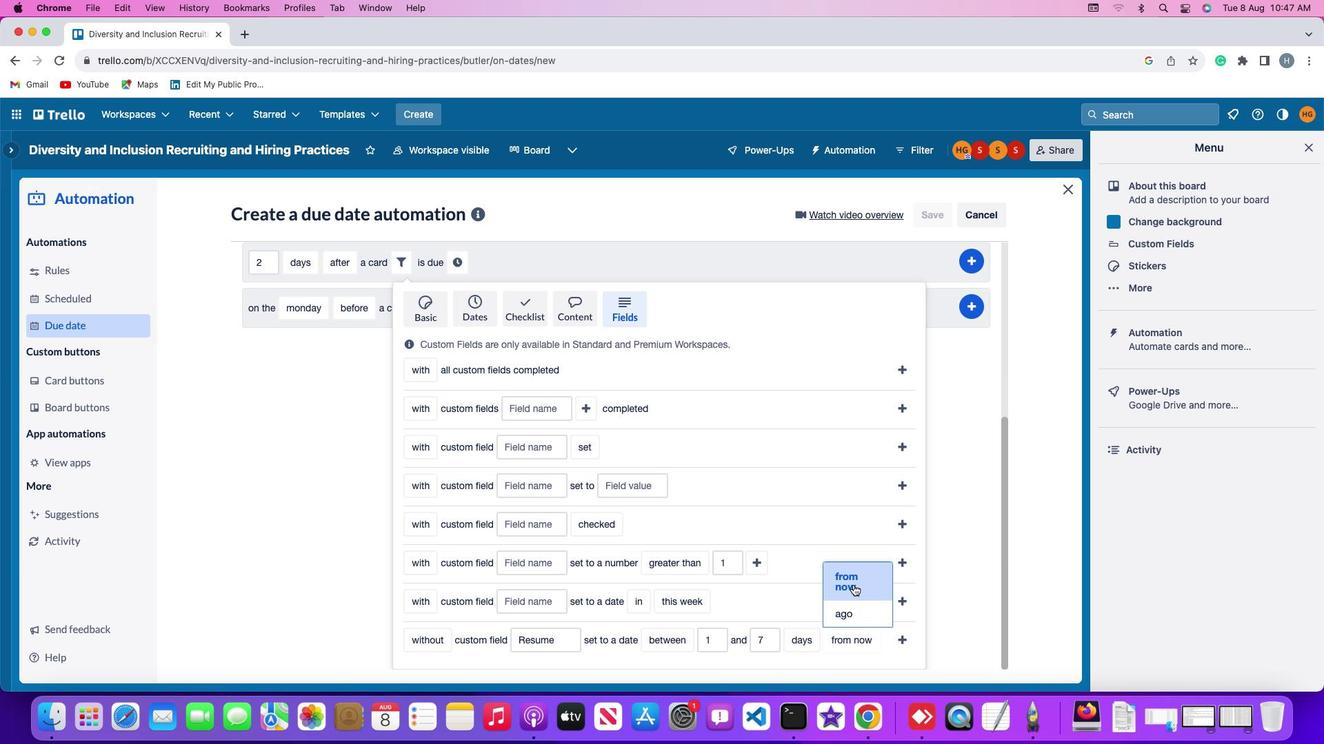 
Action: Mouse pressed left at (870, 560)
Screenshot: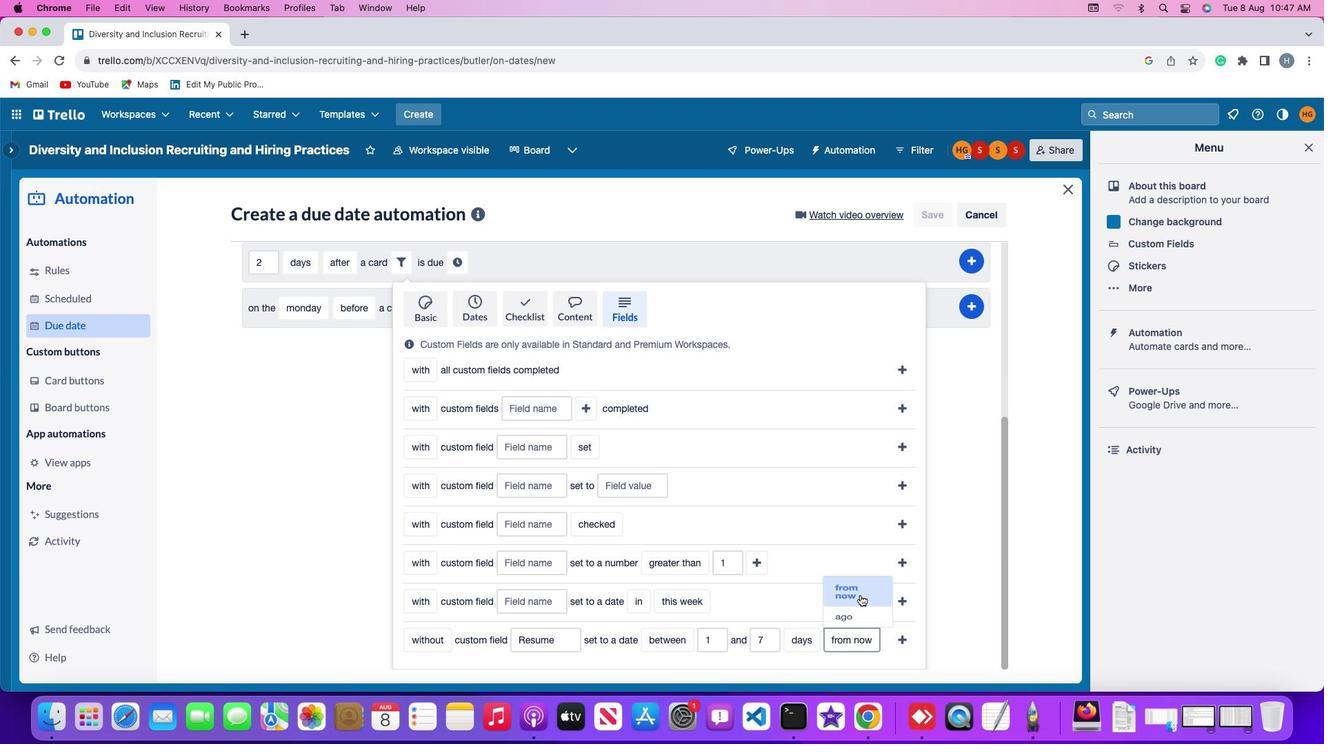 
Action: Mouse moved to (919, 608)
Screenshot: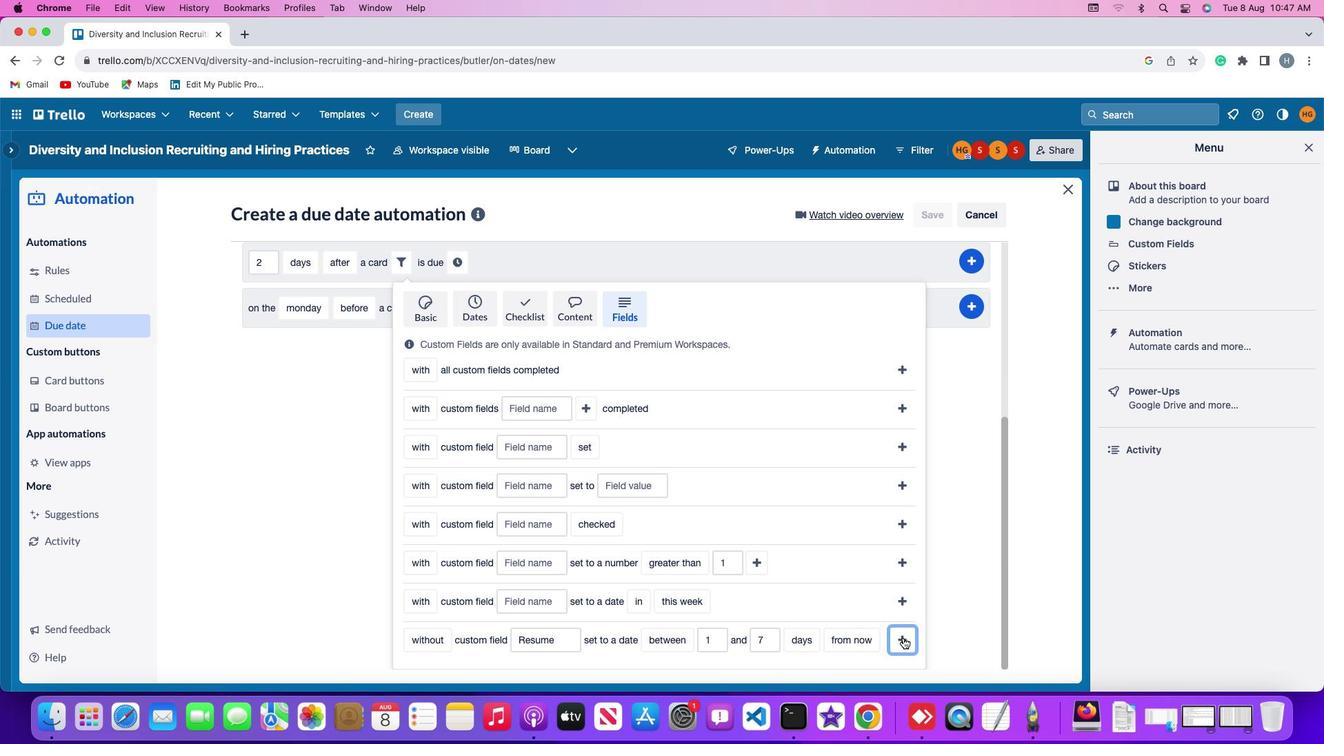 
Action: Mouse pressed left at (919, 608)
Screenshot: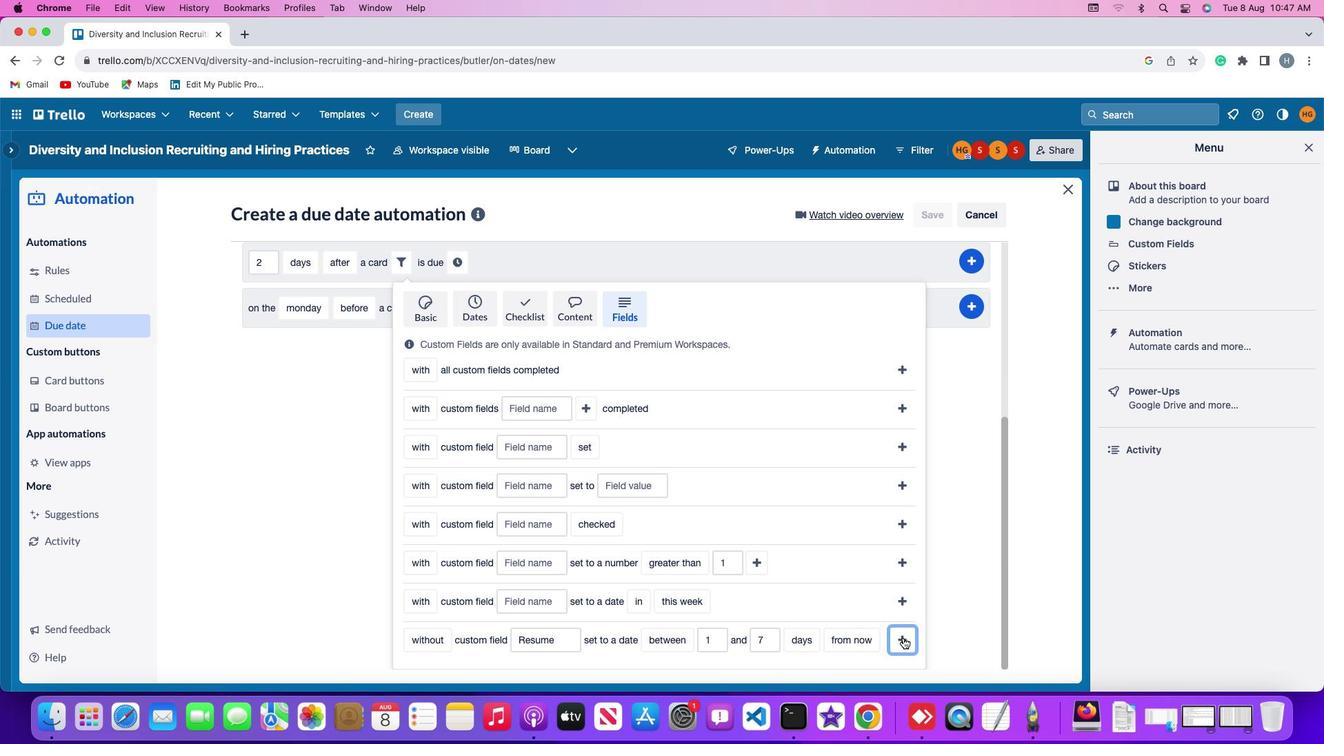 
Action: Mouse moved to (841, 528)
Screenshot: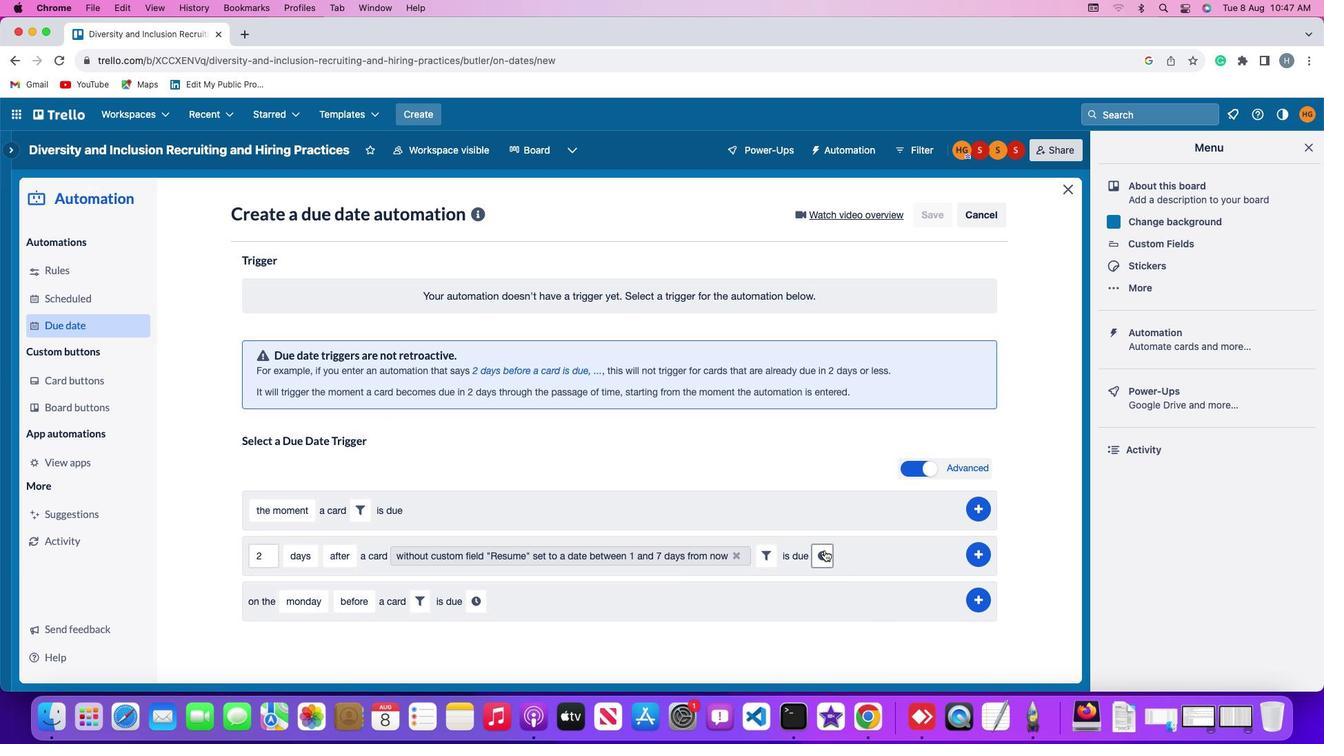 
Action: Mouse pressed left at (841, 528)
Screenshot: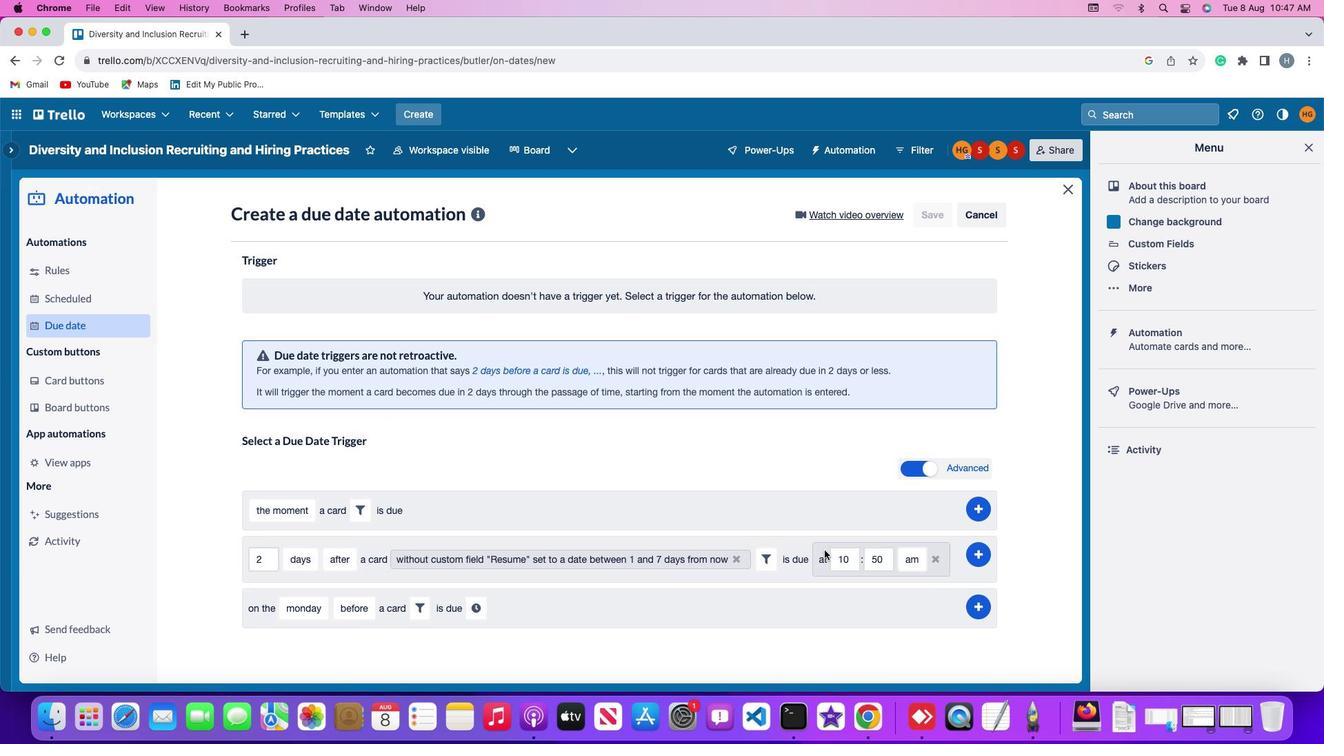 
Action: Mouse moved to (867, 534)
Screenshot: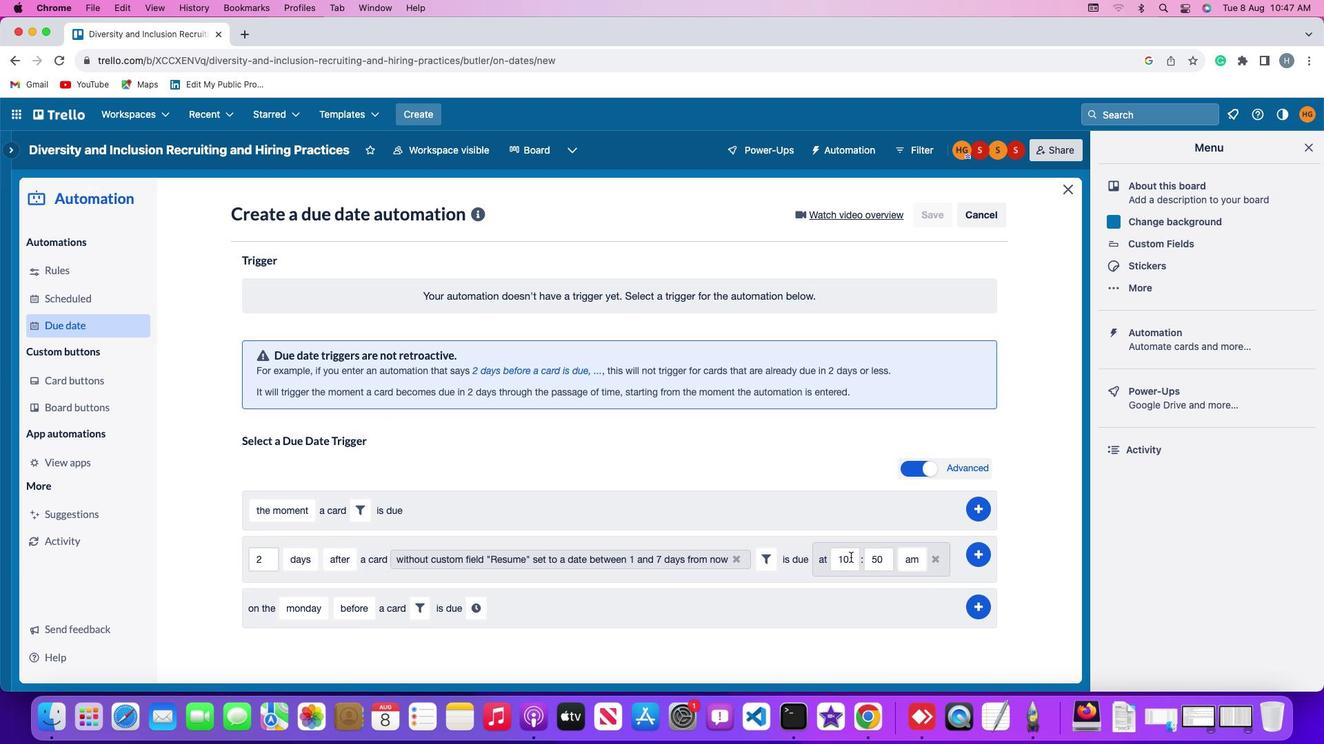 
Action: Mouse pressed left at (867, 534)
Screenshot: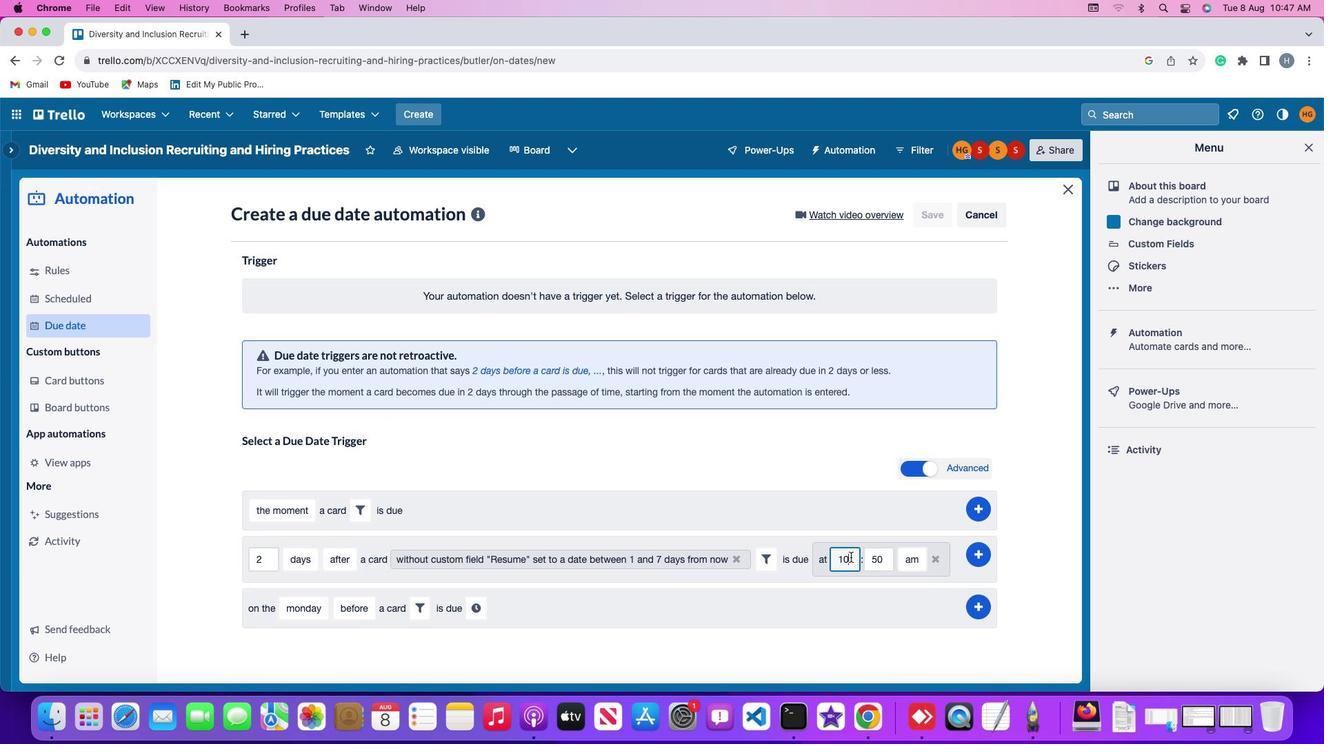 
Action: Key pressed Key.backspaceKey.backspaceKey.backspace'1''1'
Screenshot: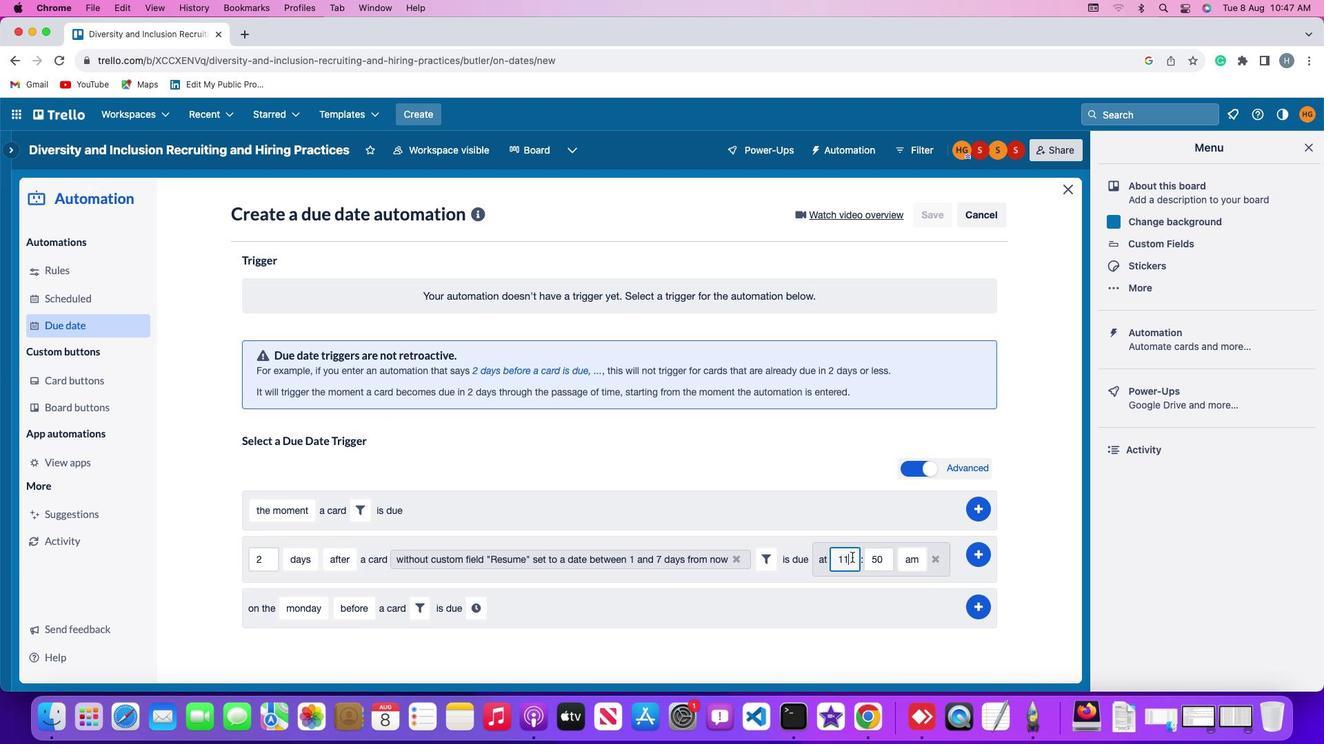 
Action: Mouse moved to (902, 535)
Screenshot: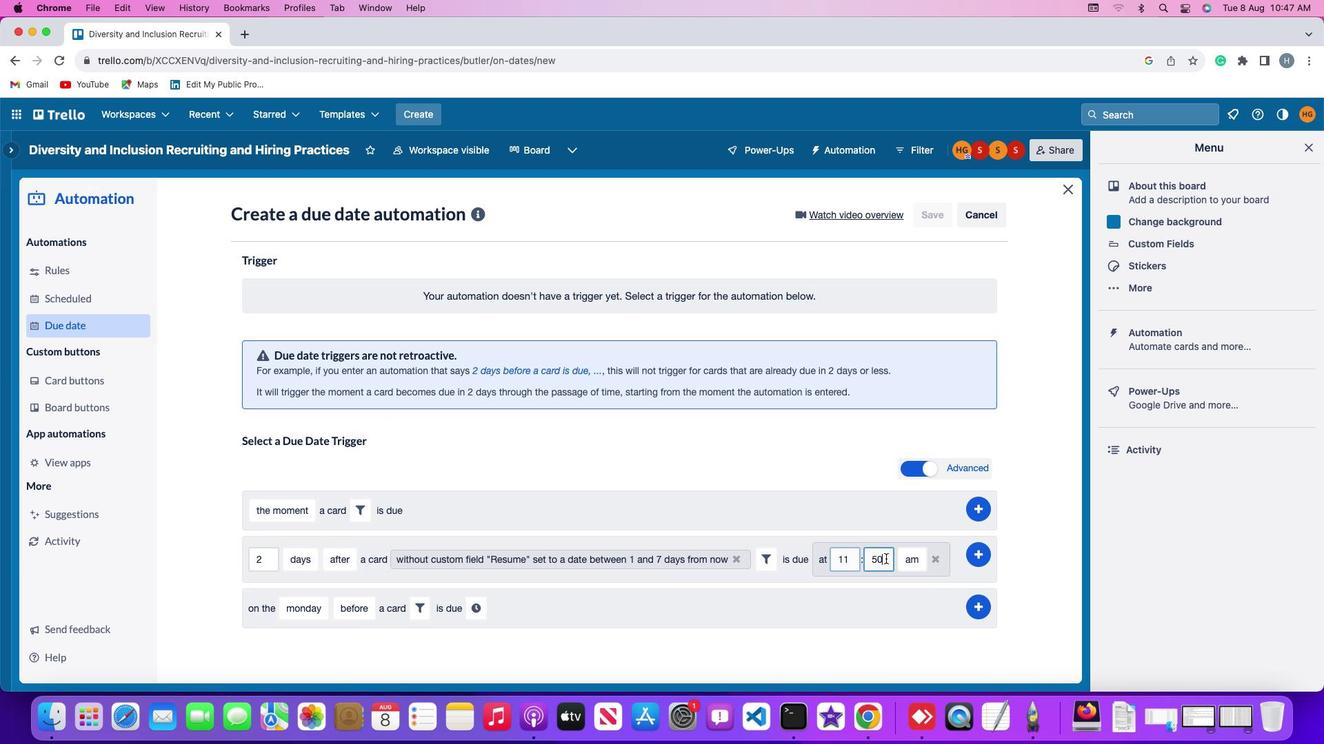 
Action: Mouse pressed left at (902, 535)
Screenshot: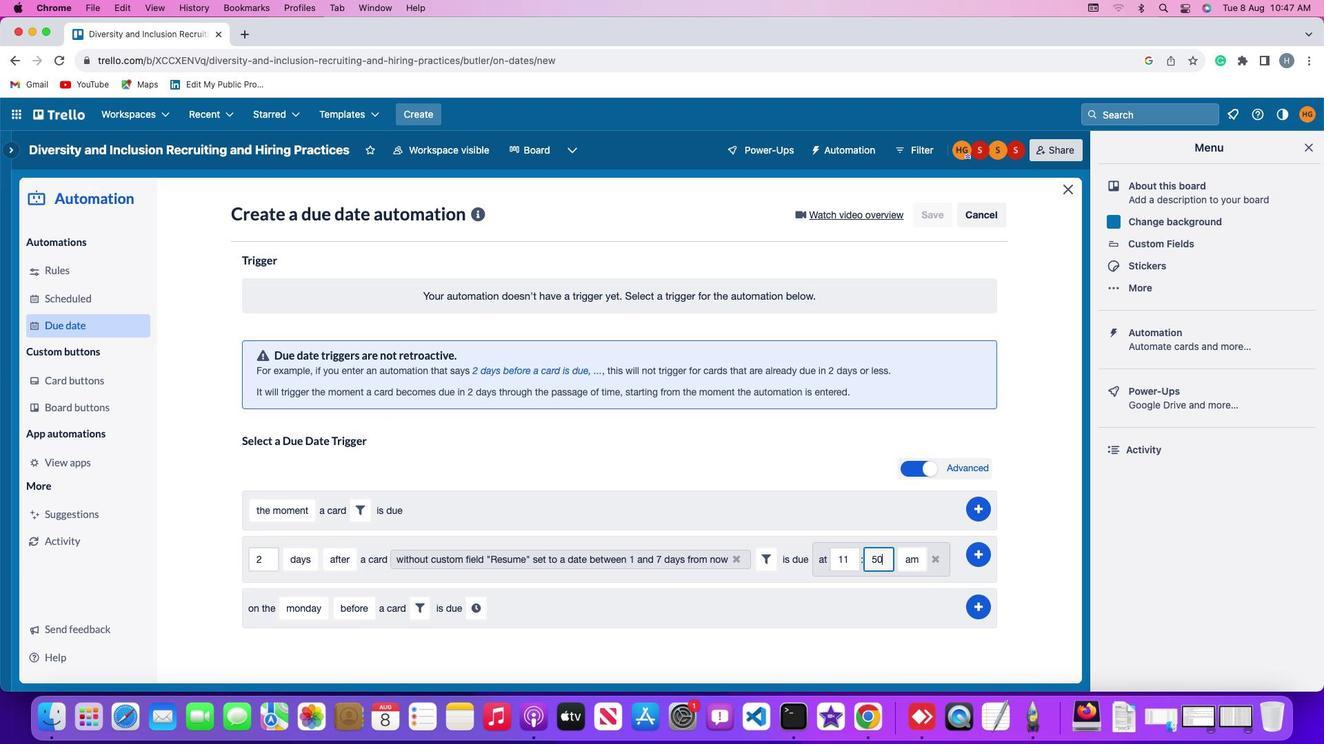 
Action: Key pressed Key.backspaceKey.backspaceKey.backspace
Screenshot: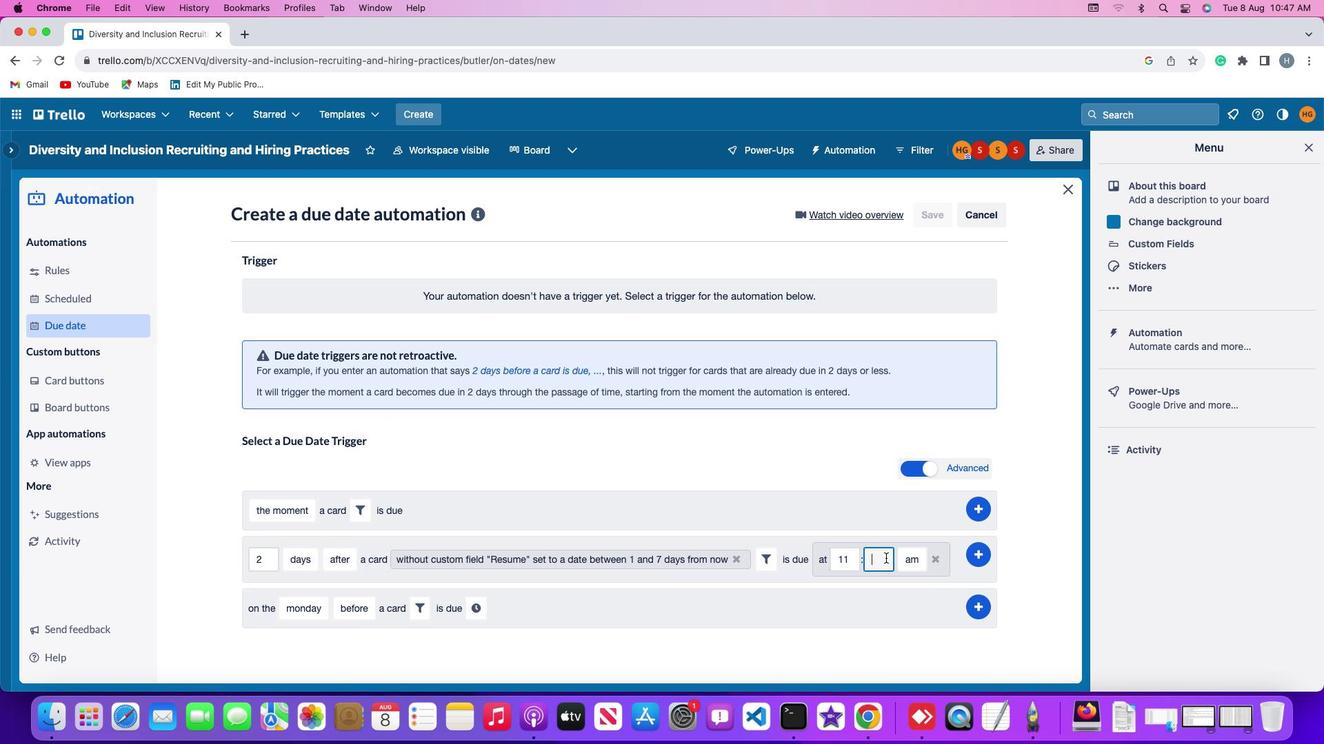 
Action: Mouse moved to (901, 535)
Screenshot: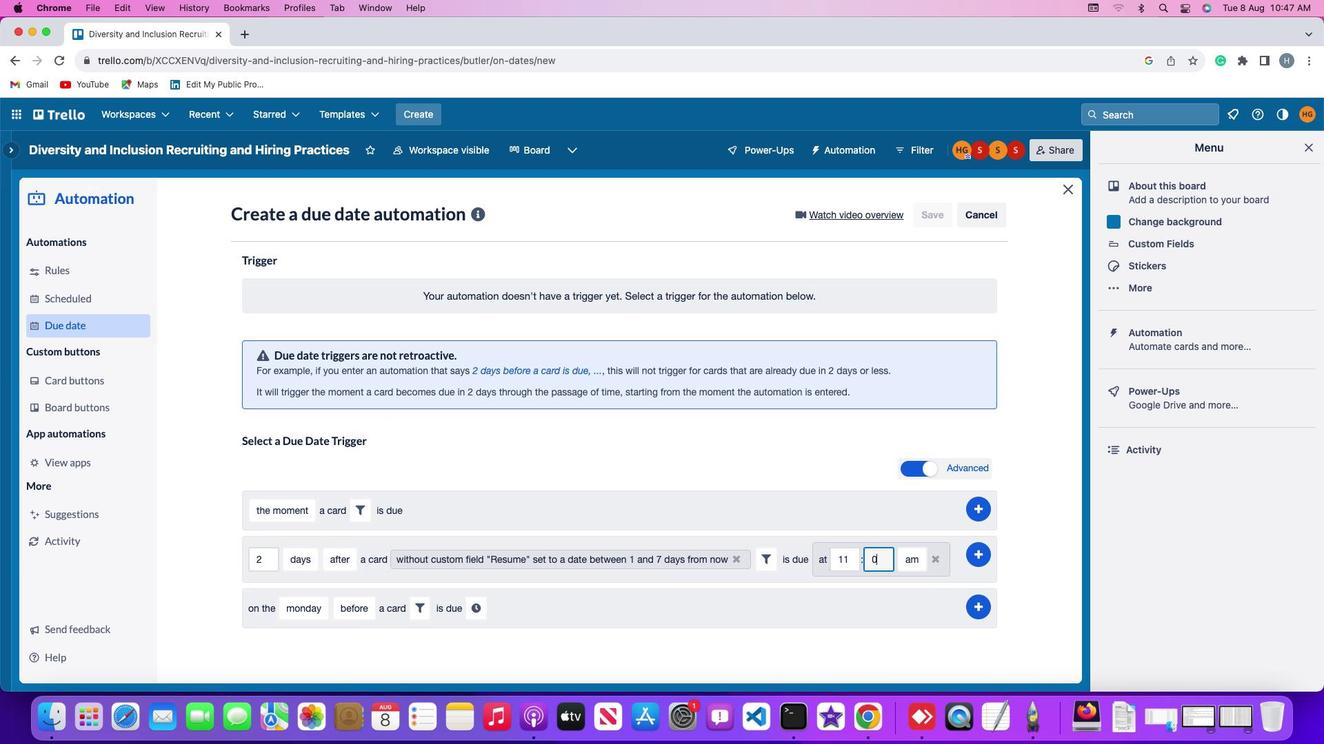 
Action: Key pressed '0''0'
Screenshot: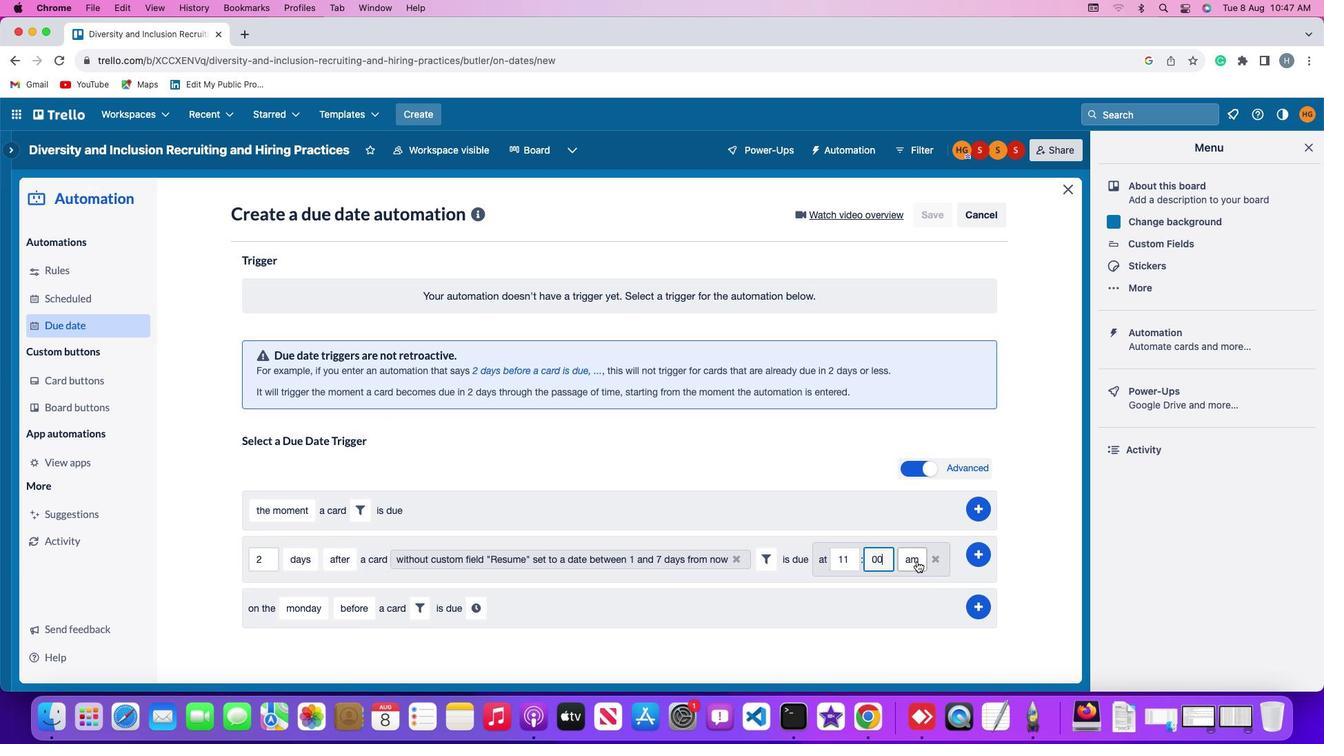 
Action: Mouse moved to (935, 539)
Screenshot: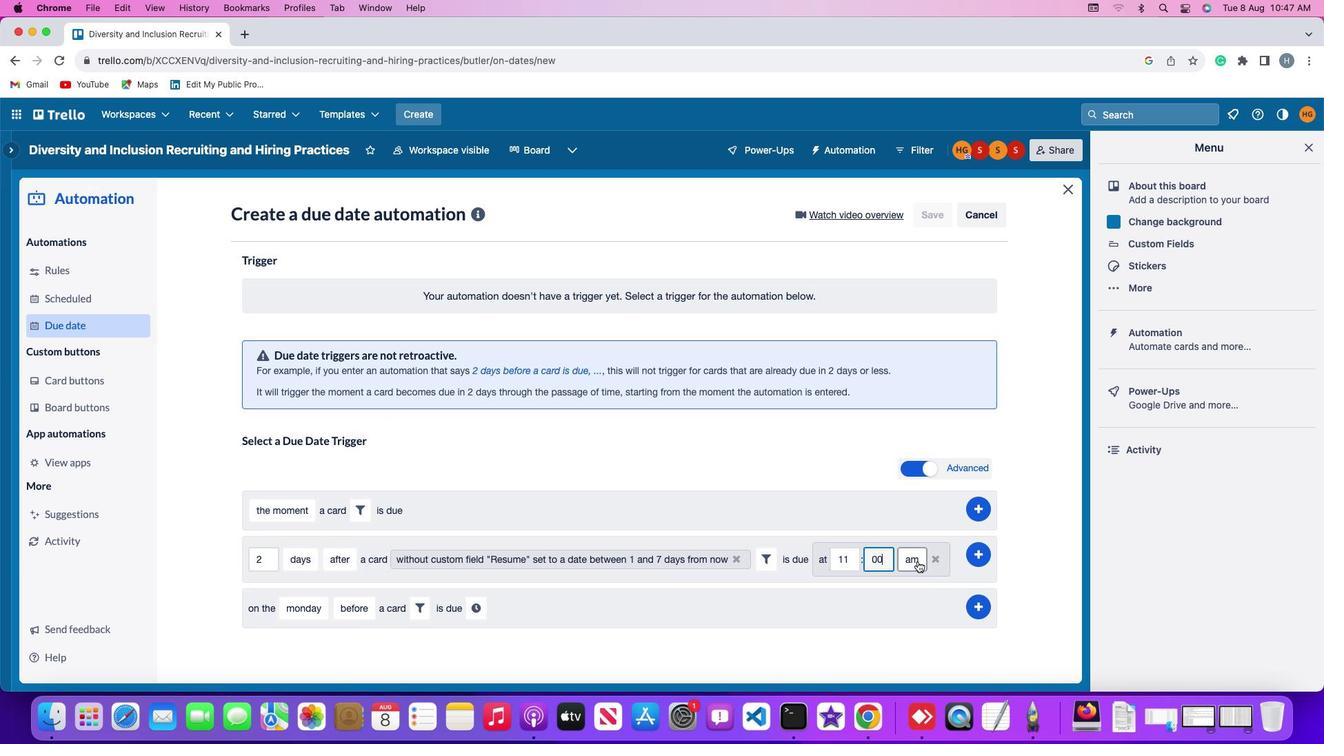 
Action: Mouse pressed left at (935, 539)
Screenshot: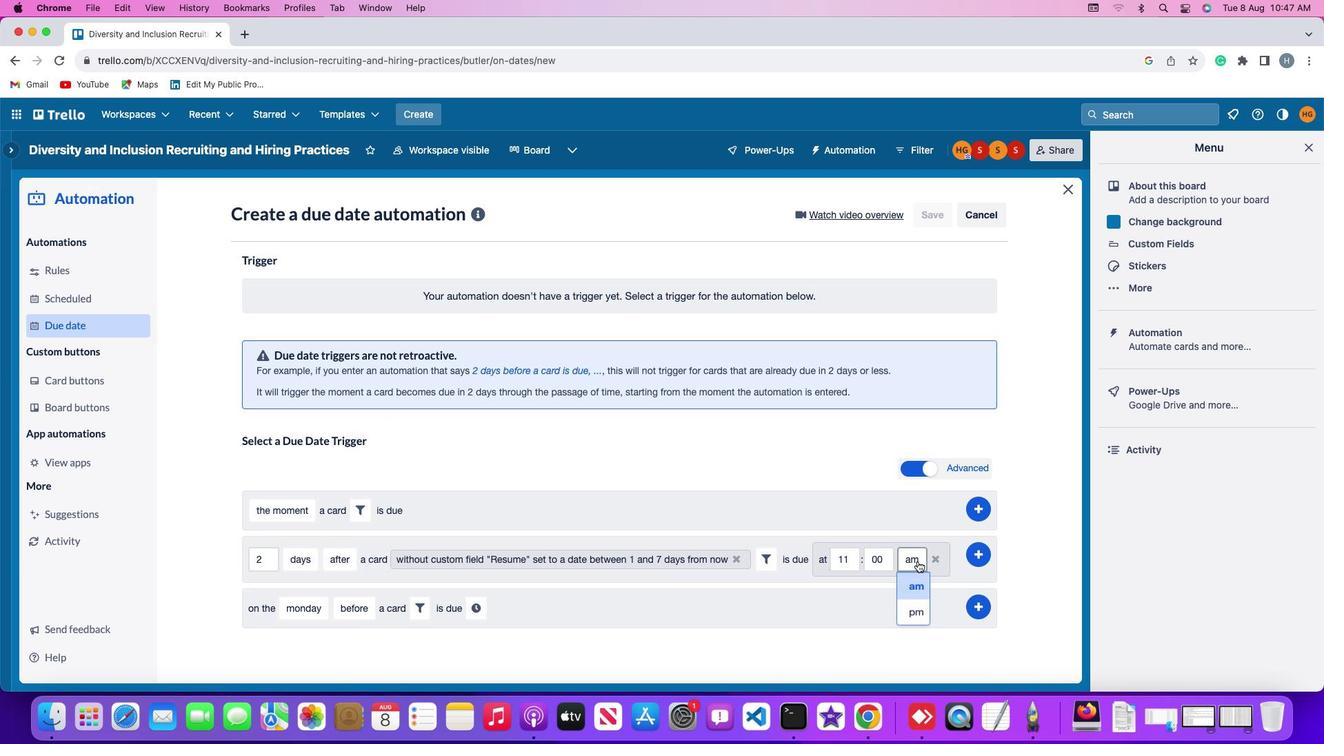 
Action: Mouse moved to (933, 556)
Screenshot: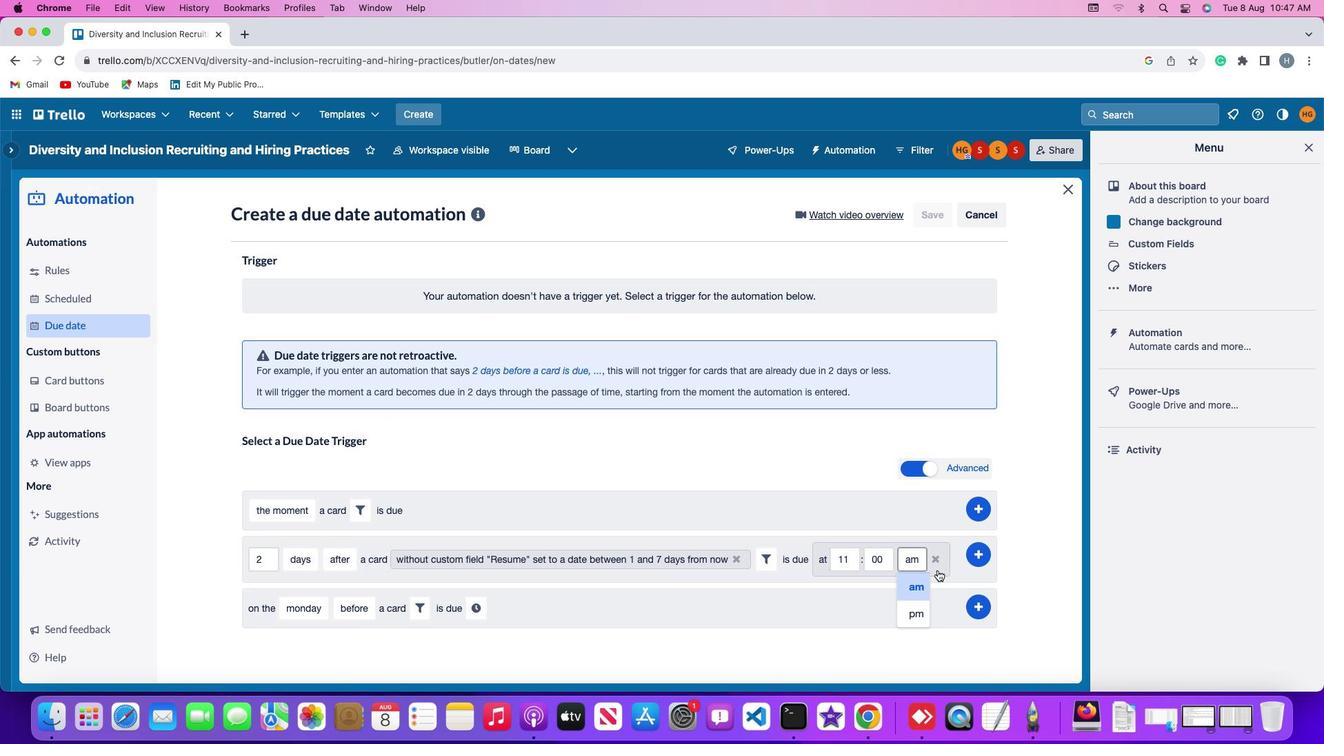 
Action: Mouse pressed left at (933, 556)
Screenshot: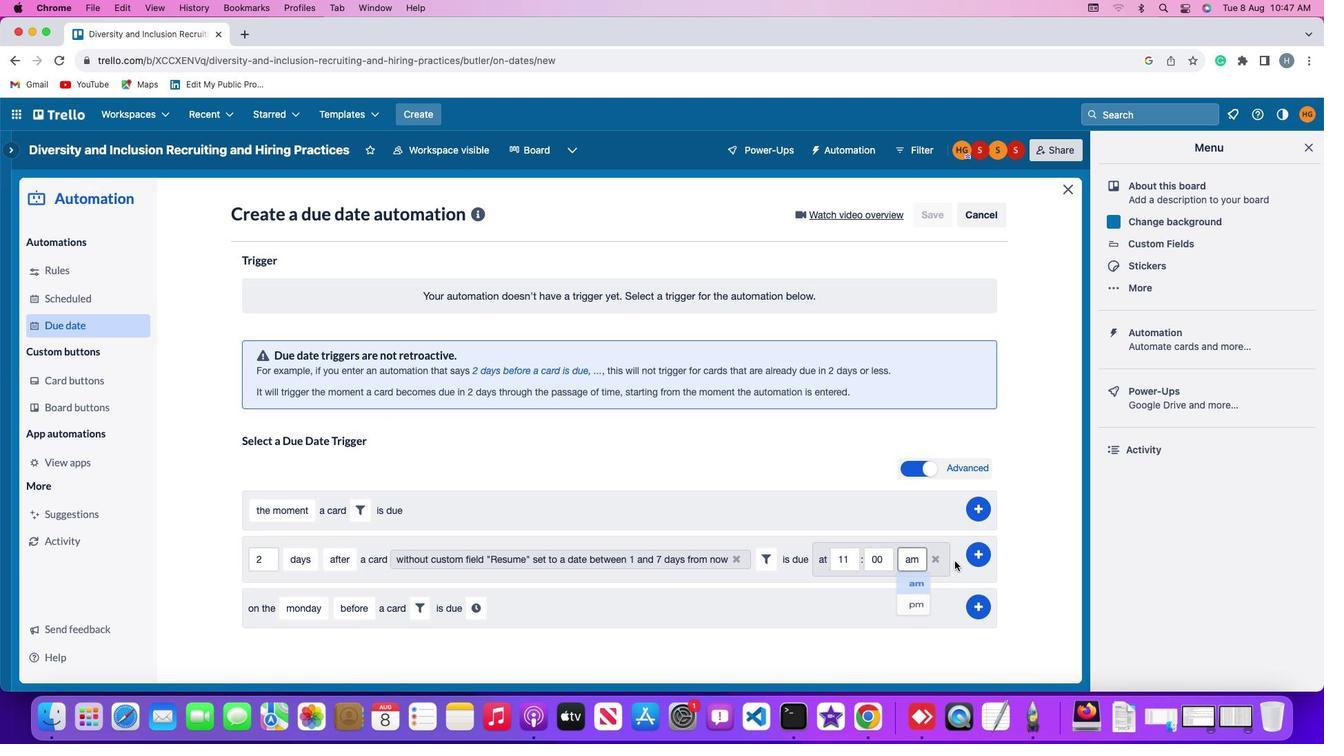 
Action: Mouse moved to (990, 530)
Screenshot: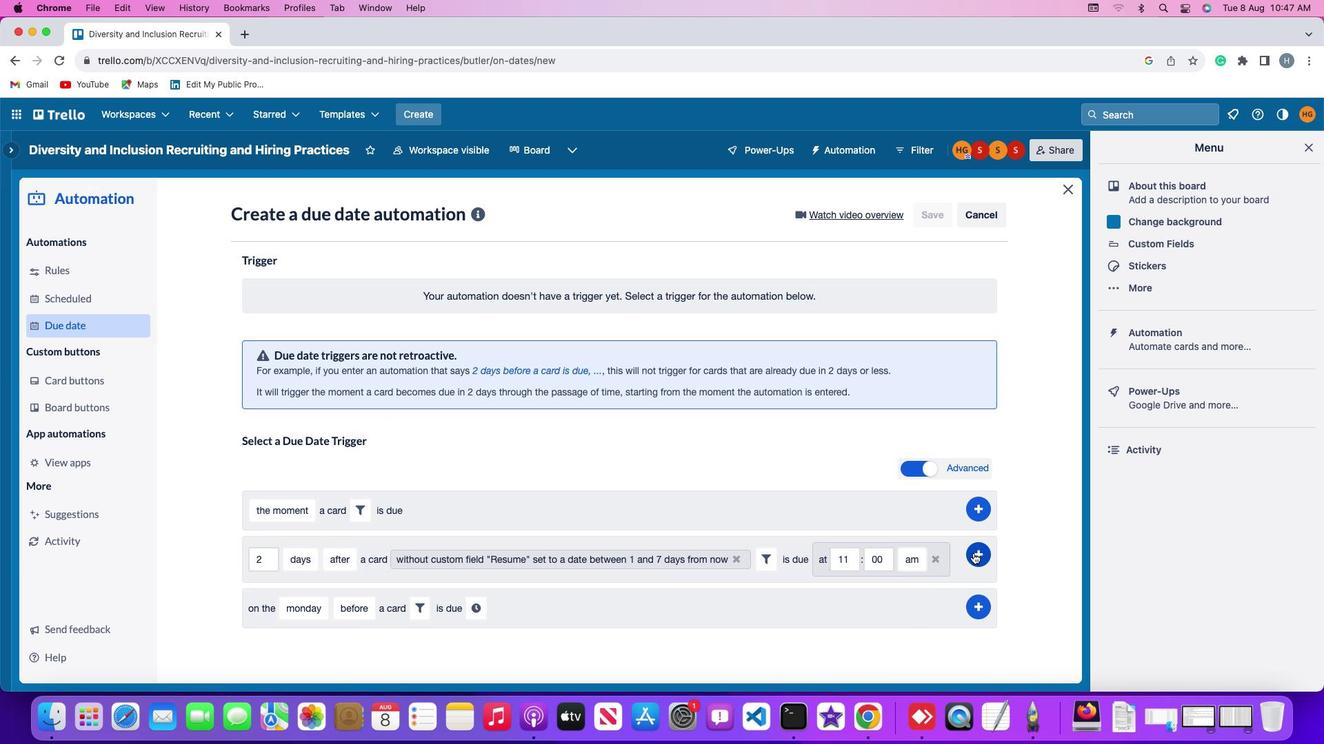 
Action: Mouse pressed left at (990, 530)
Screenshot: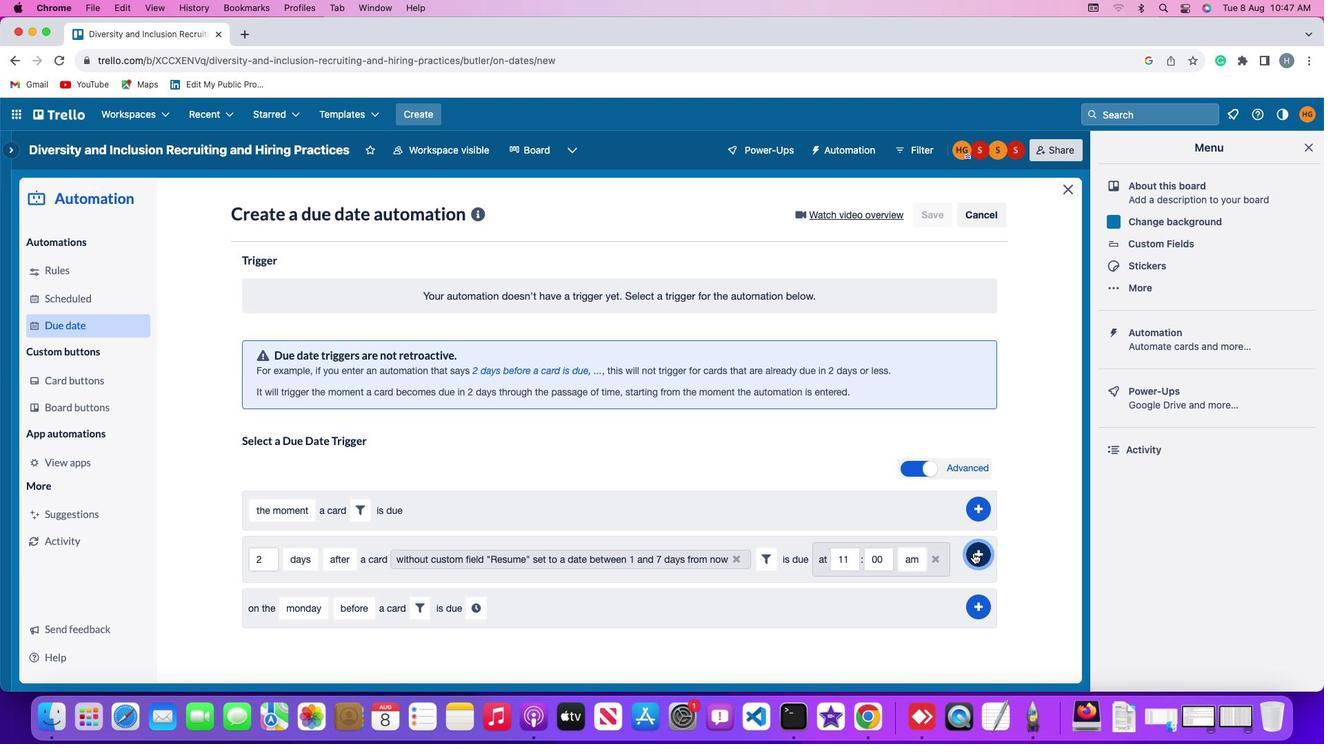 
Action: Mouse moved to (1049, 455)
Screenshot: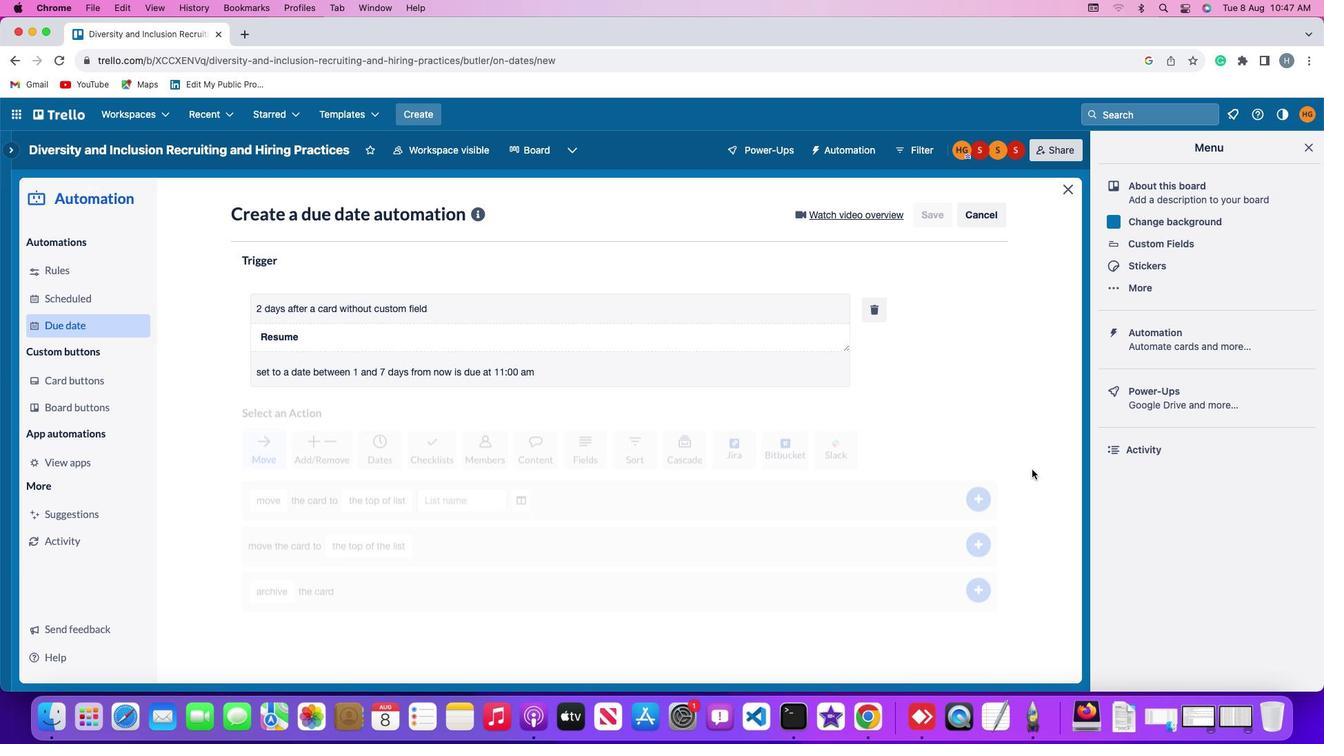 
